 Task: Search one way flight ticket for 4 adults, 2 children, 2 infants in seat and 1 infant on lap in economy from Oklahoma City: Will Rogers World Airport to Greensboro: Piedmont Triad International Airport on 5-1-2023. Choice of flights is Emirates and Kenya Airways. Number of bags: 1 carry on bag. Price is upto 95000. Outbound departure time preference is 23:15.
Action: Mouse moved to (261, 399)
Screenshot: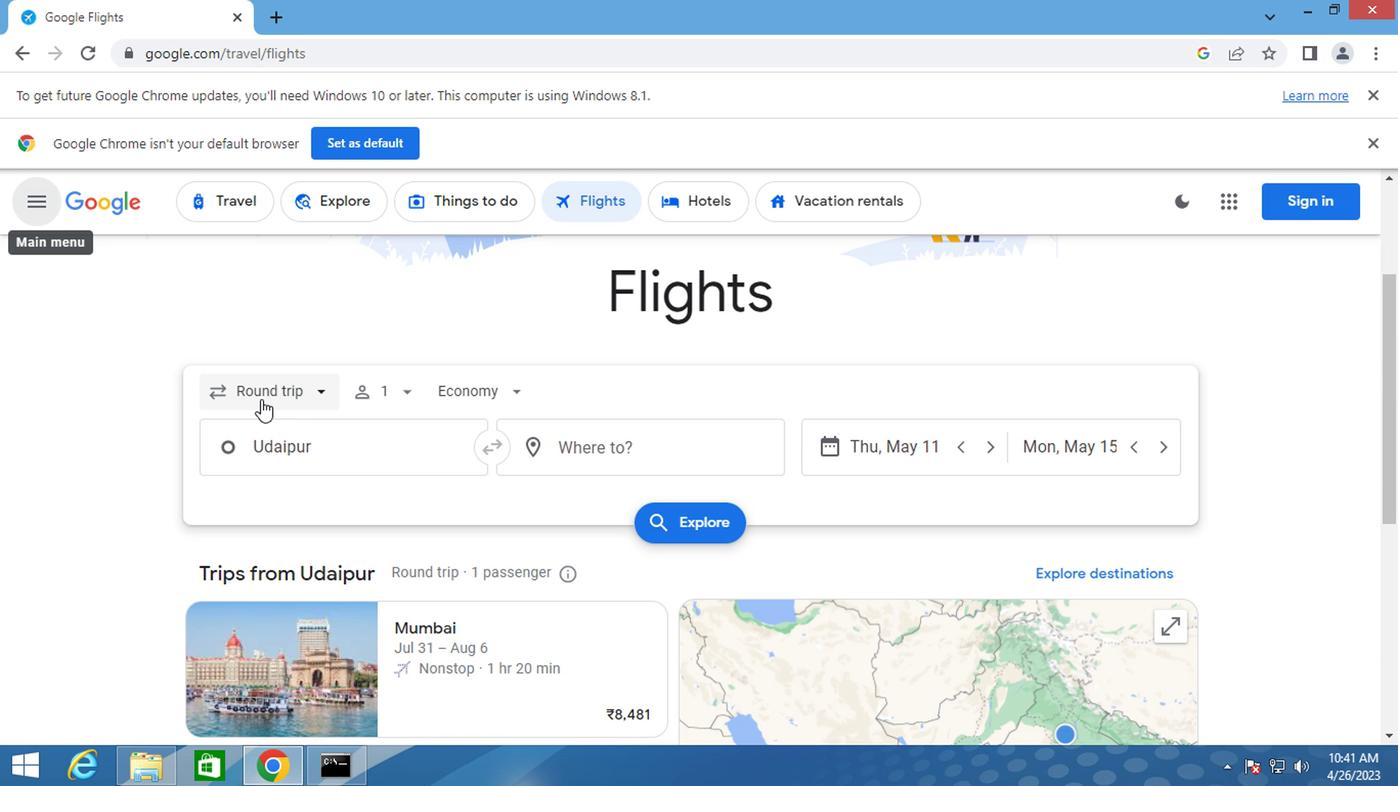 
Action: Mouse pressed left at (261, 399)
Screenshot: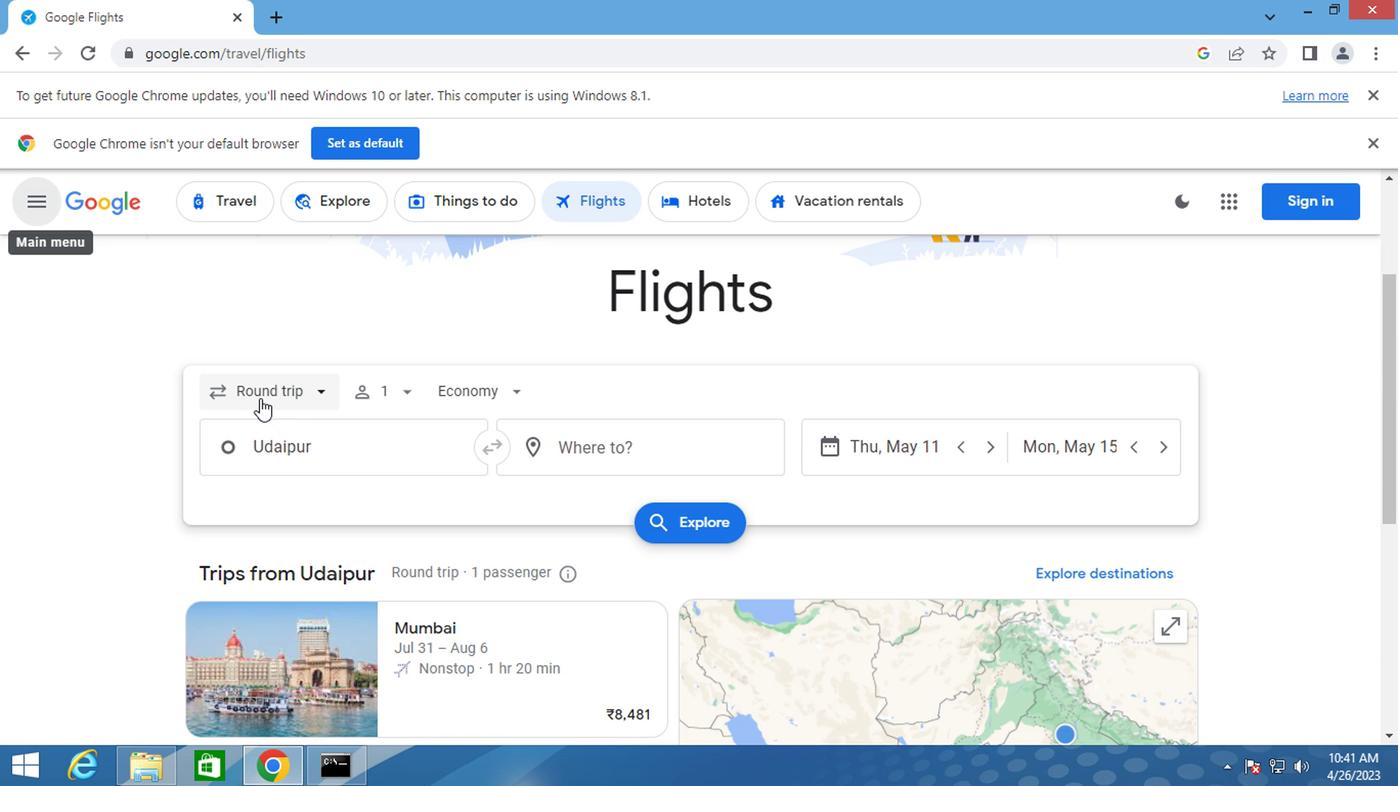 
Action: Mouse moved to (242, 494)
Screenshot: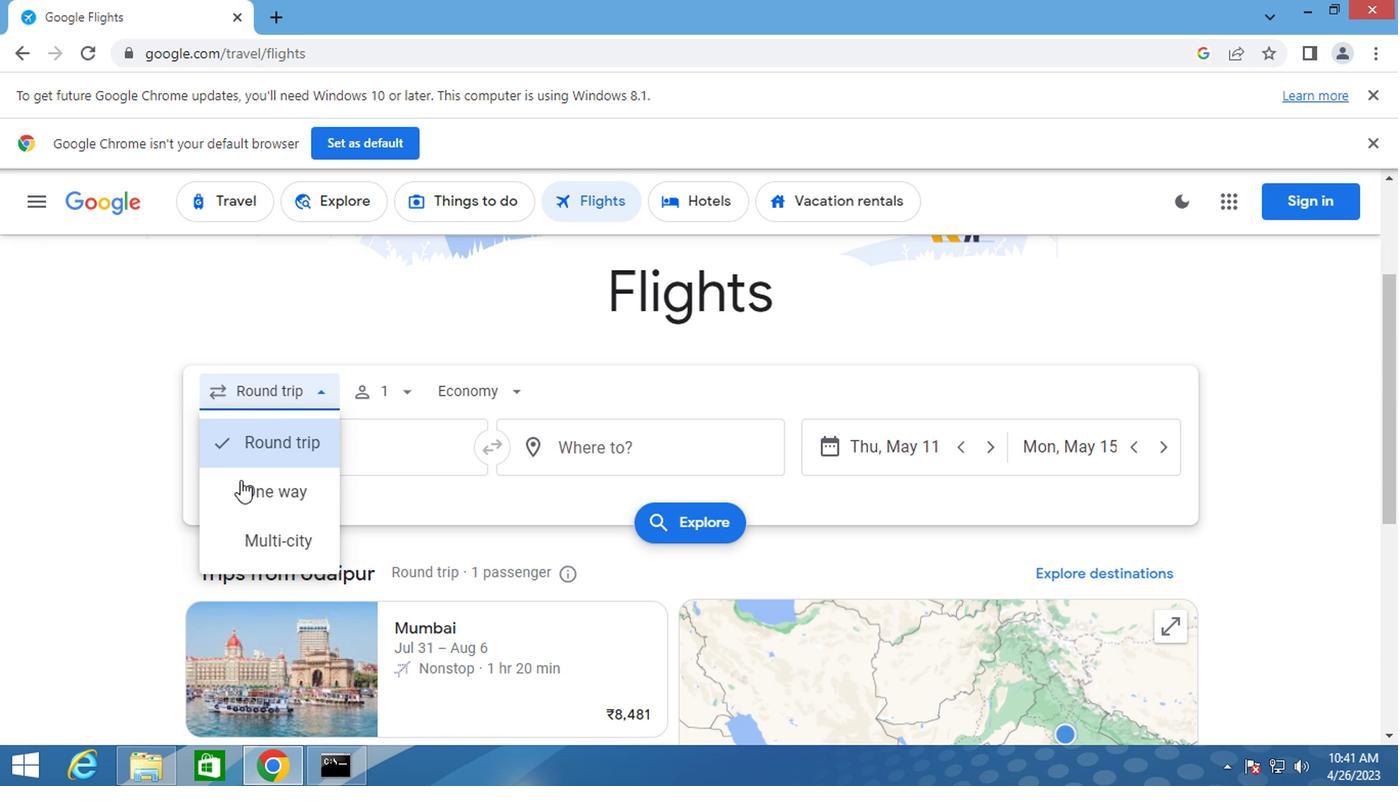 
Action: Mouse pressed left at (242, 494)
Screenshot: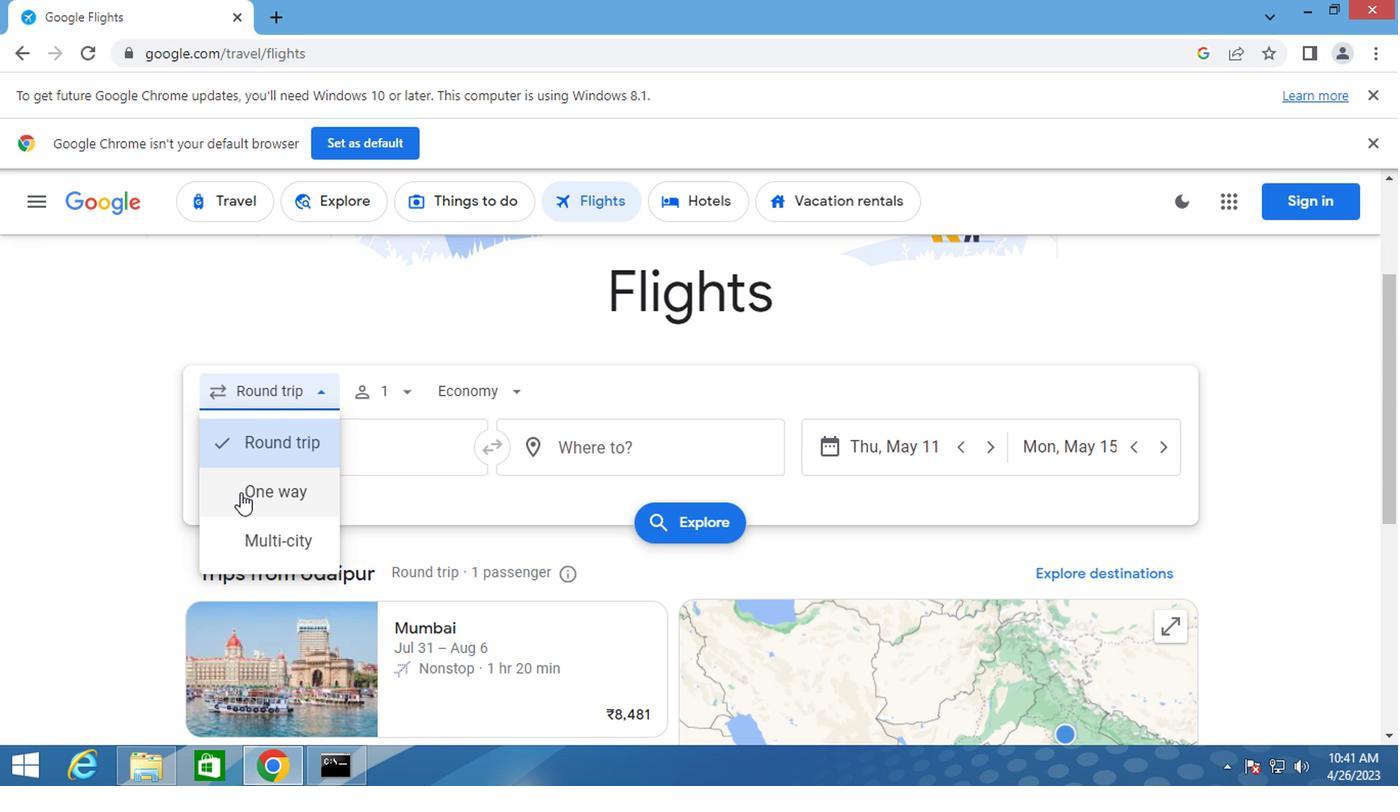 
Action: Mouse moved to (391, 384)
Screenshot: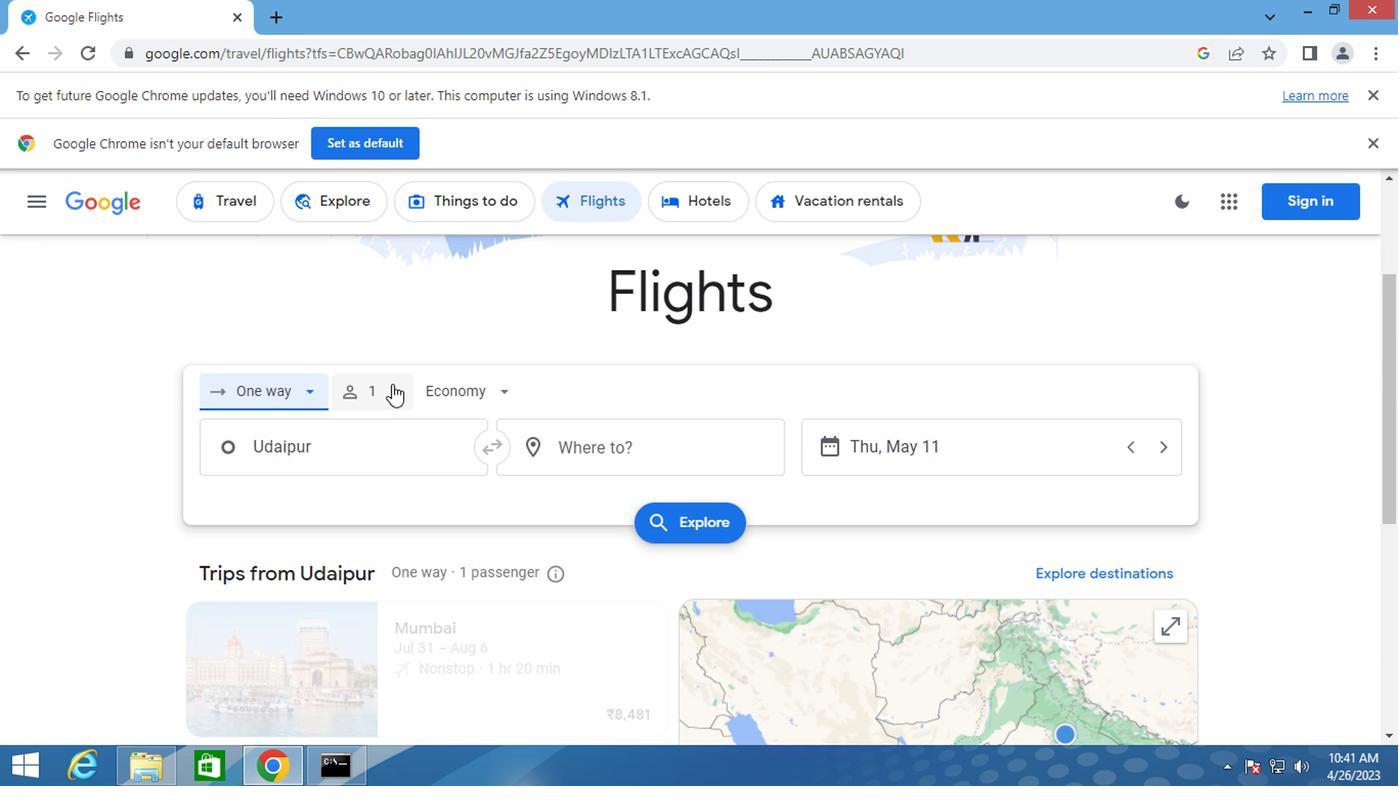 
Action: Mouse pressed left at (391, 384)
Screenshot: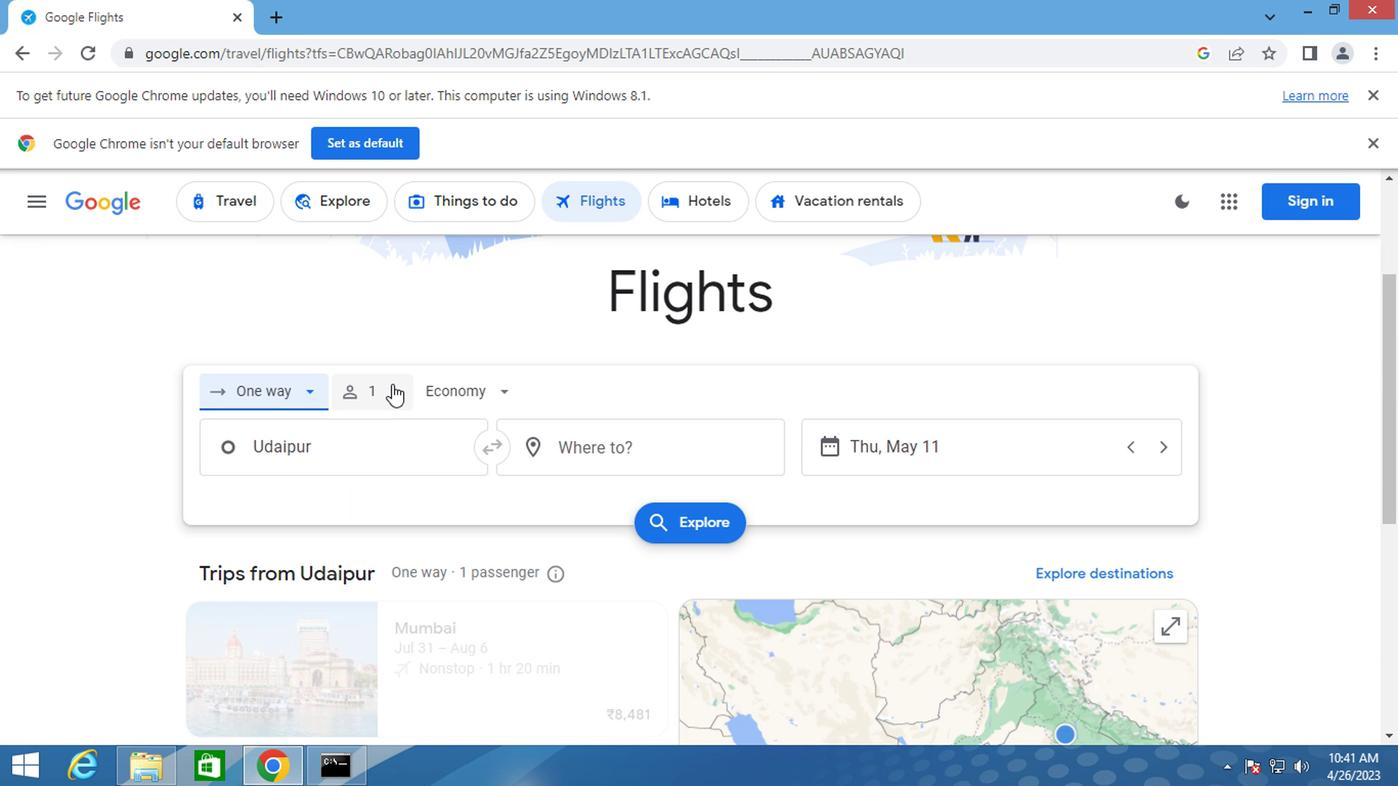 
Action: Mouse moved to (544, 437)
Screenshot: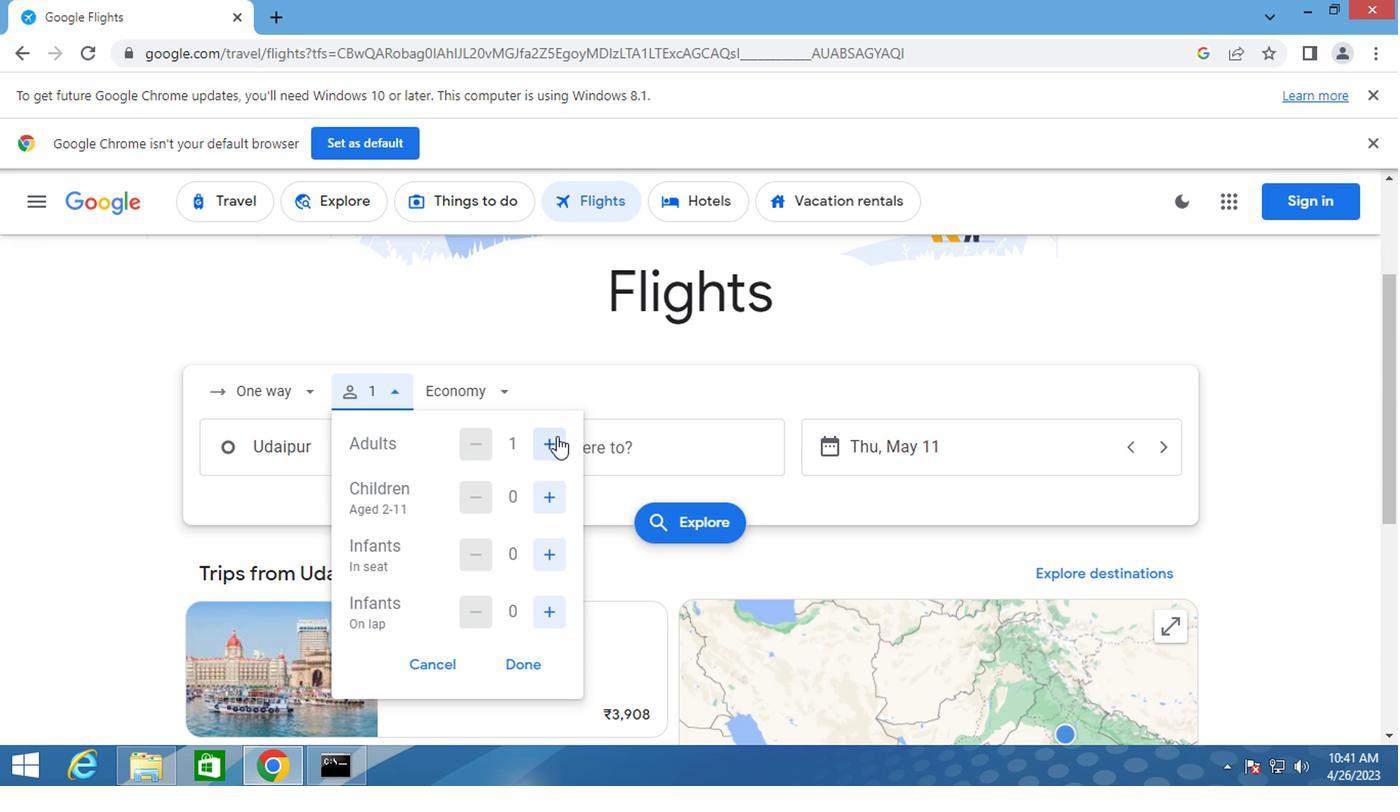 
Action: Mouse pressed left at (544, 437)
Screenshot: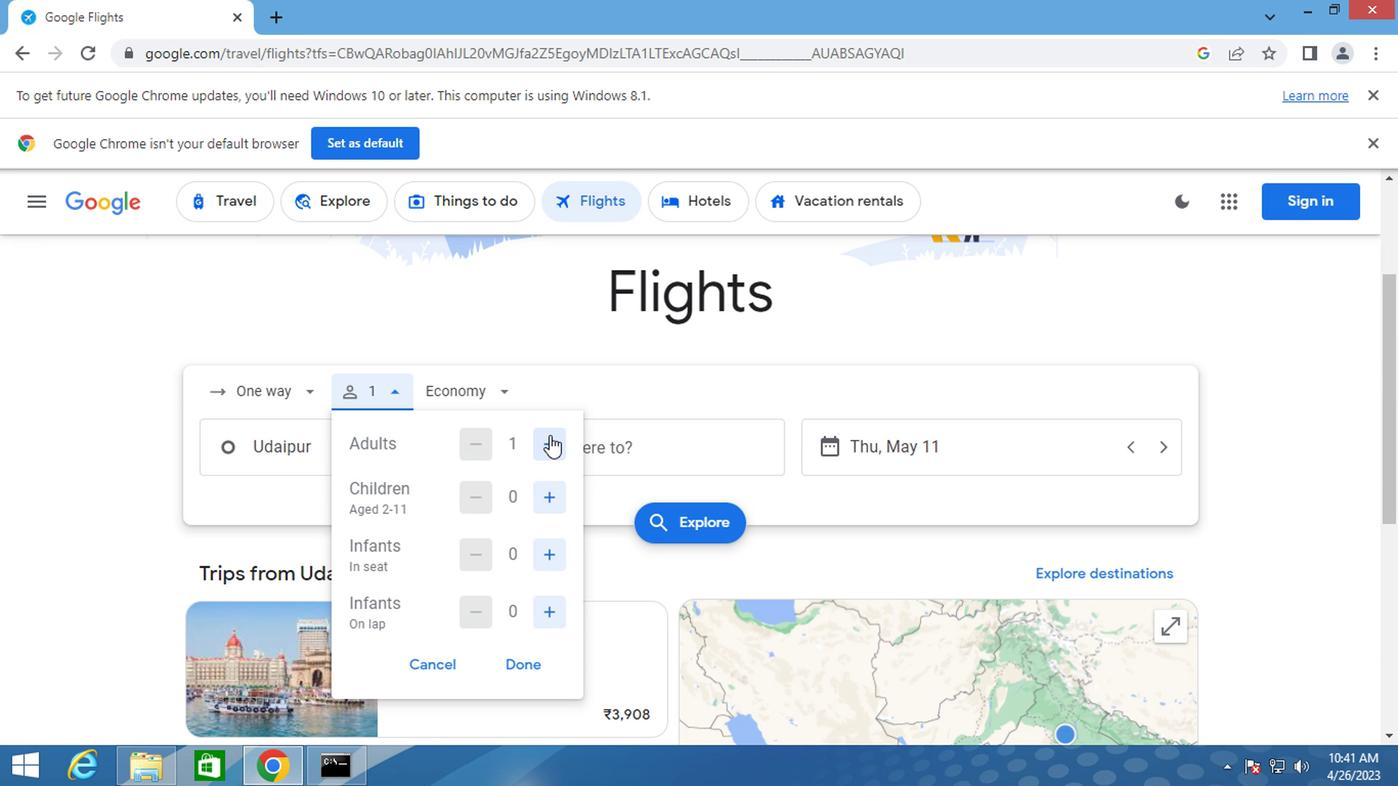 
Action: Mouse pressed left at (544, 437)
Screenshot: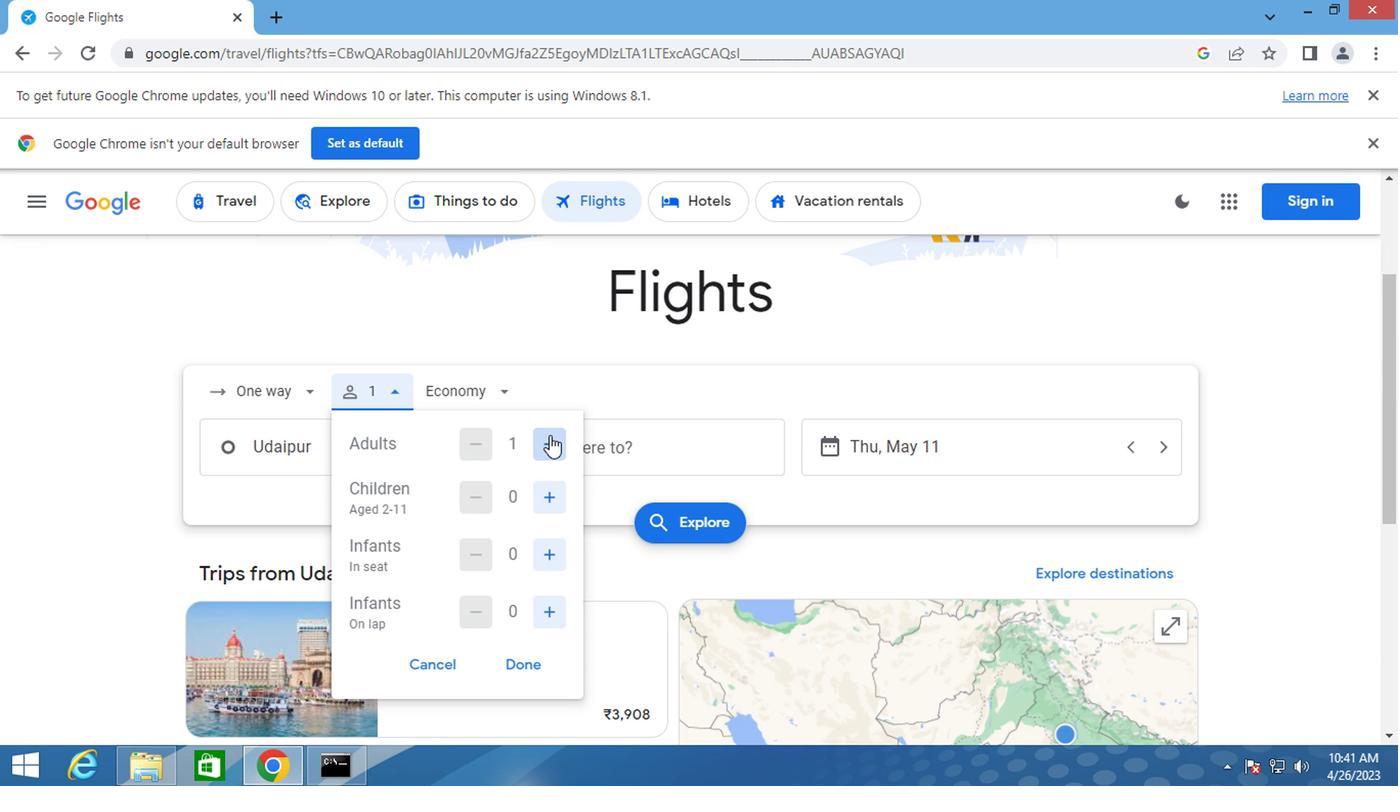 
Action: Mouse pressed left at (544, 437)
Screenshot: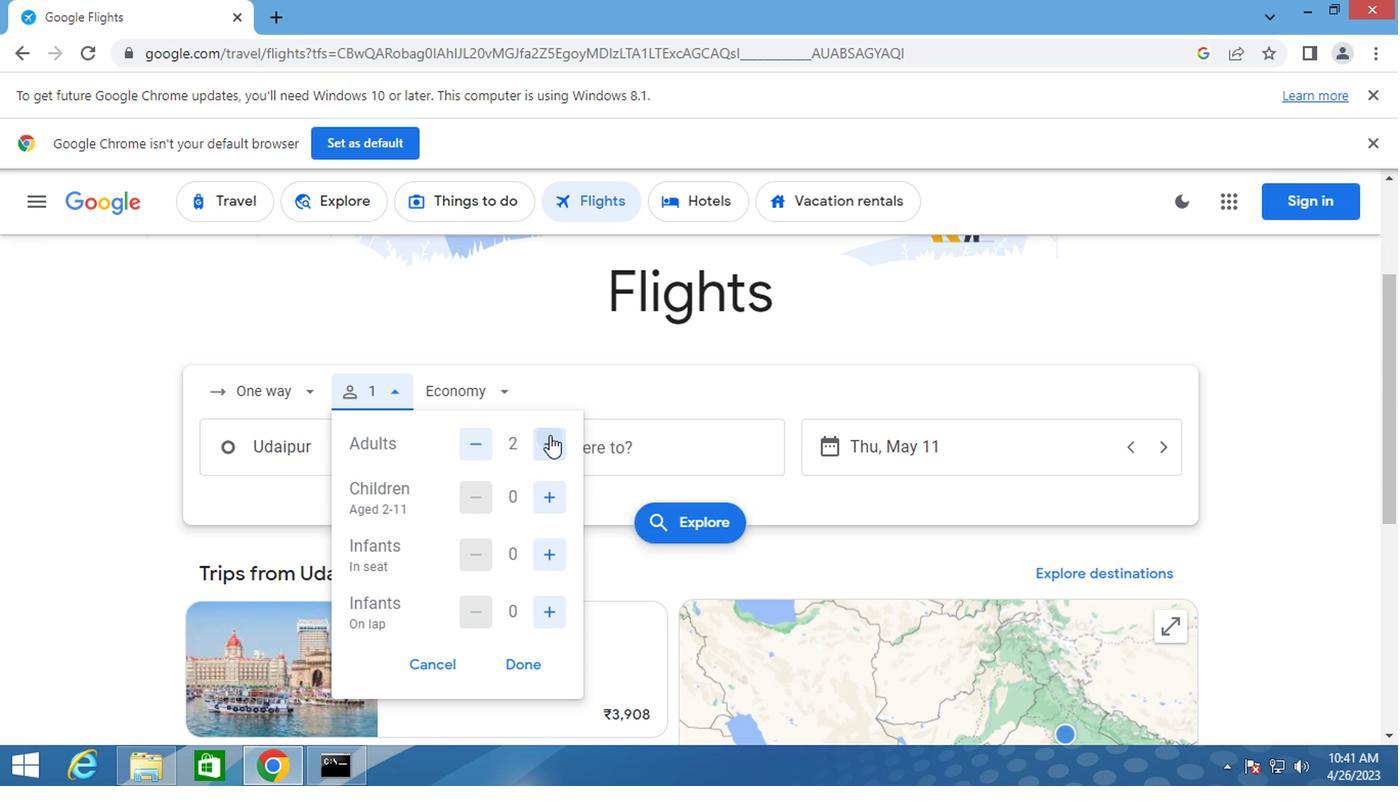 
Action: Mouse moved to (541, 498)
Screenshot: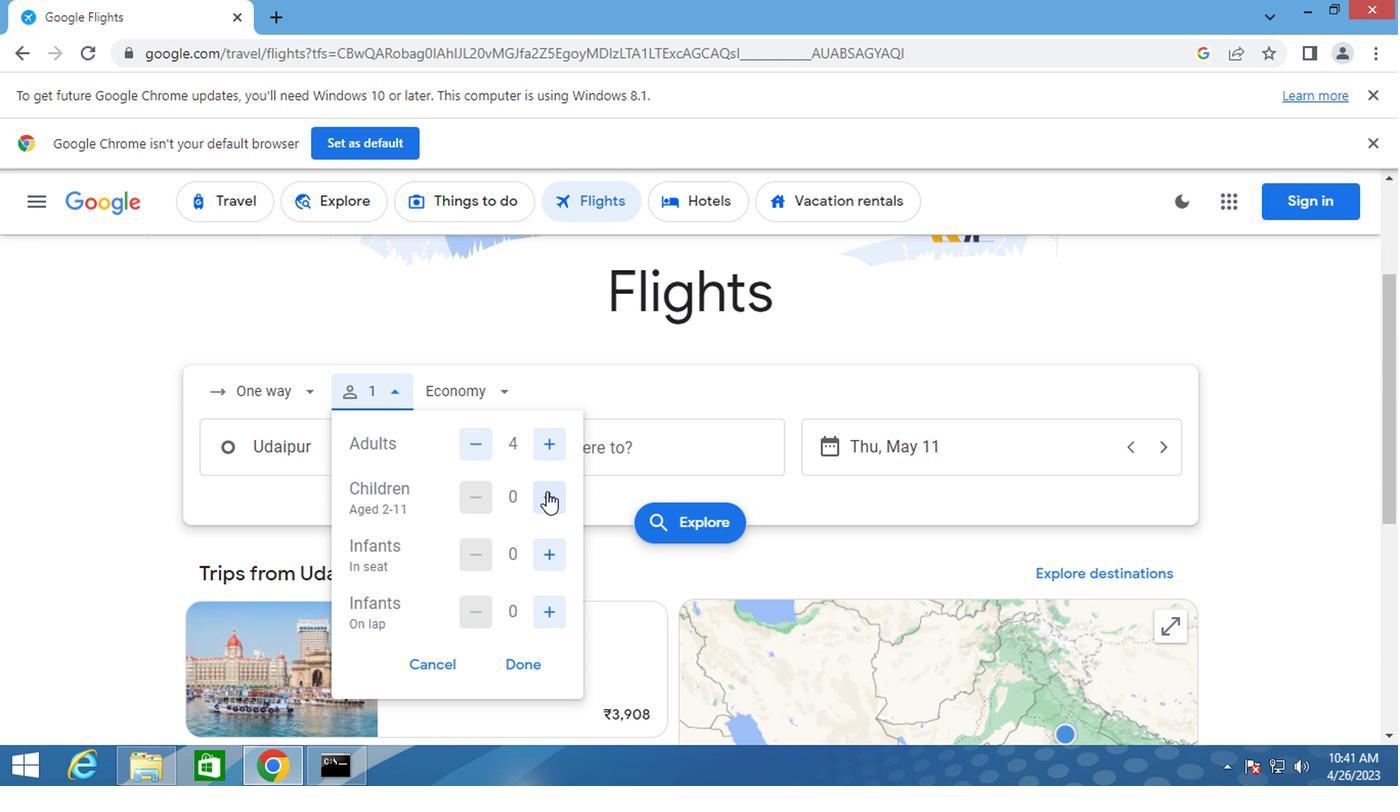 
Action: Mouse pressed left at (541, 498)
Screenshot: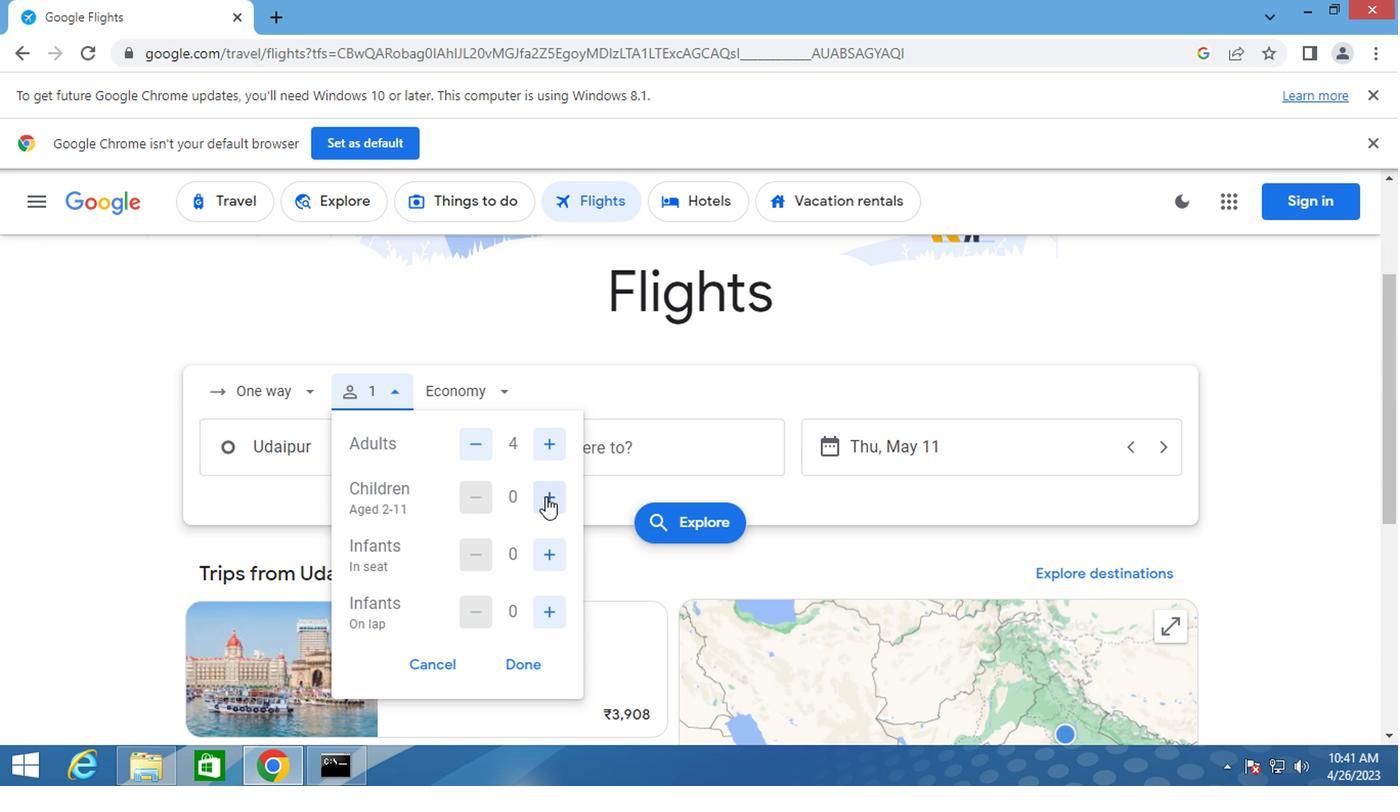 
Action: Mouse pressed left at (541, 498)
Screenshot: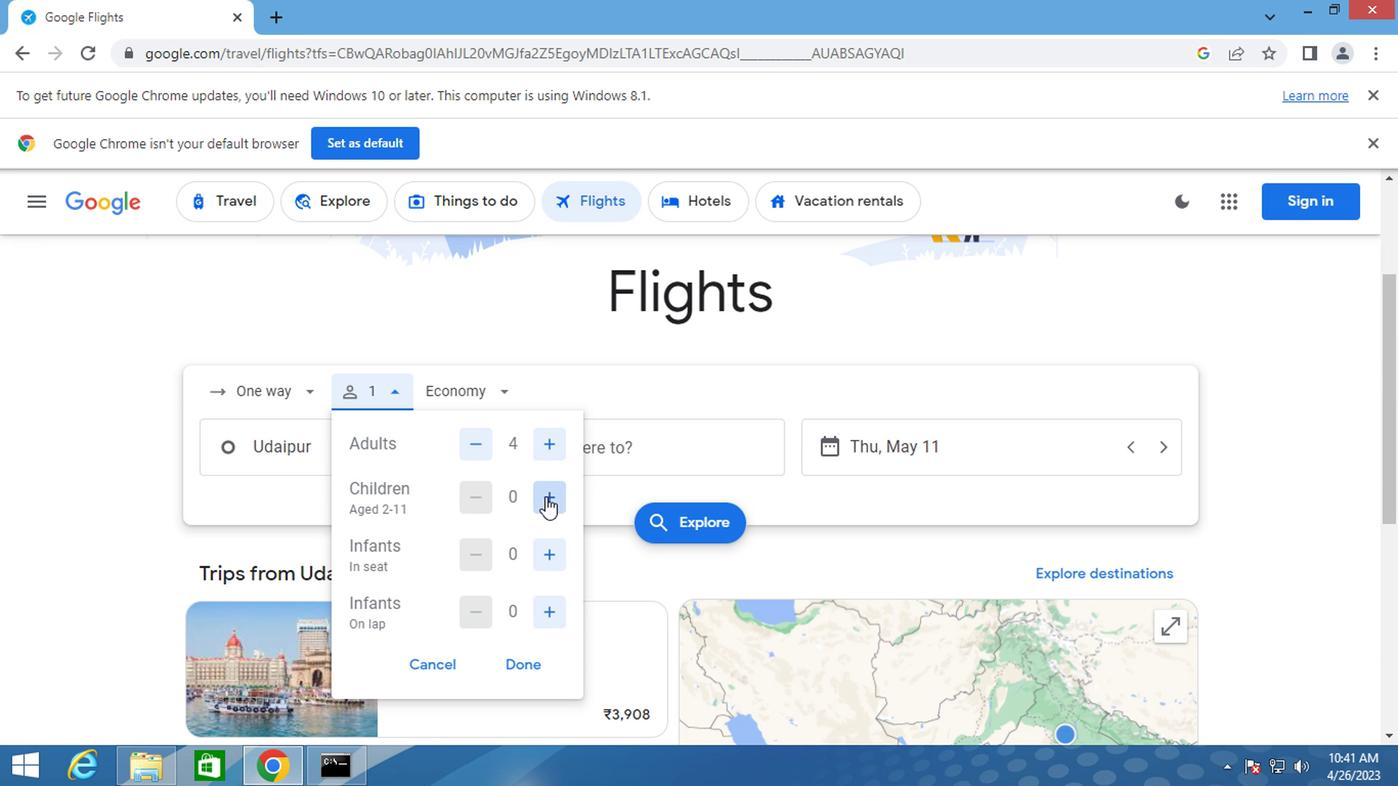 
Action: Mouse moved to (548, 553)
Screenshot: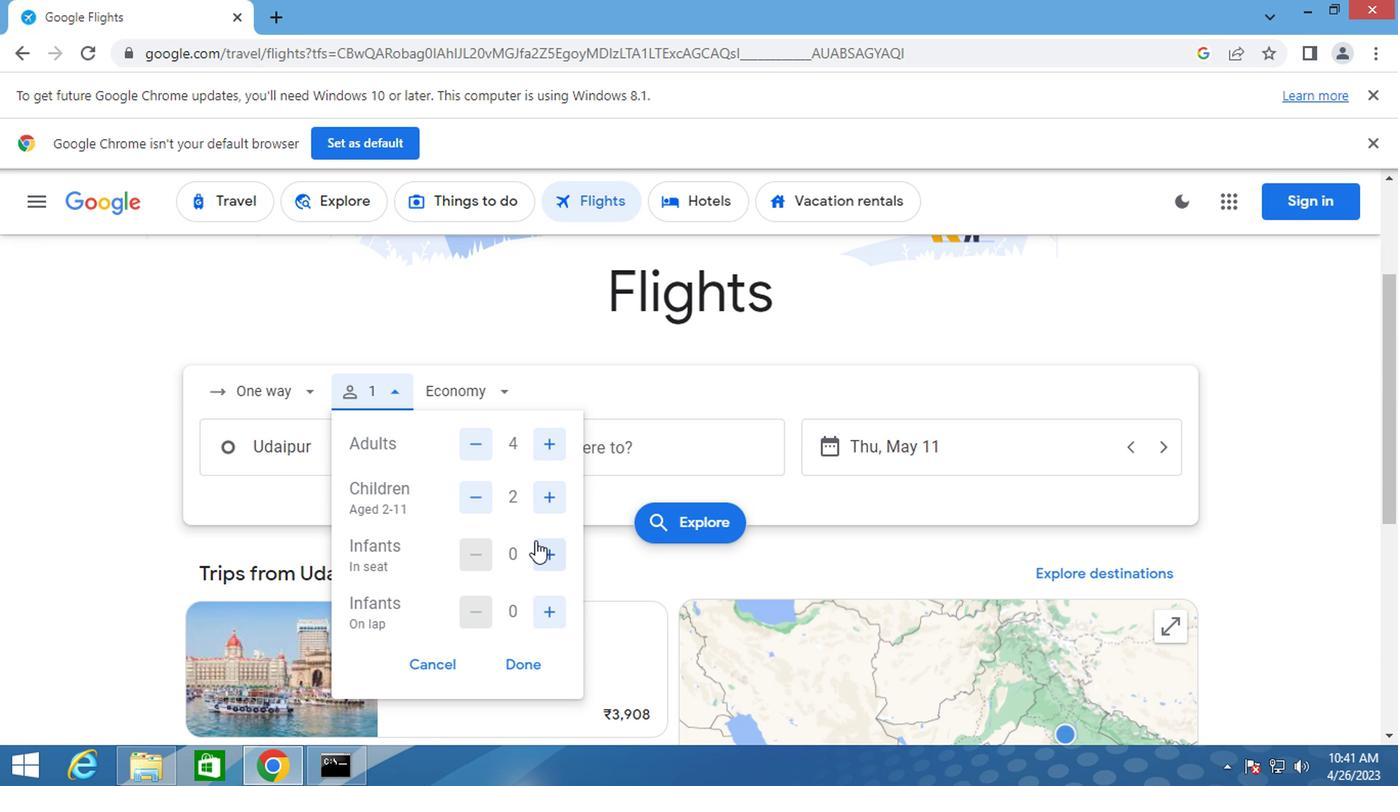 
Action: Mouse pressed left at (548, 553)
Screenshot: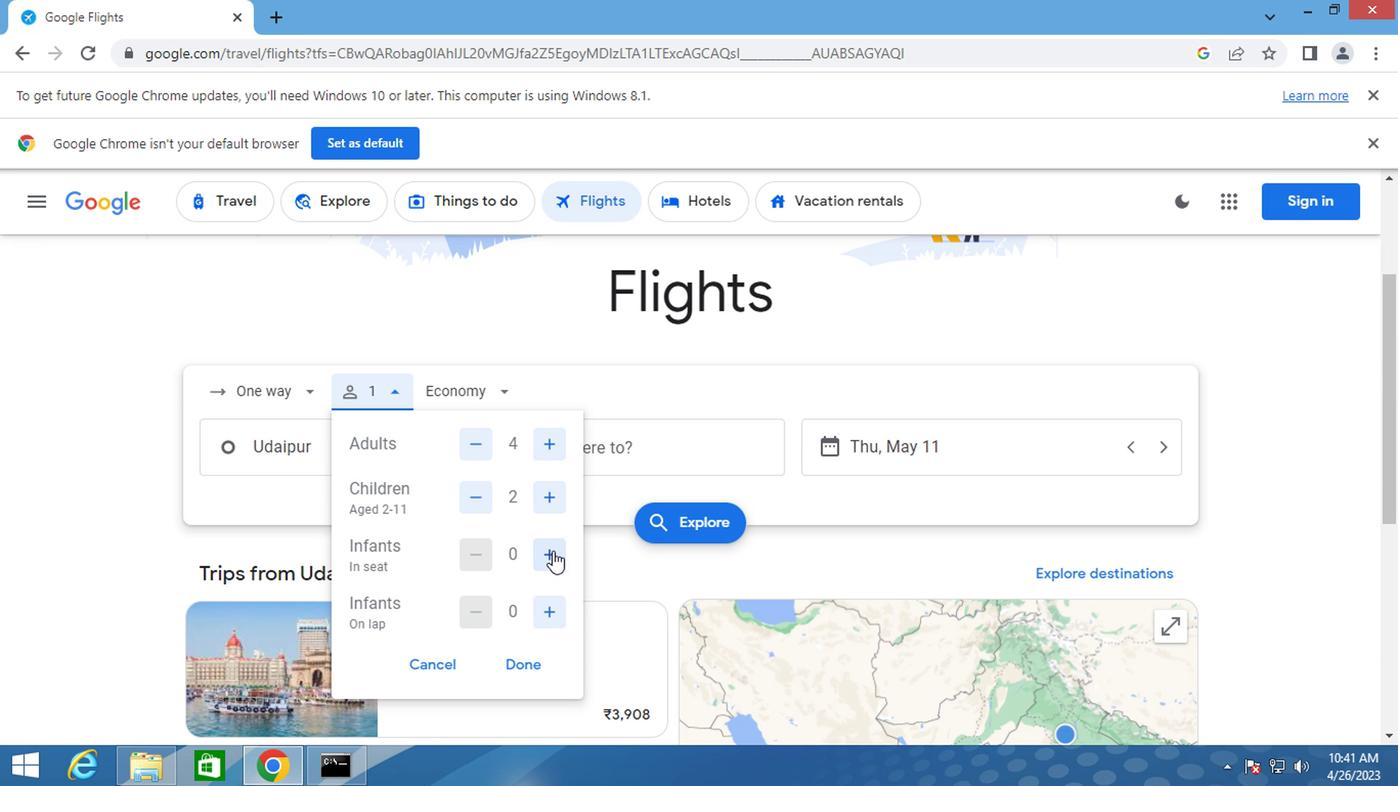 
Action: Mouse pressed left at (548, 553)
Screenshot: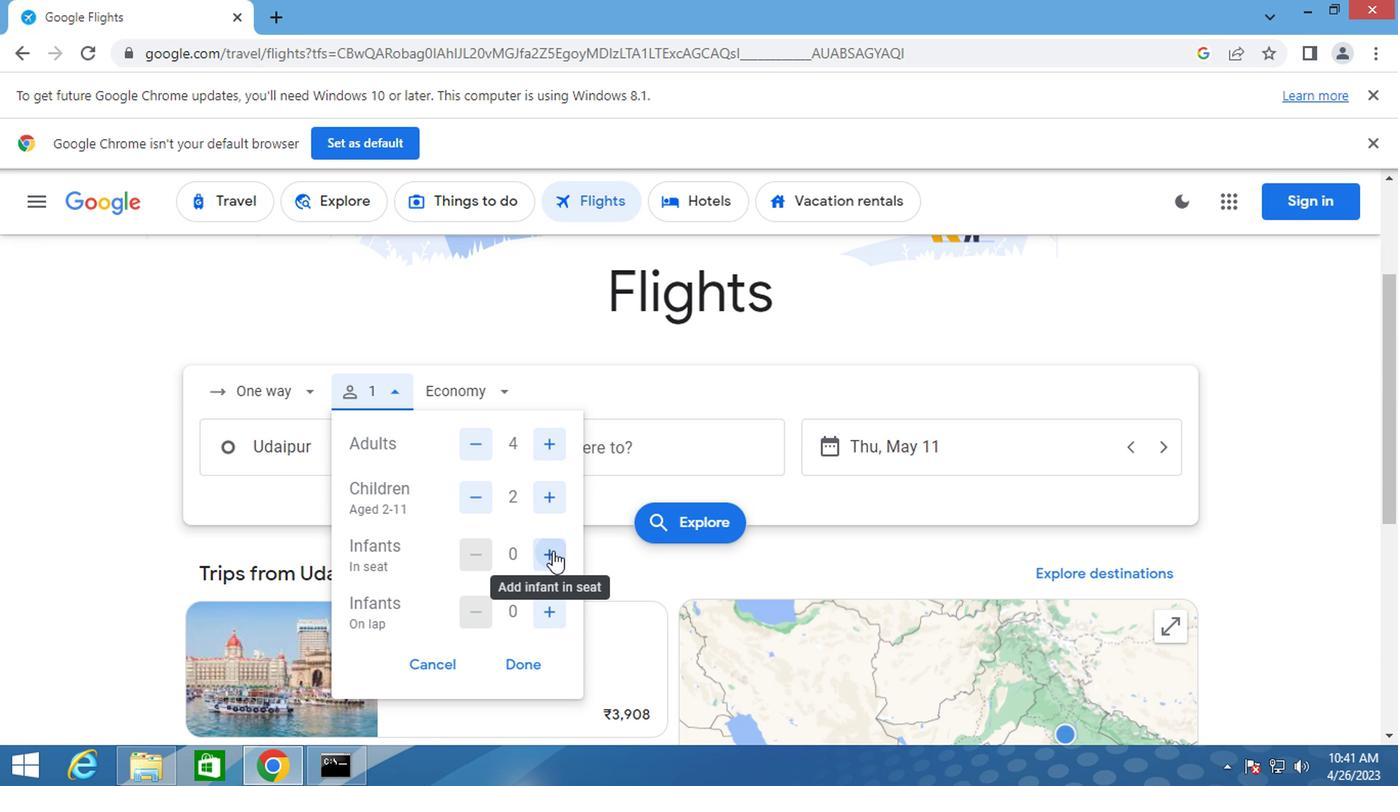 
Action: Mouse moved to (544, 604)
Screenshot: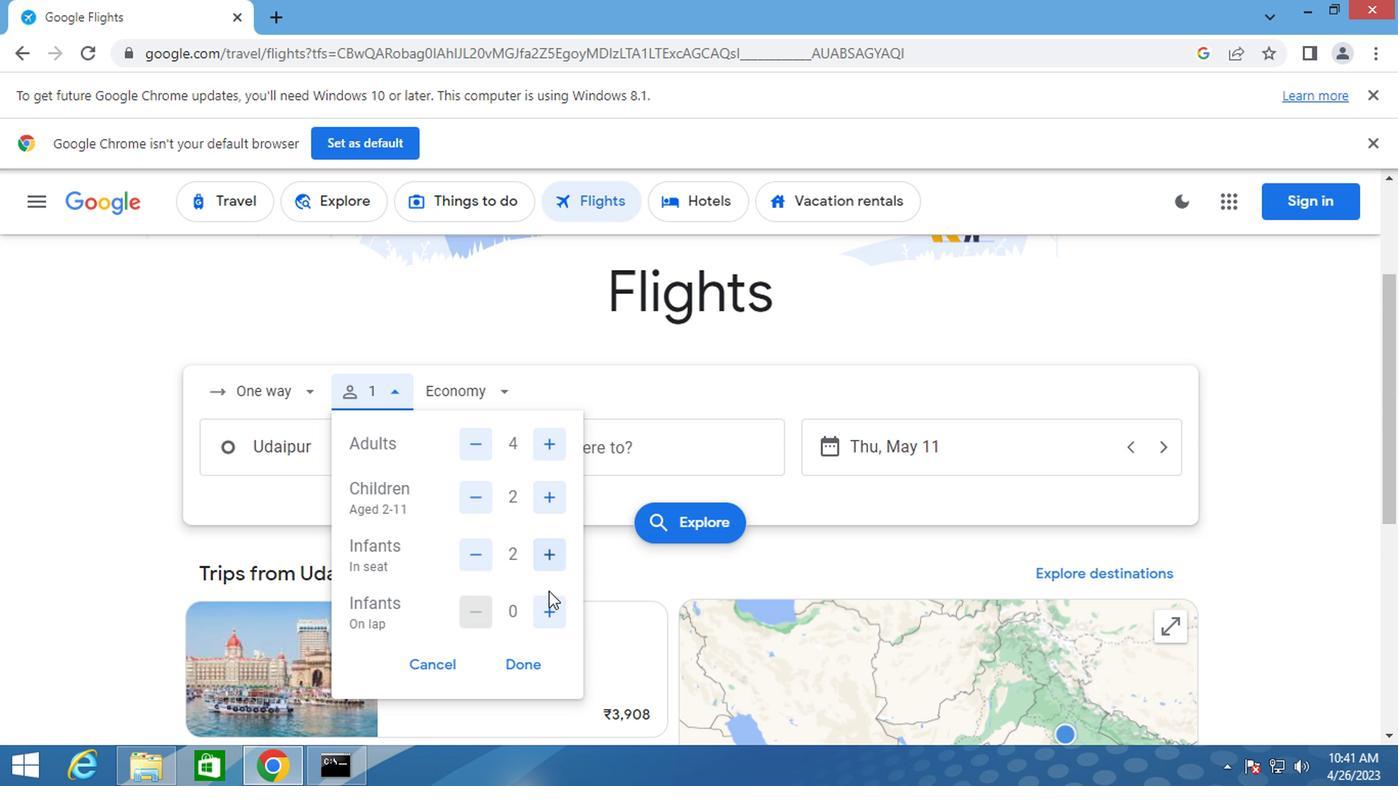
Action: Mouse pressed left at (544, 604)
Screenshot: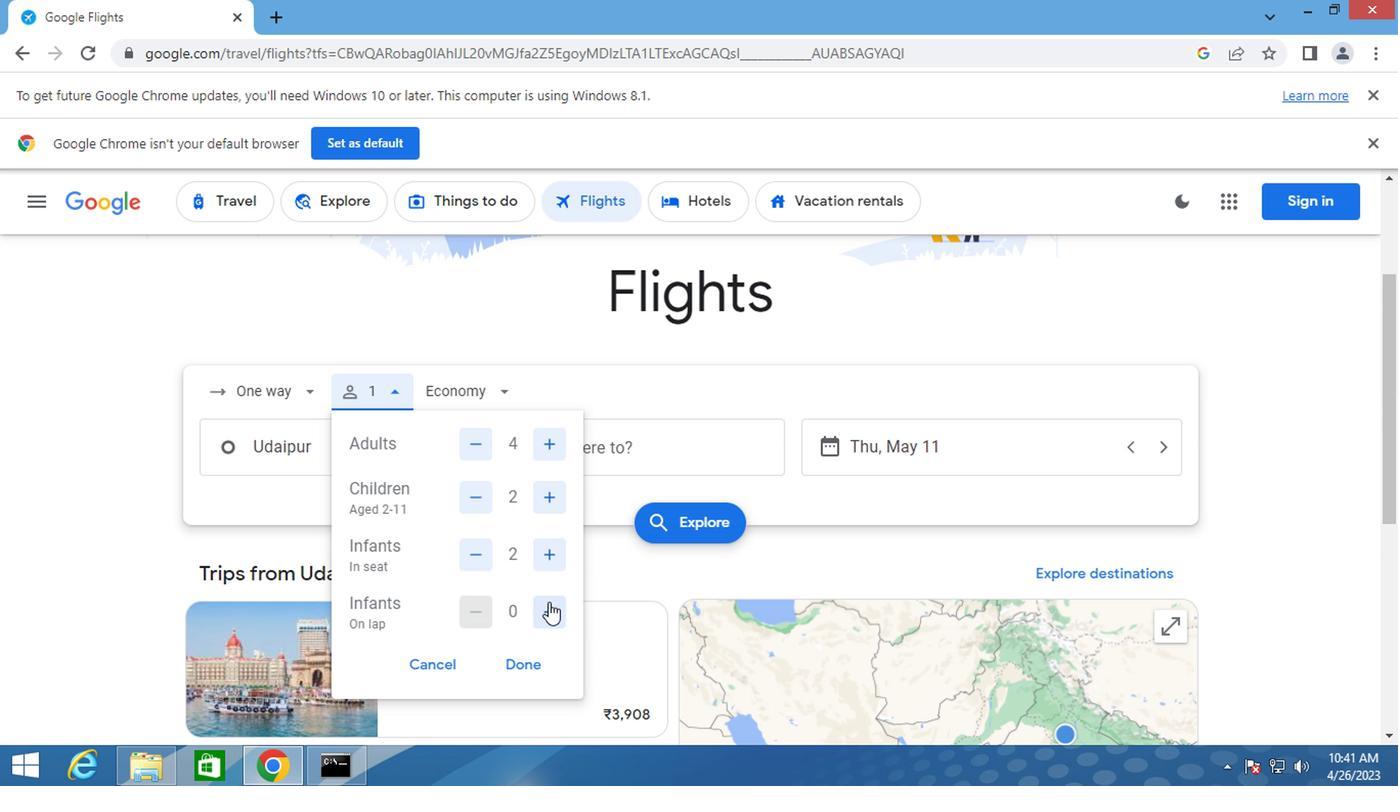 
Action: Mouse moved to (466, 404)
Screenshot: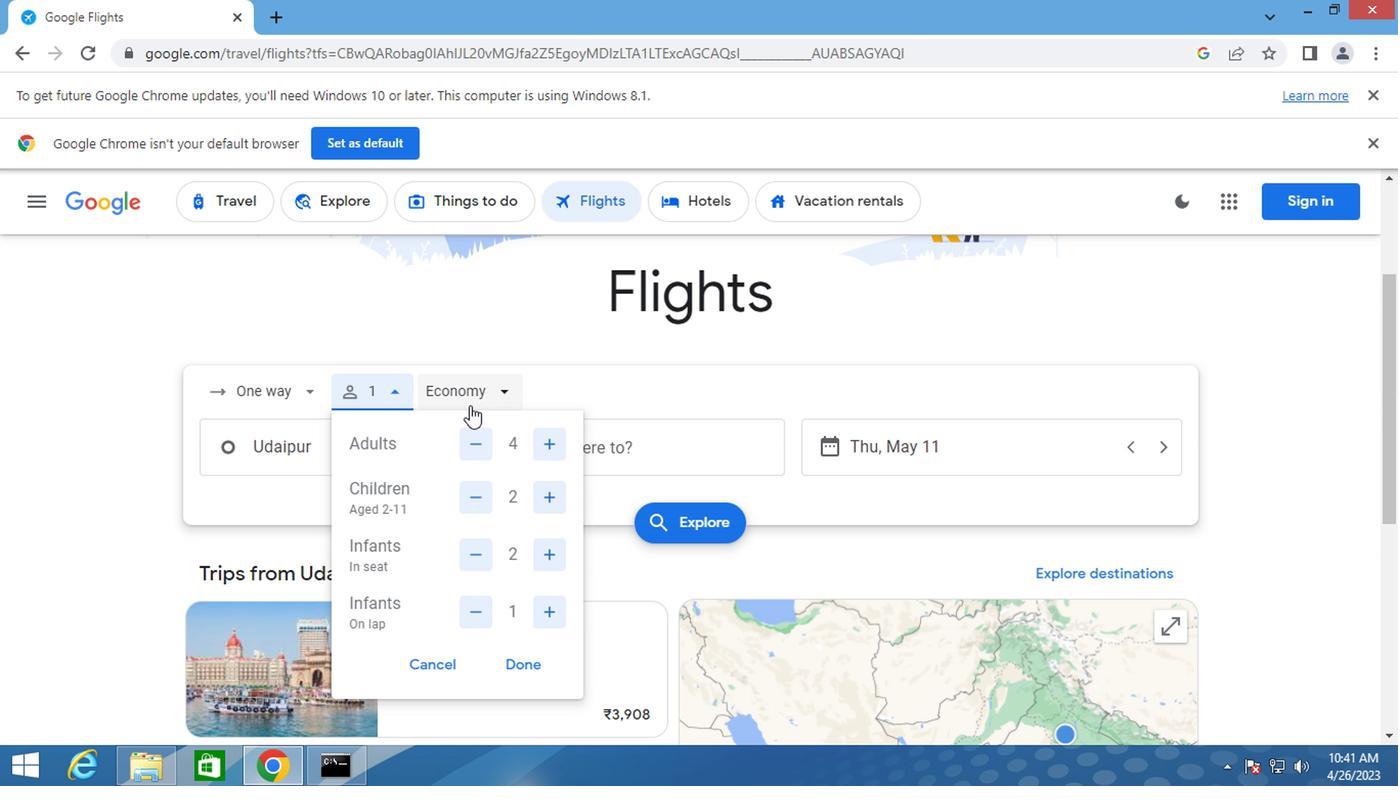 
Action: Mouse pressed left at (466, 404)
Screenshot: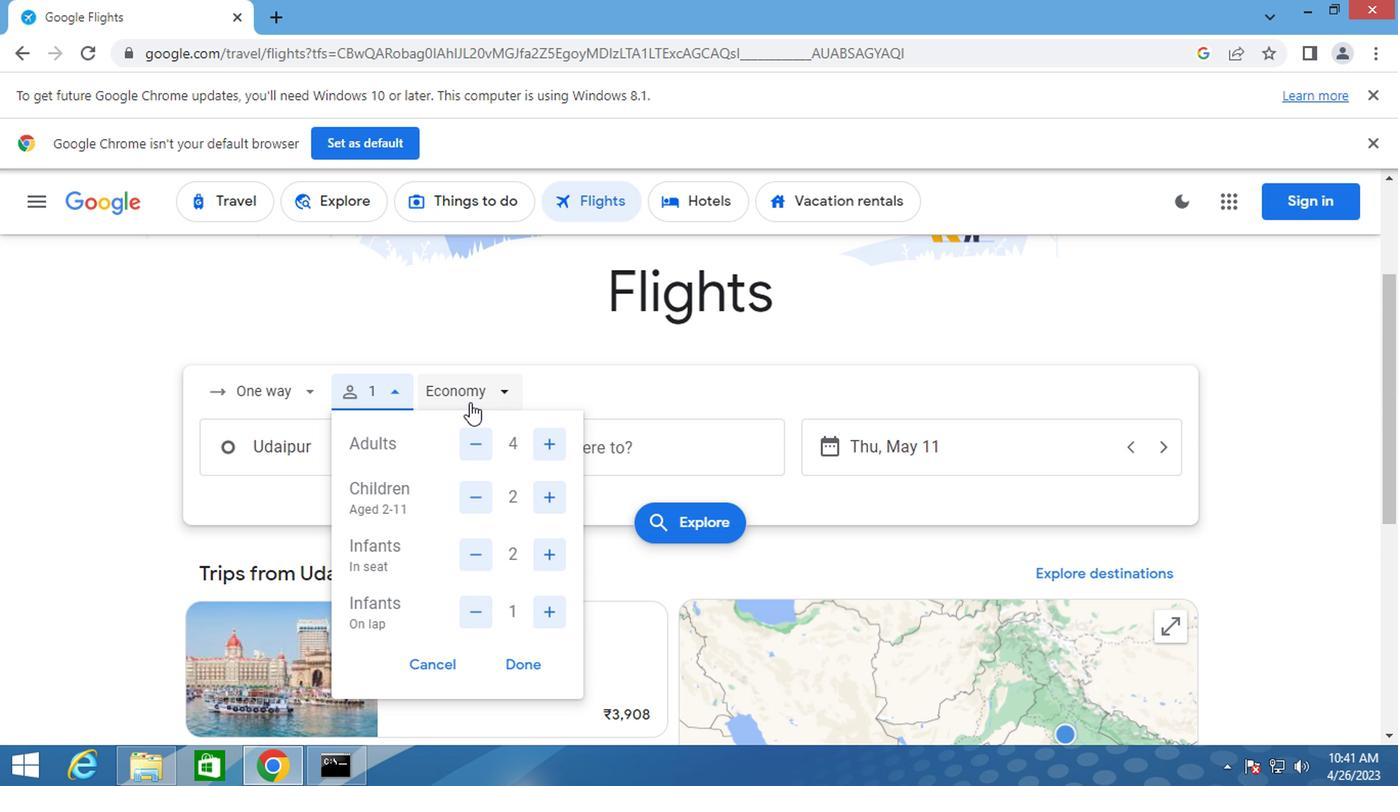 
Action: Mouse moved to (487, 447)
Screenshot: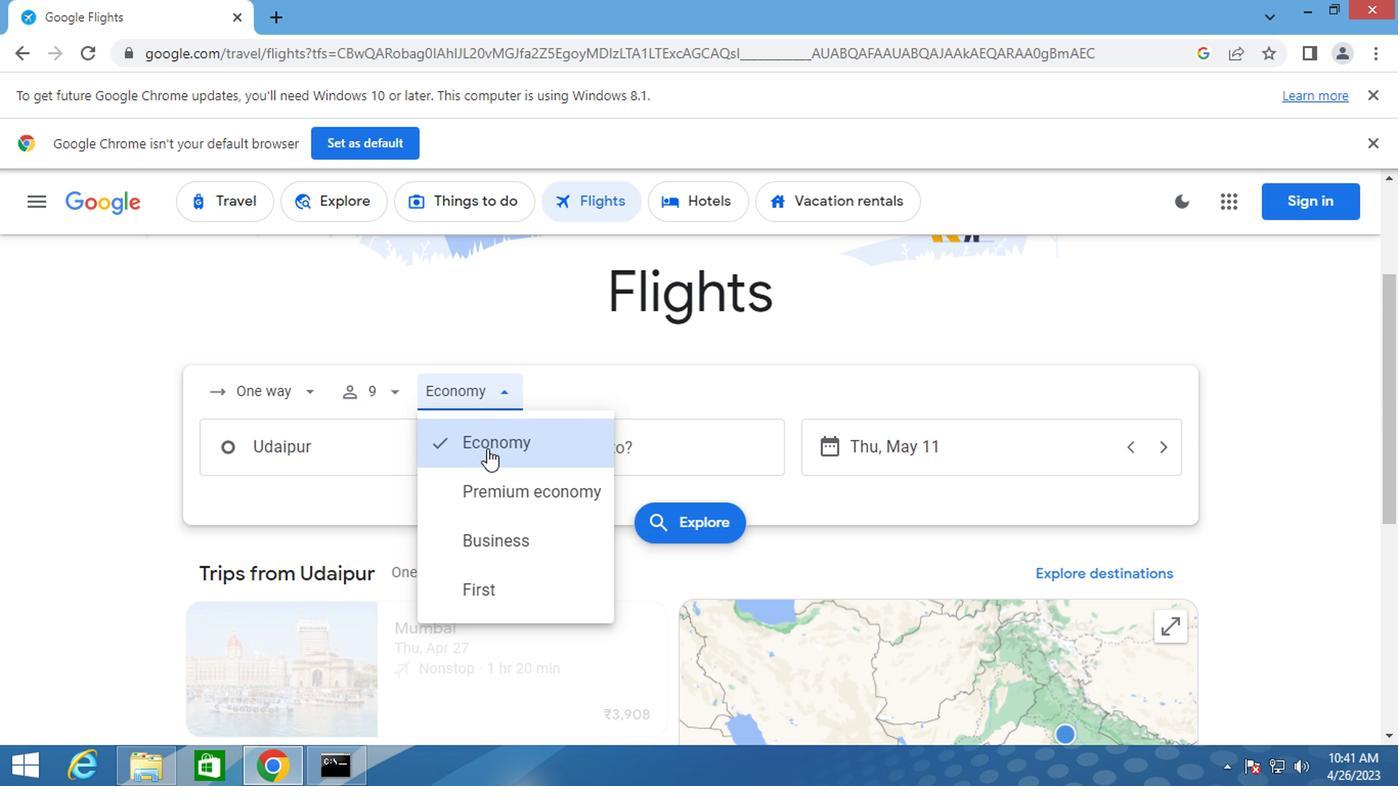 
Action: Mouse pressed left at (487, 447)
Screenshot: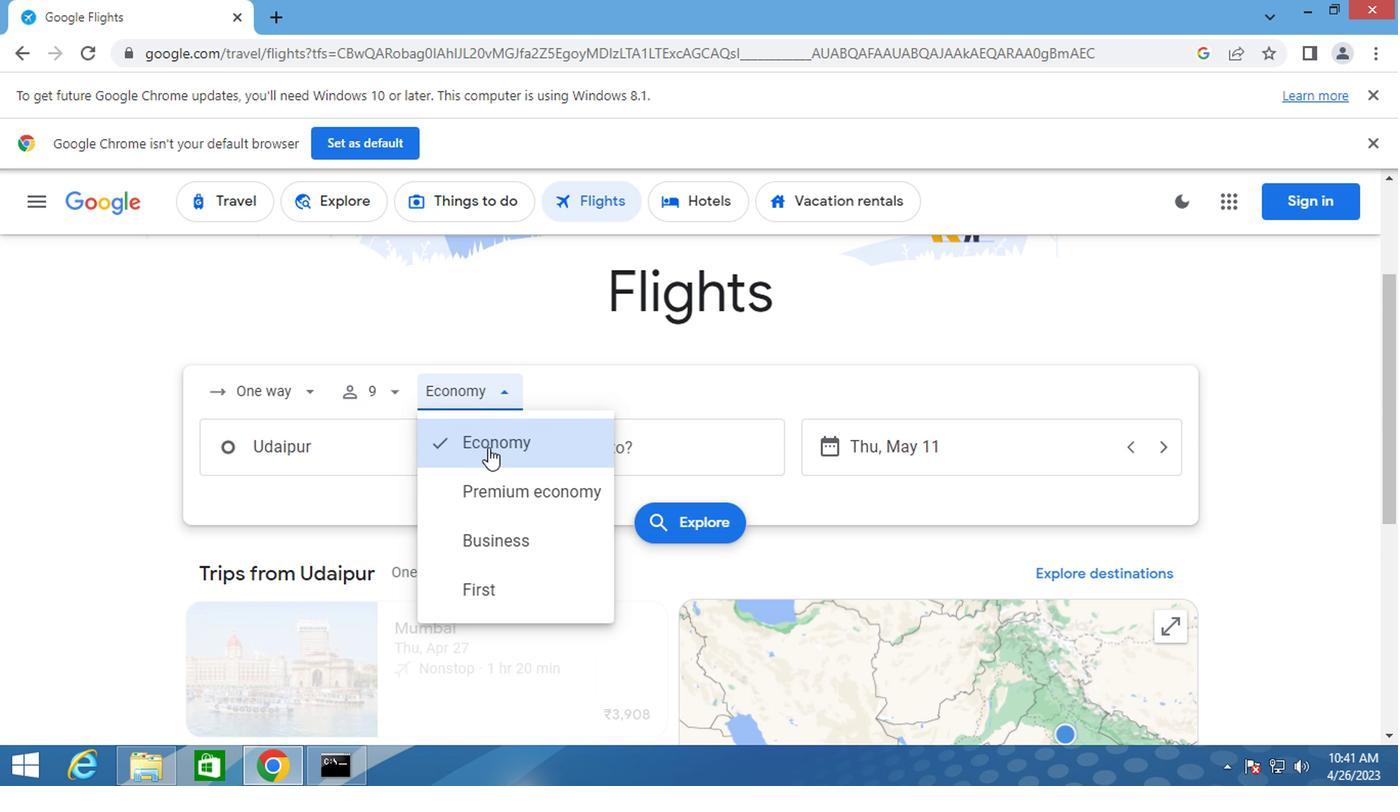 
Action: Mouse moved to (268, 456)
Screenshot: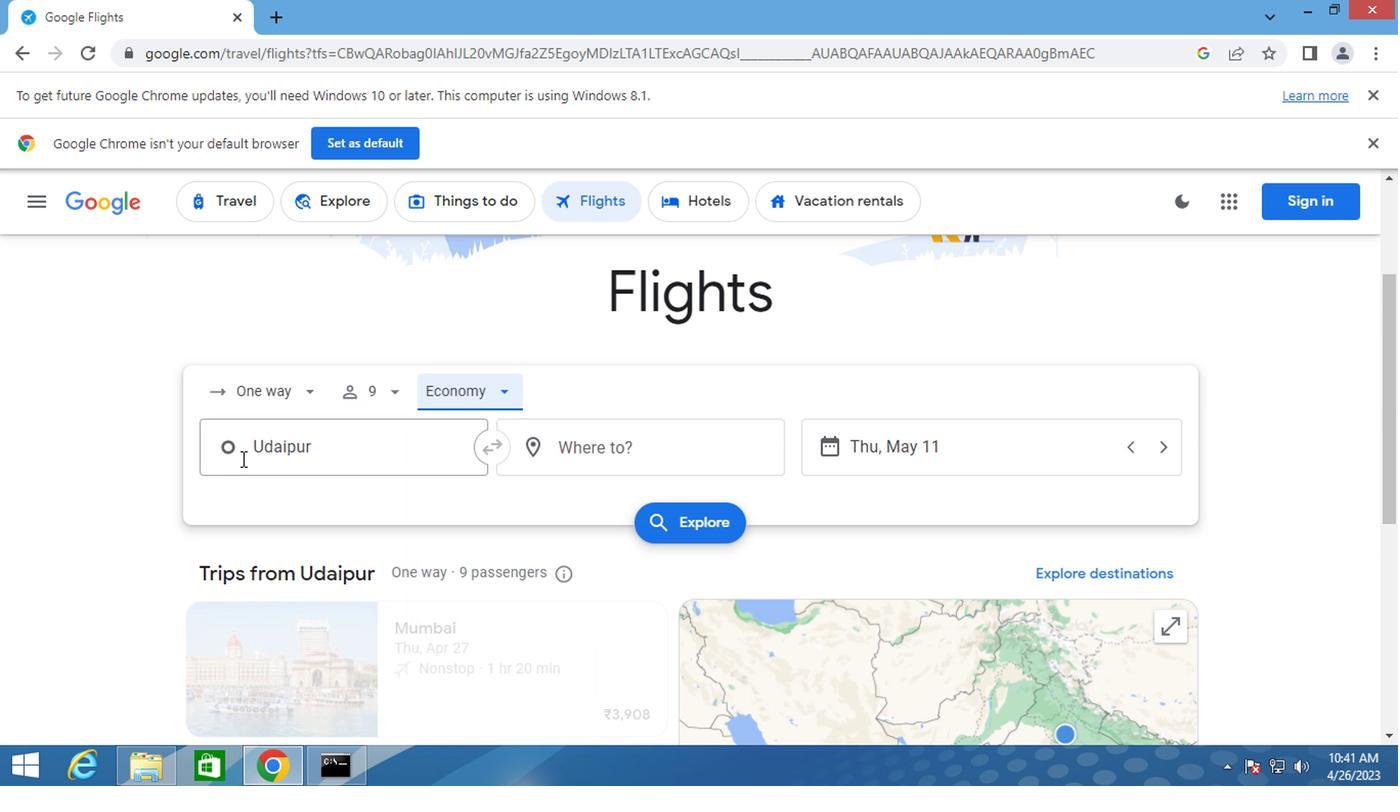 
Action: Mouse pressed left at (268, 456)
Screenshot: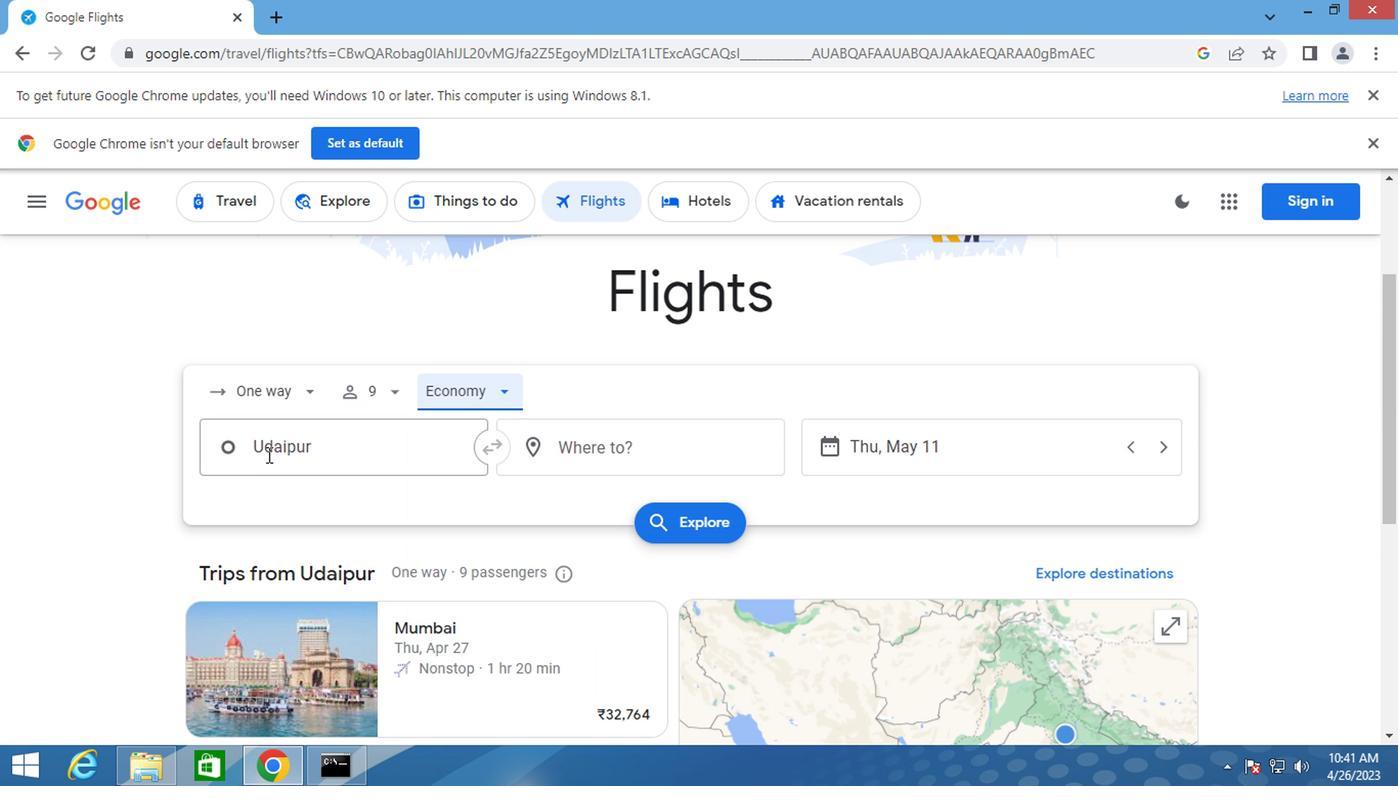 
Action: Mouse moved to (403, 449)
Screenshot: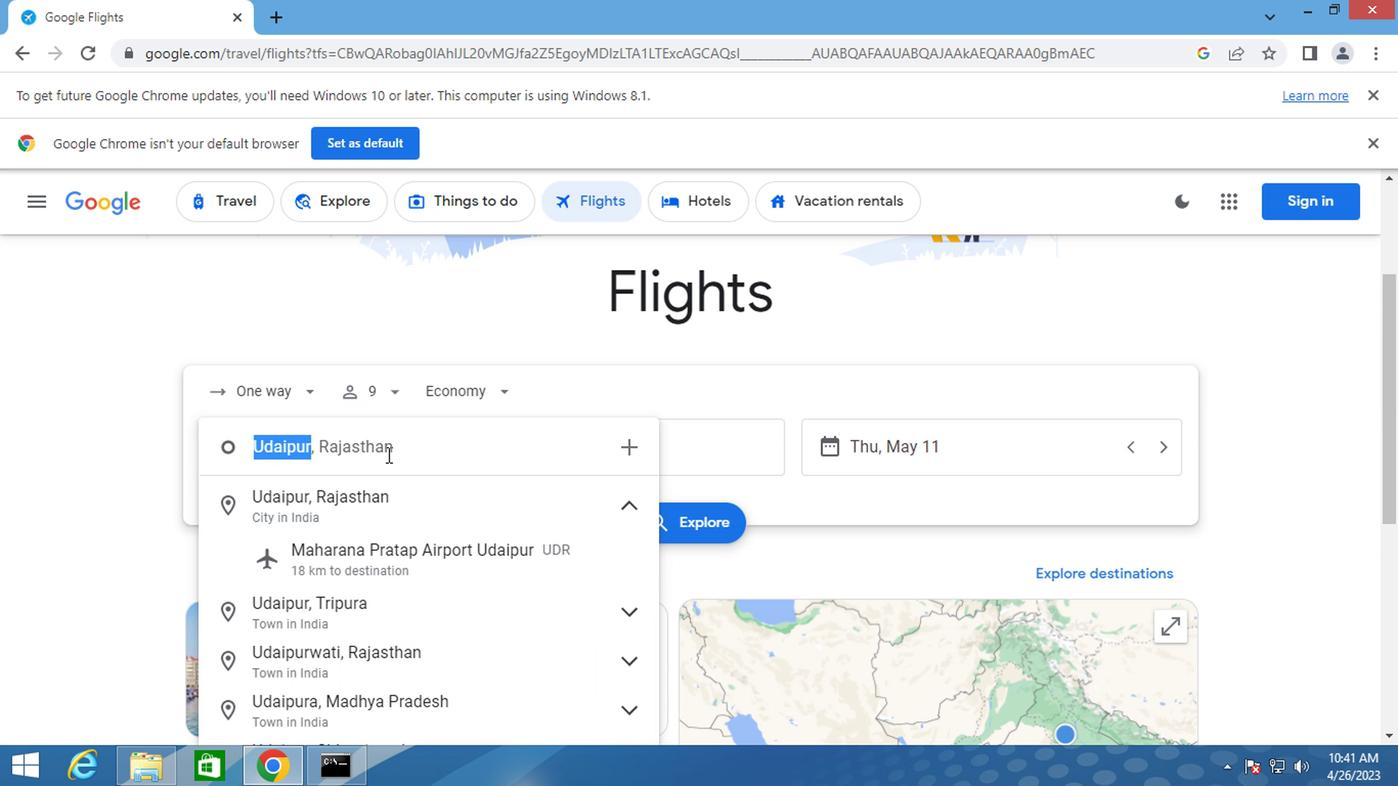 
Action: Mouse pressed left at (403, 449)
Screenshot: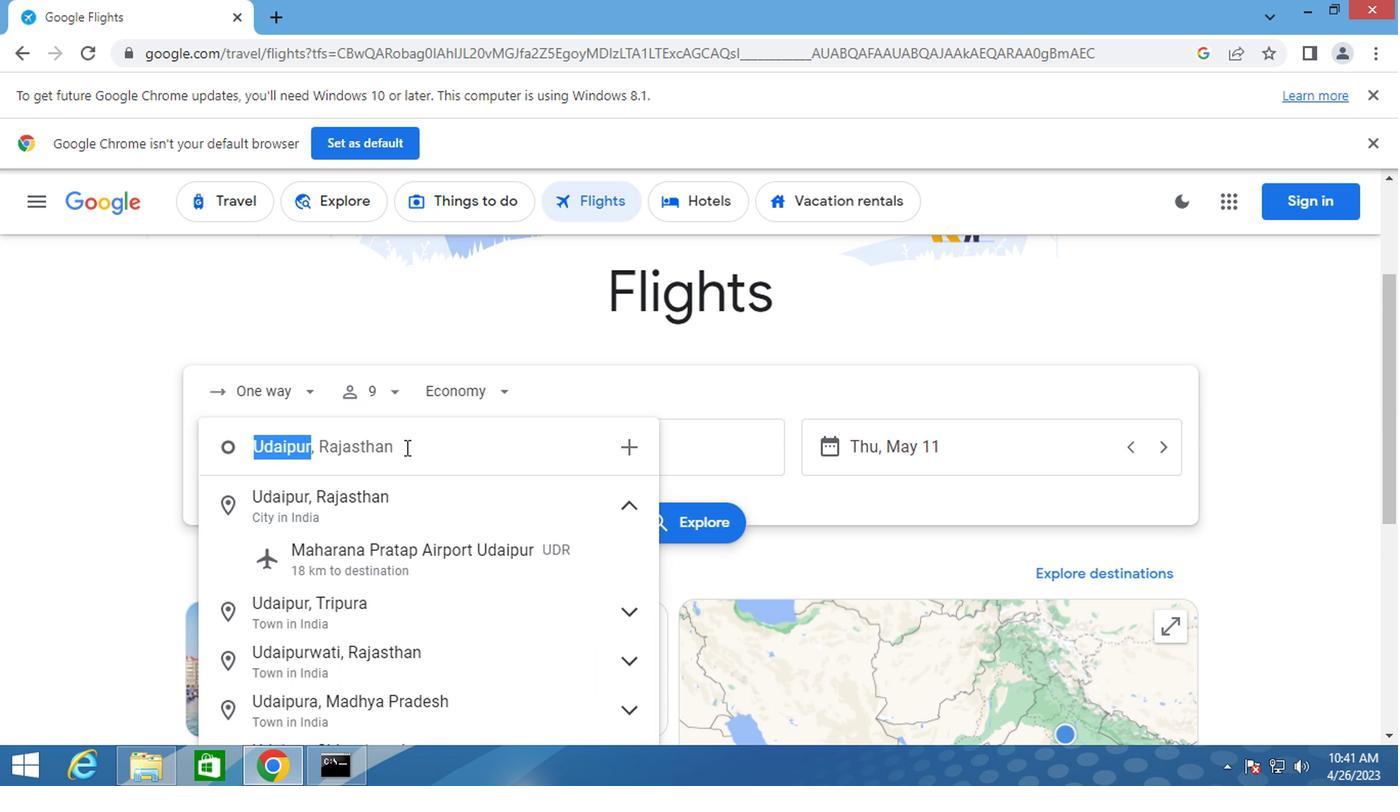 
Action: Mouse pressed left at (403, 449)
Screenshot: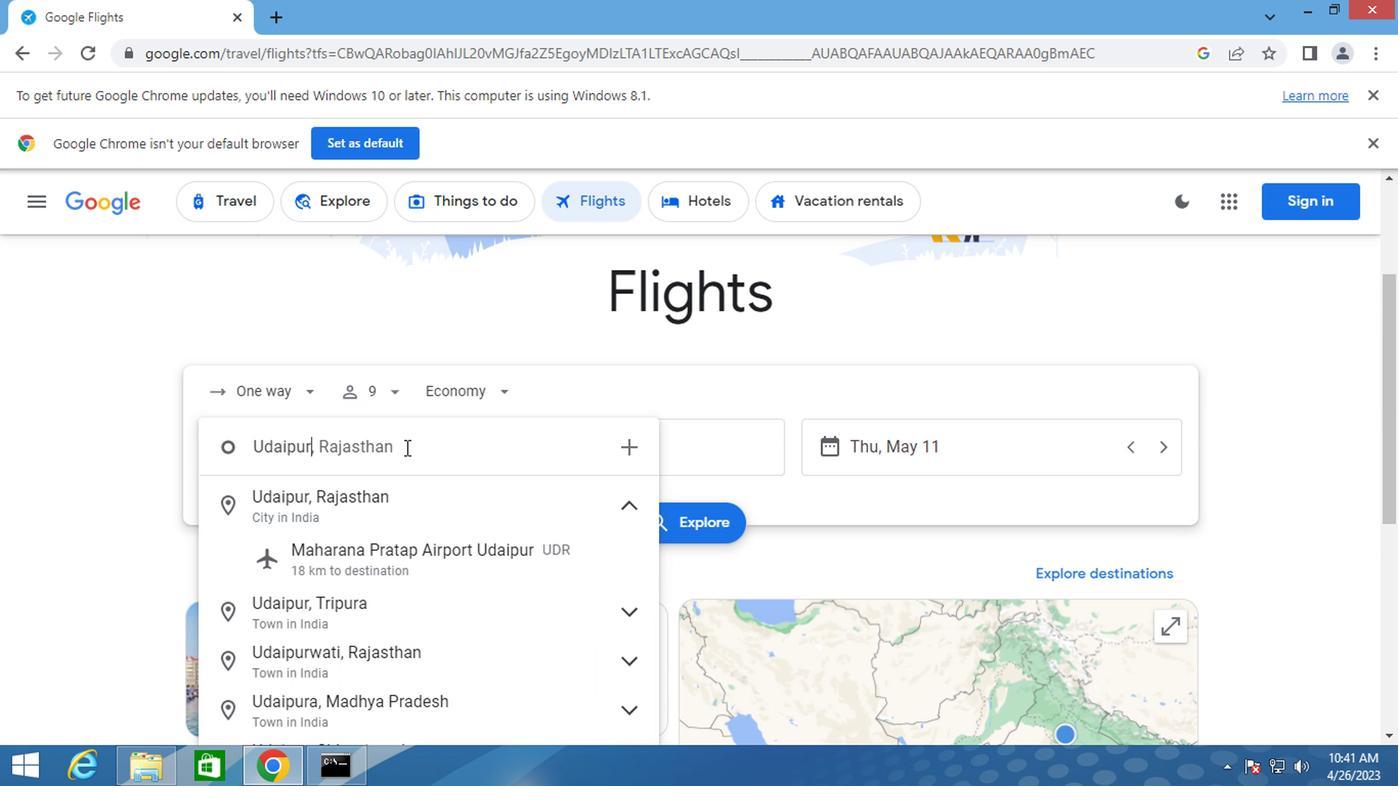 
Action: Mouse pressed left at (403, 449)
Screenshot: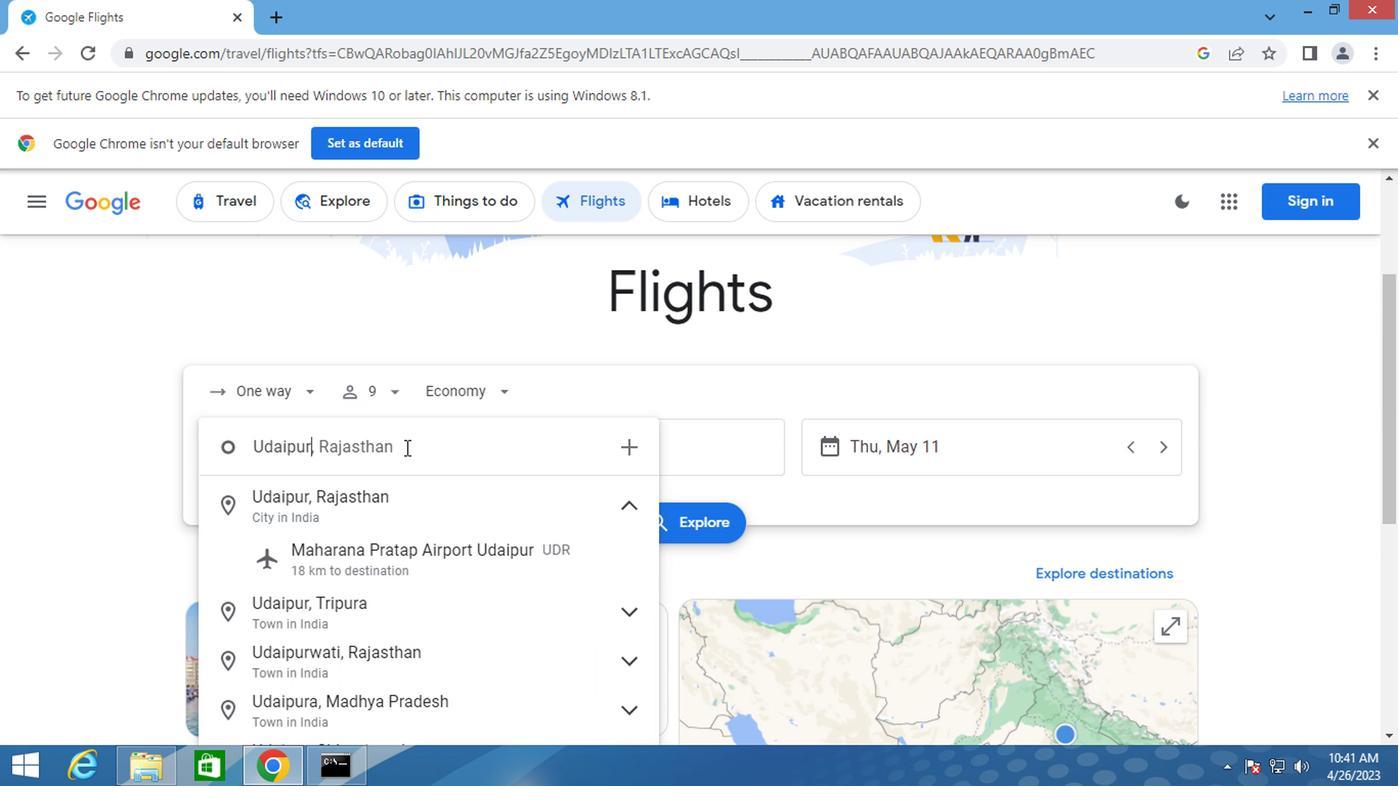 
Action: Key pressed oklahoma
Screenshot: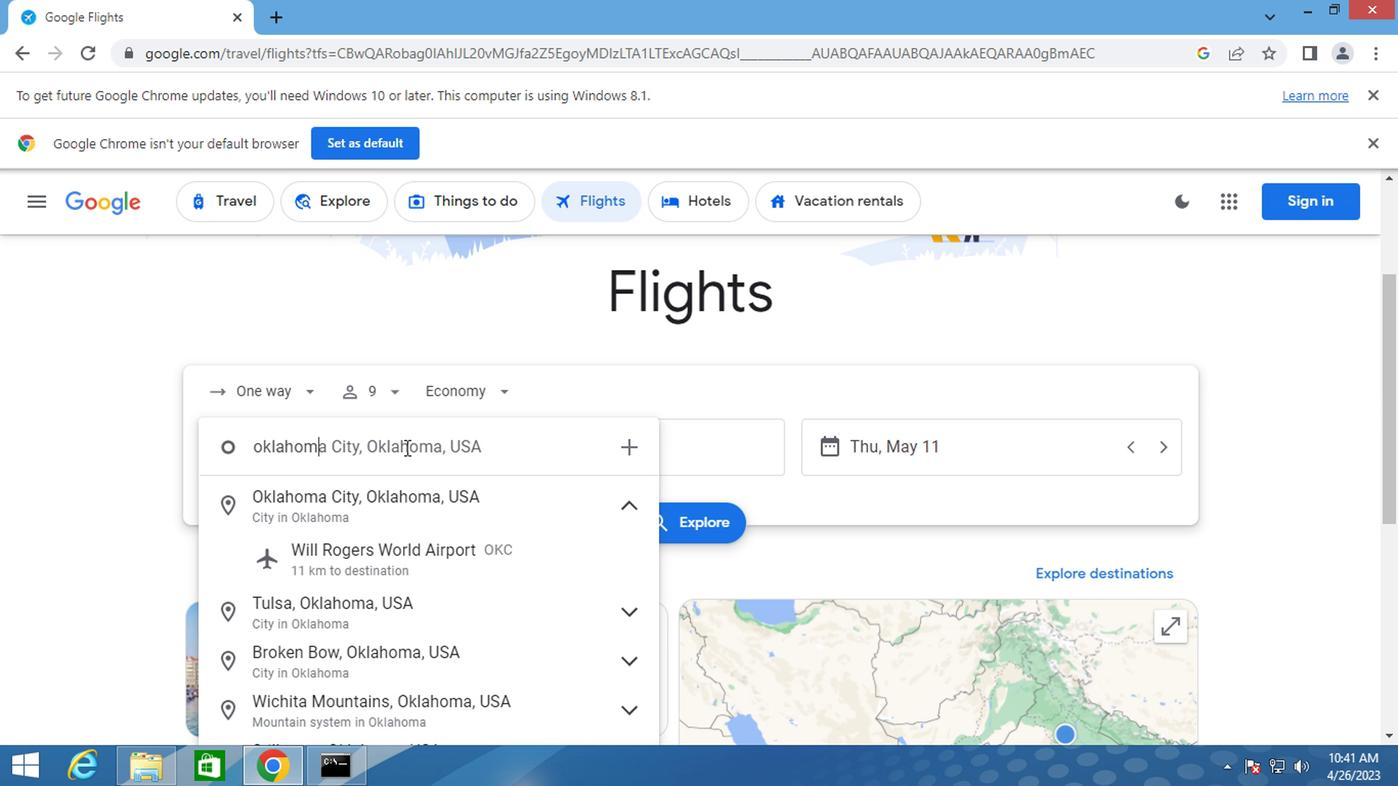 
Action: Mouse moved to (360, 563)
Screenshot: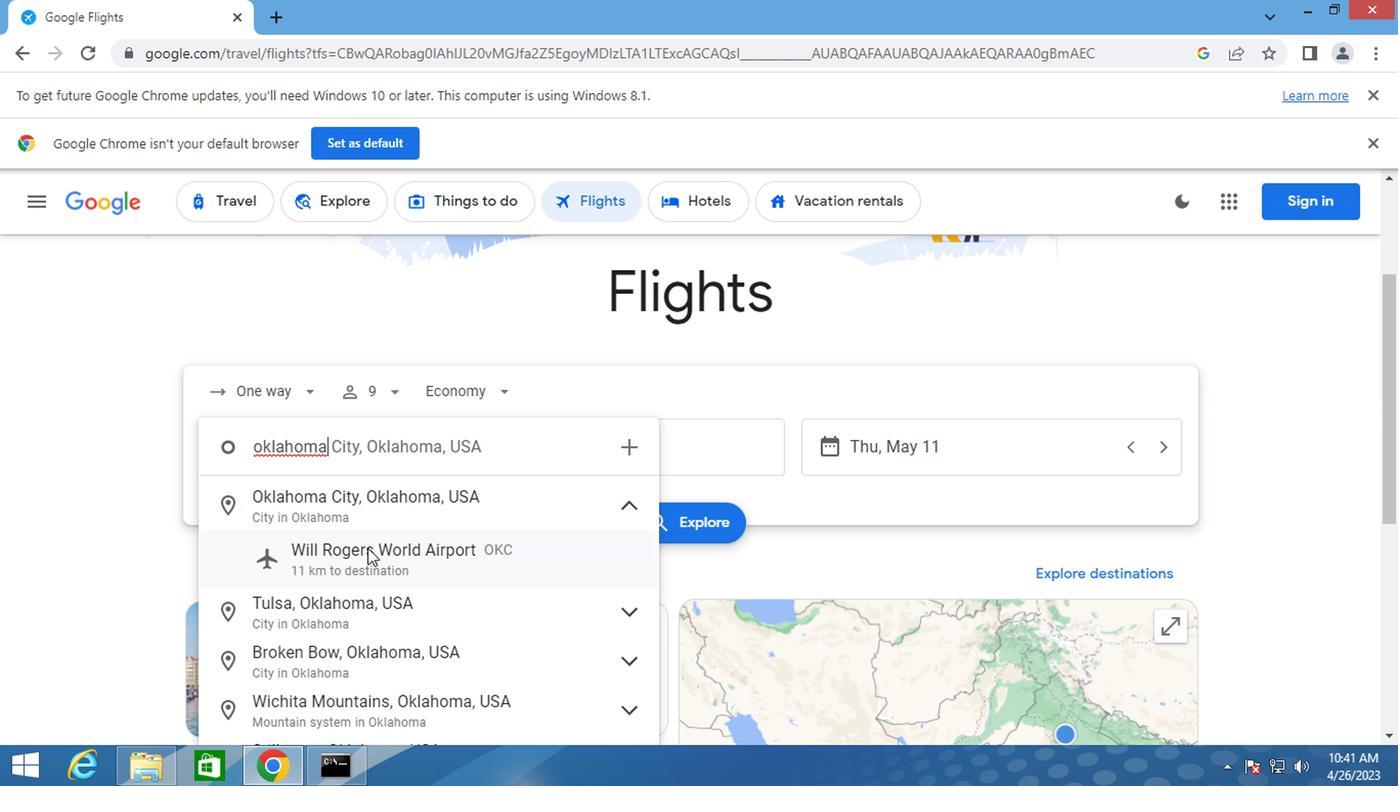 
Action: Mouse pressed left at (360, 563)
Screenshot: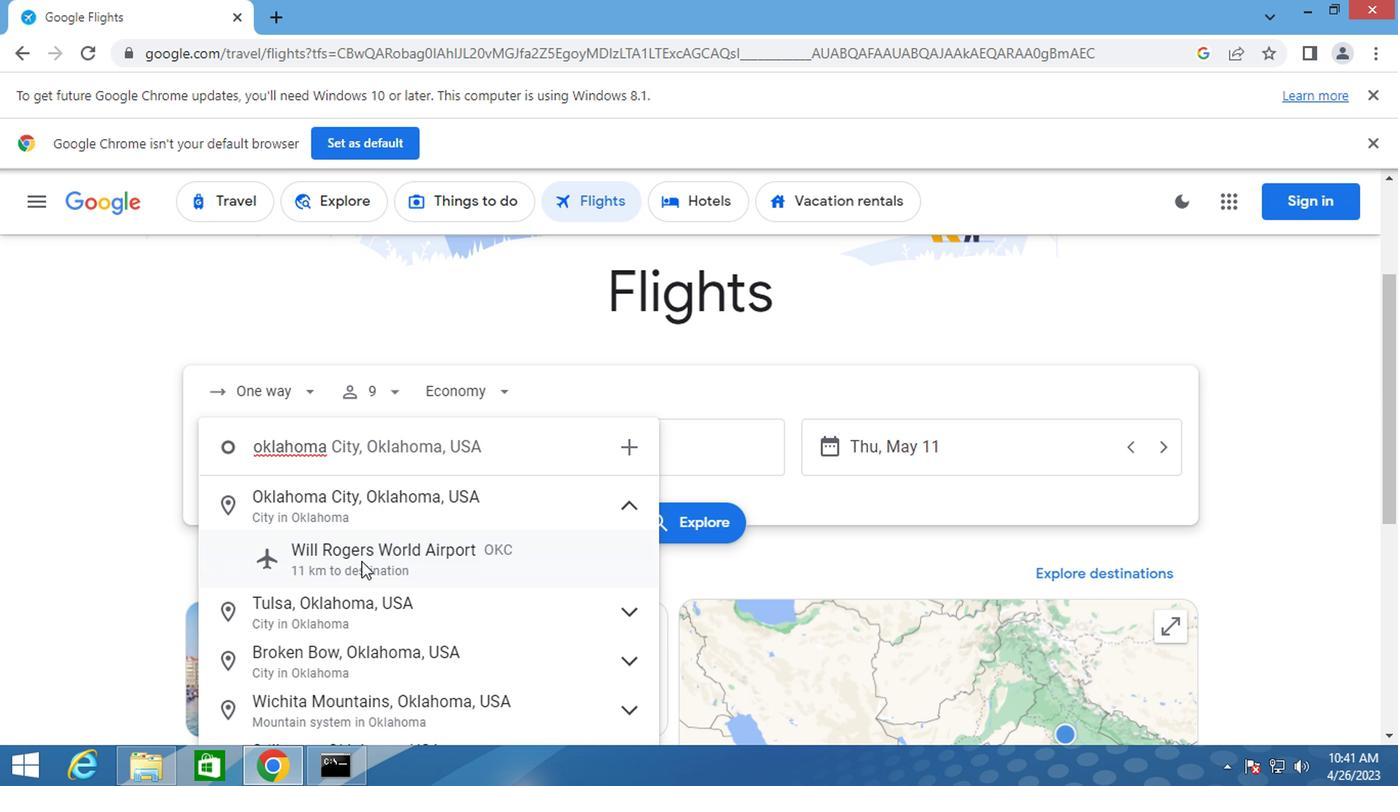 
Action: Mouse moved to (597, 464)
Screenshot: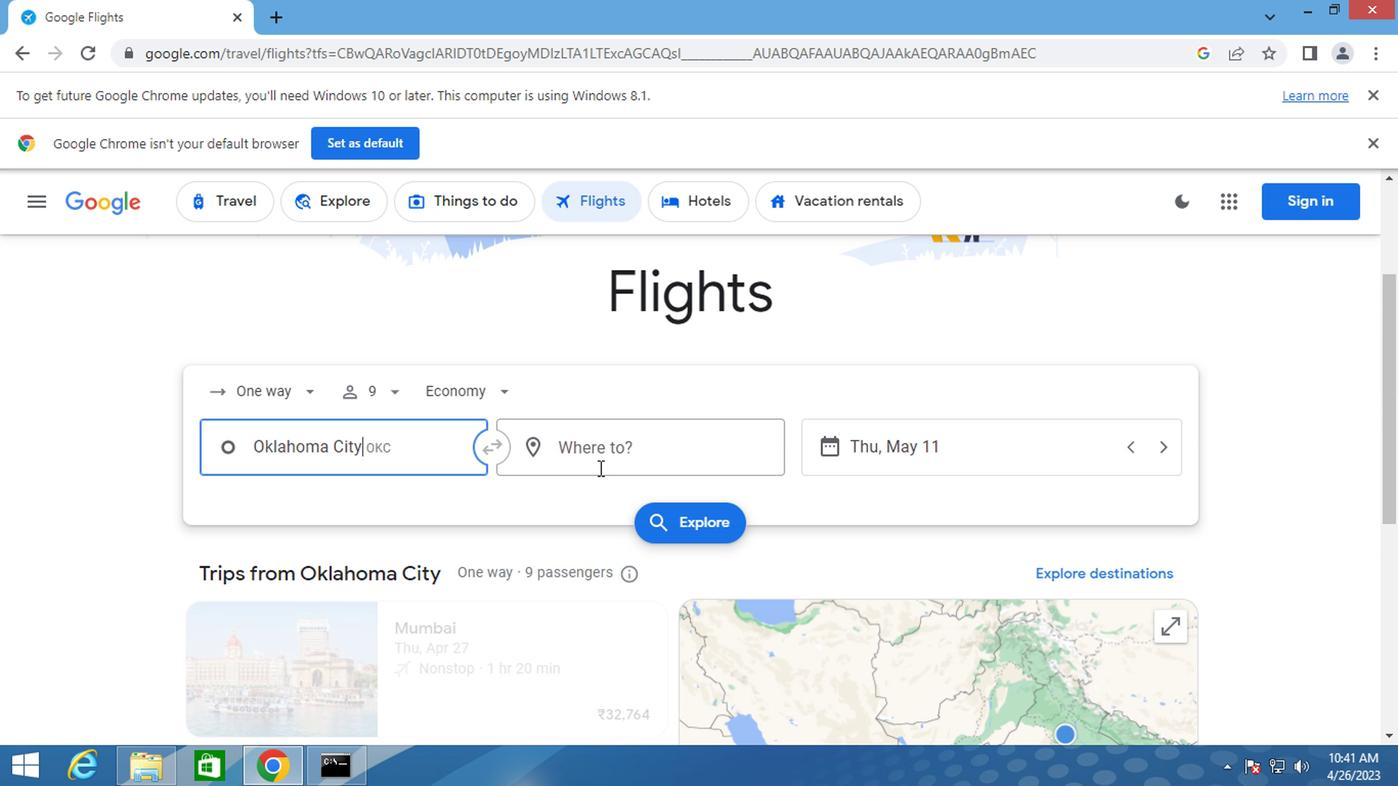 
Action: Mouse pressed left at (597, 464)
Screenshot: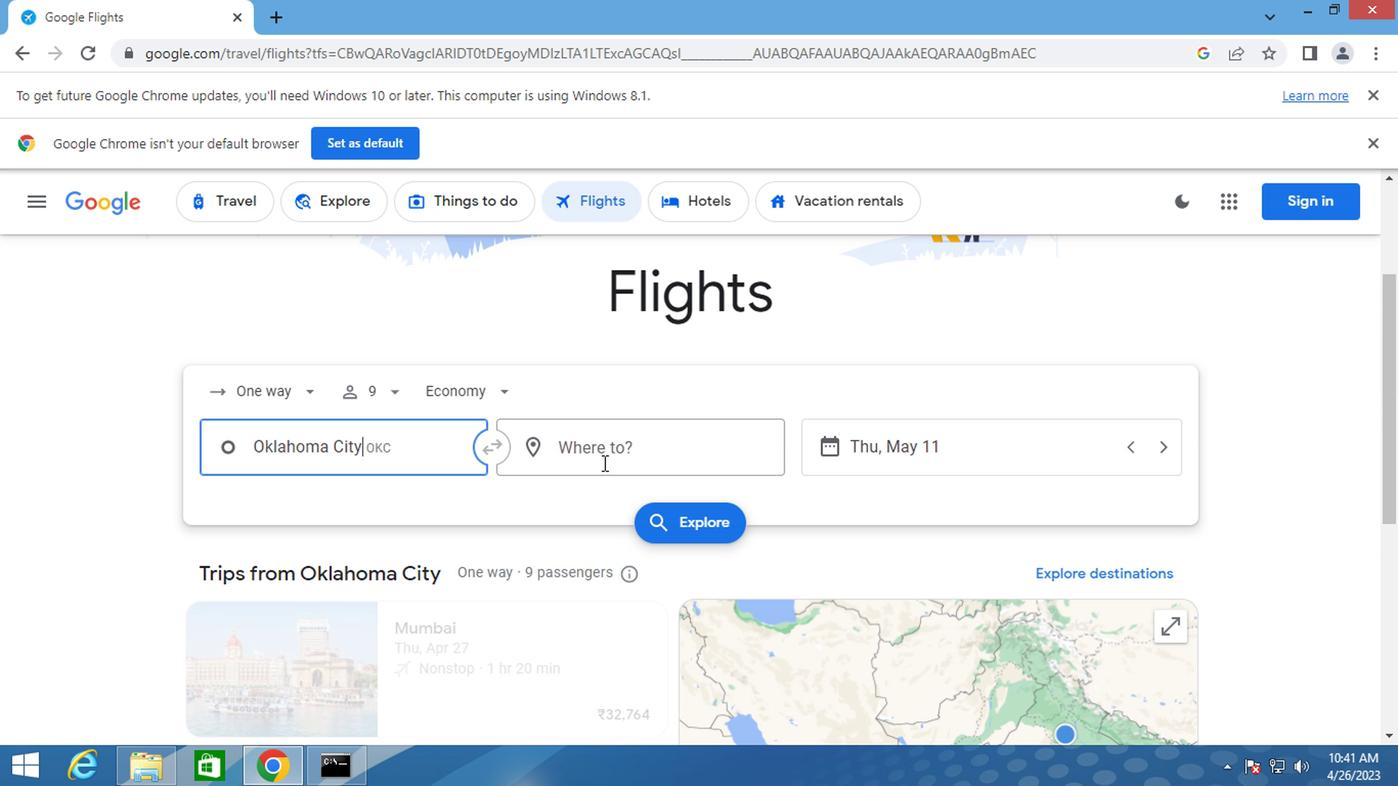 
Action: Key pressed greensboro
Screenshot: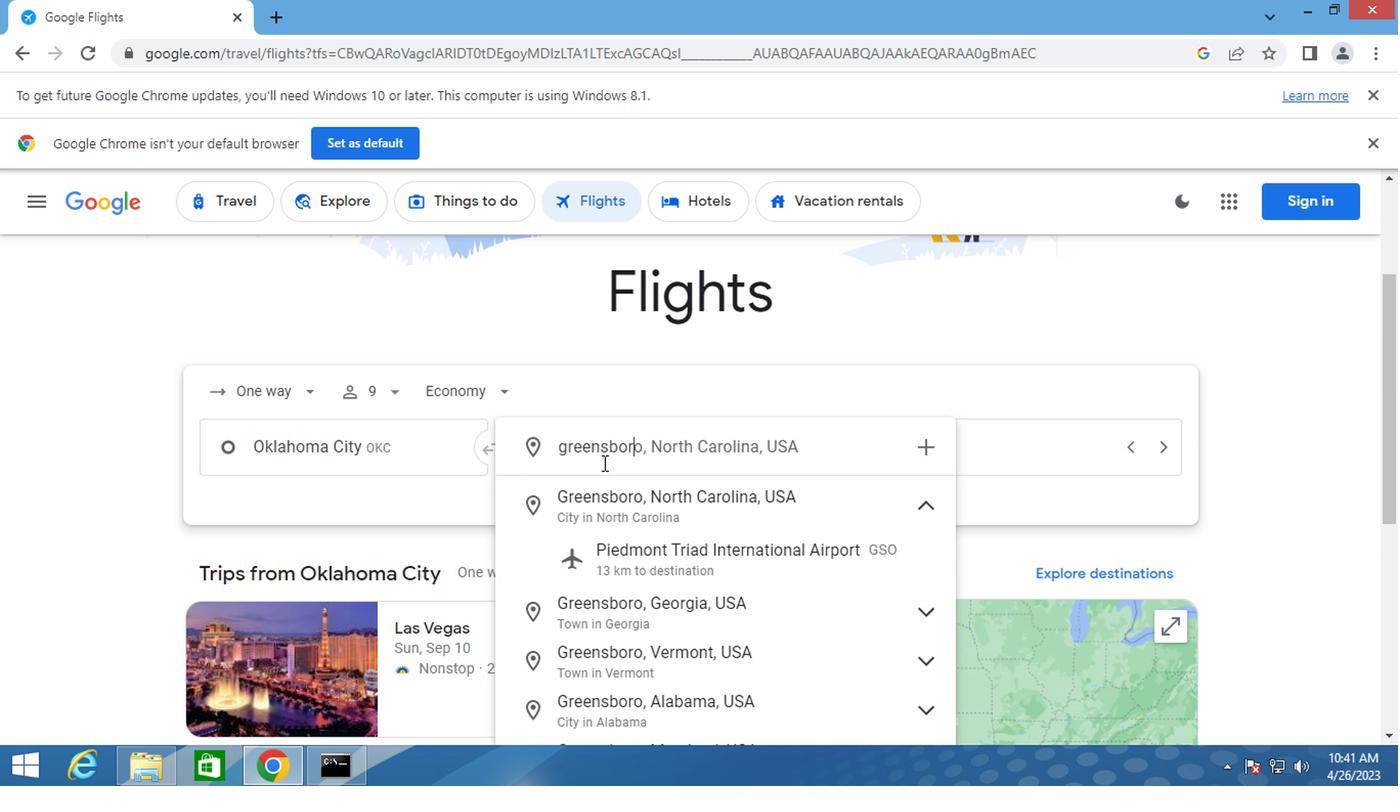
Action: Mouse moved to (715, 549)
Screenshot: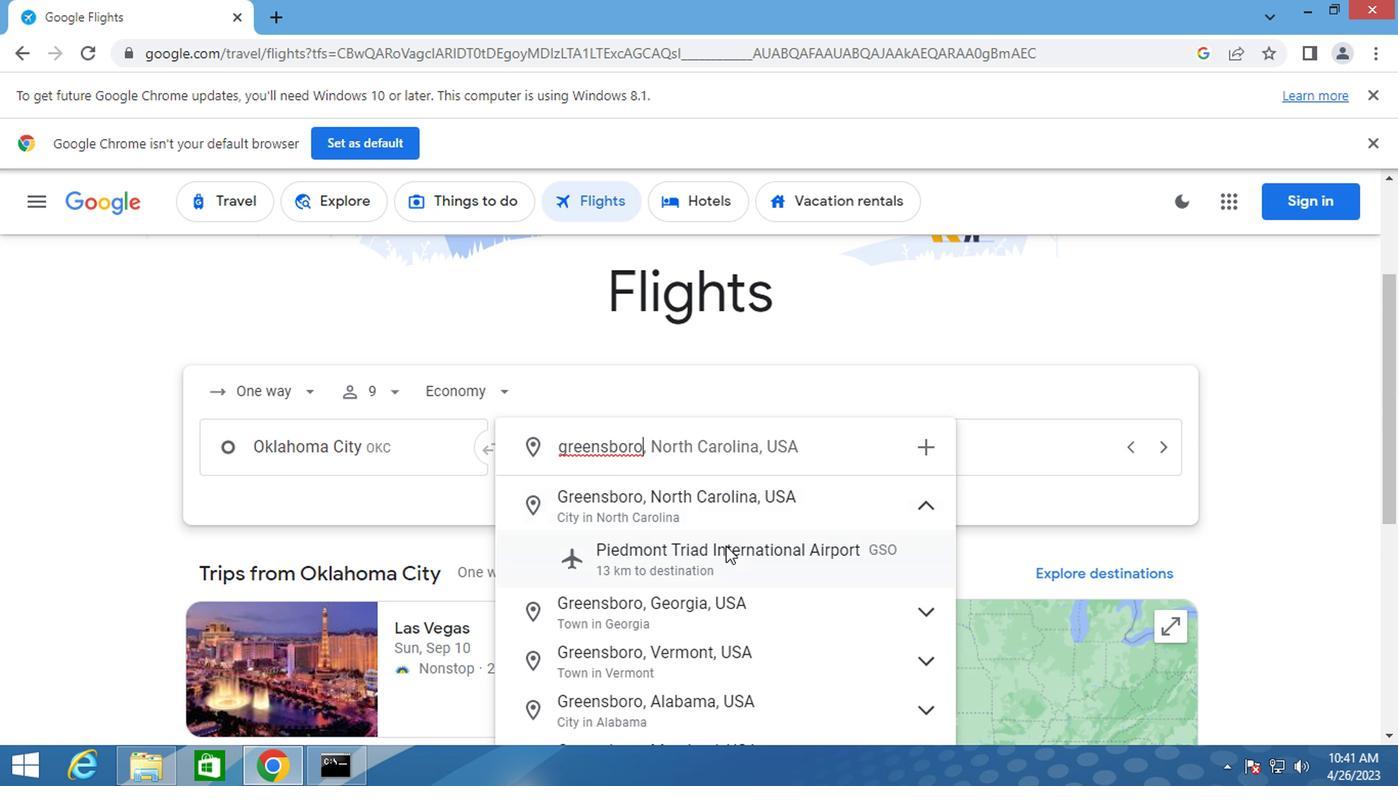 
Action: Mouse pressed left at (715, 549)
Screenshot: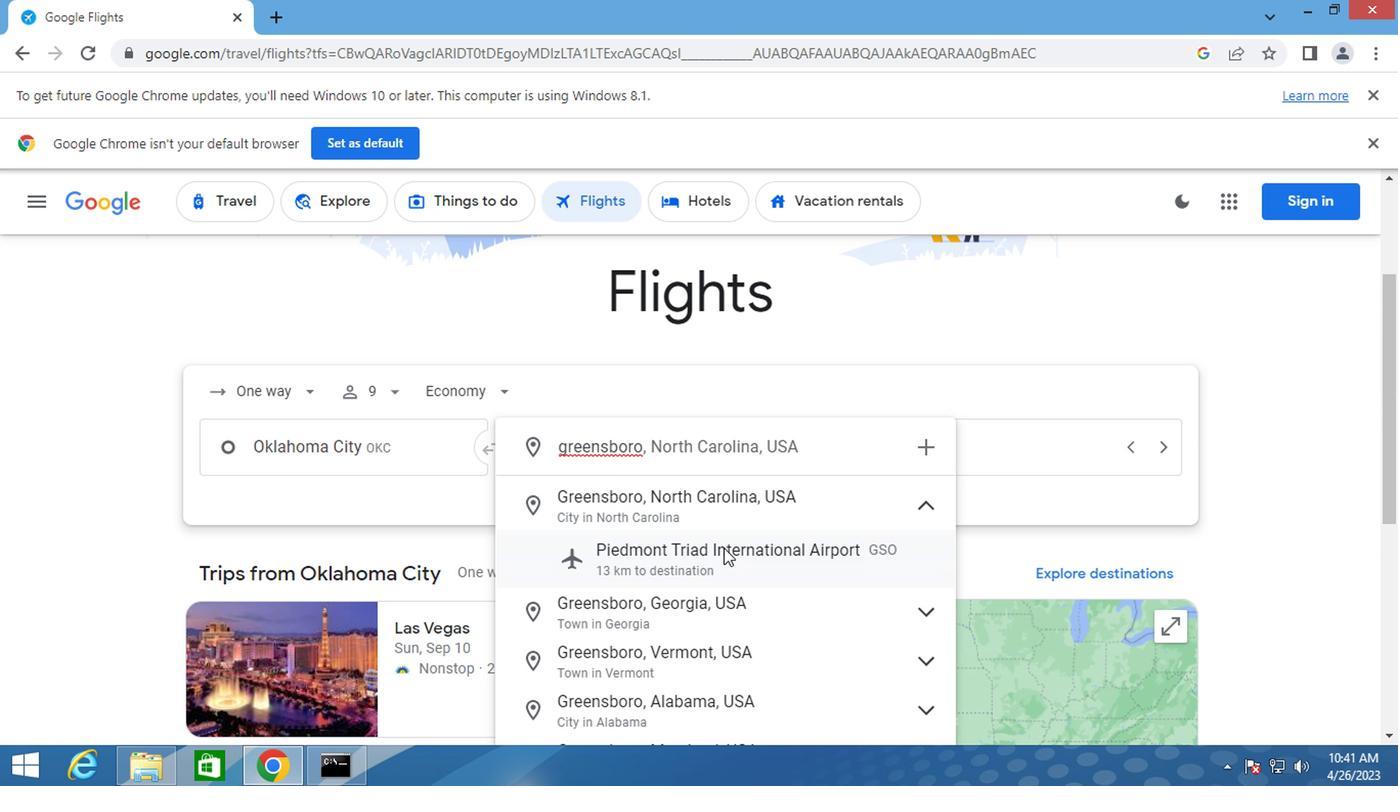 
Action: Mouse moved to (933, 447)
Screenshot: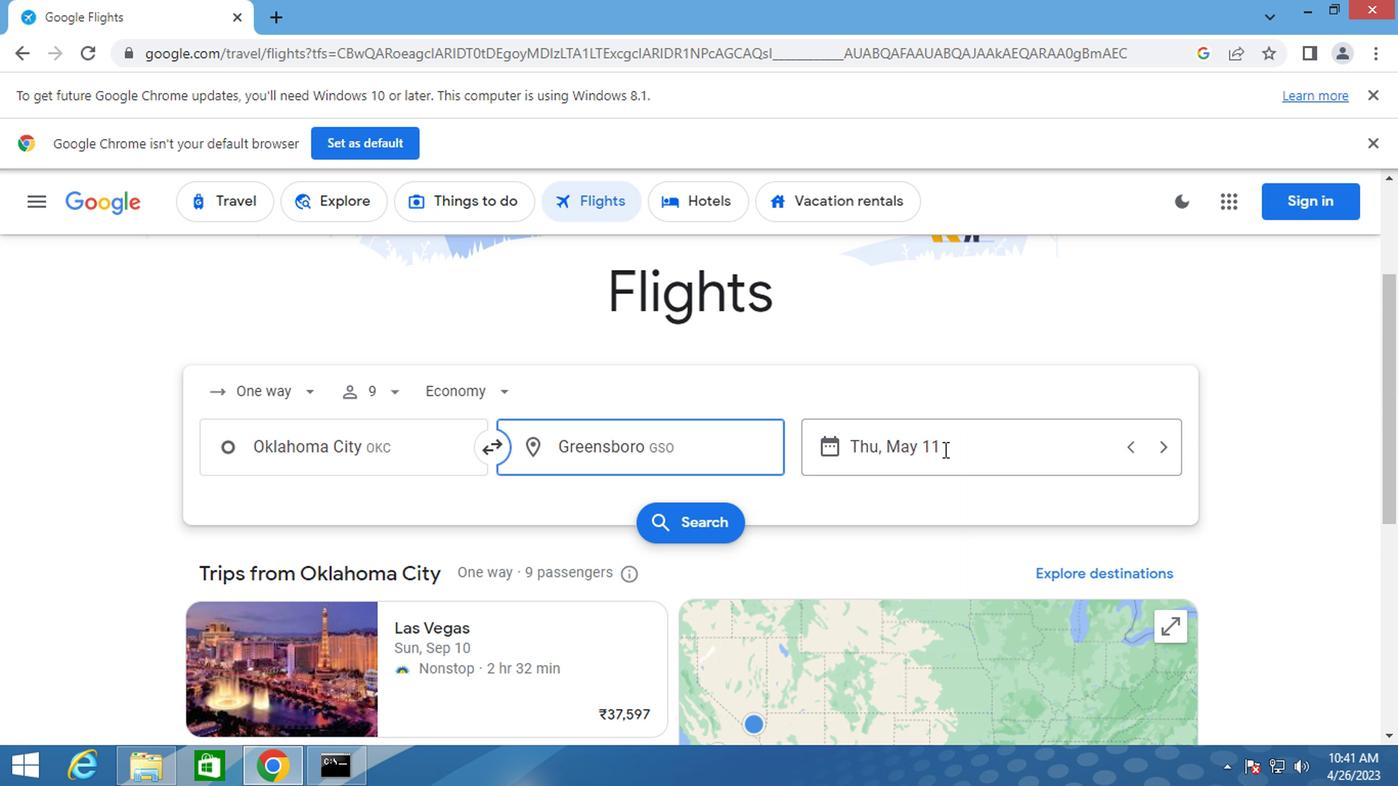 
Action: Mouse pressed left at (933, 447)
Screenshot: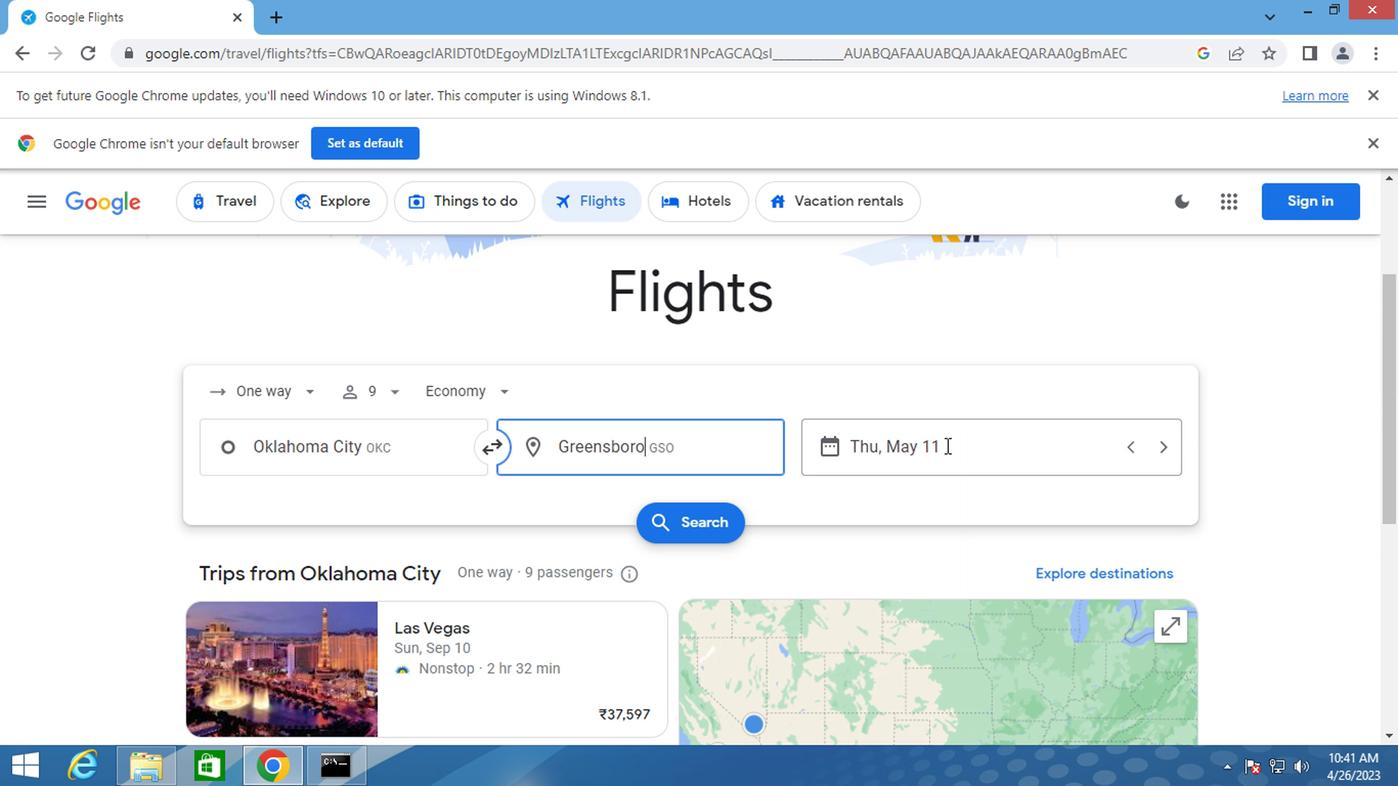 
Action: Mouse moved to (890, 379)
Screenshot: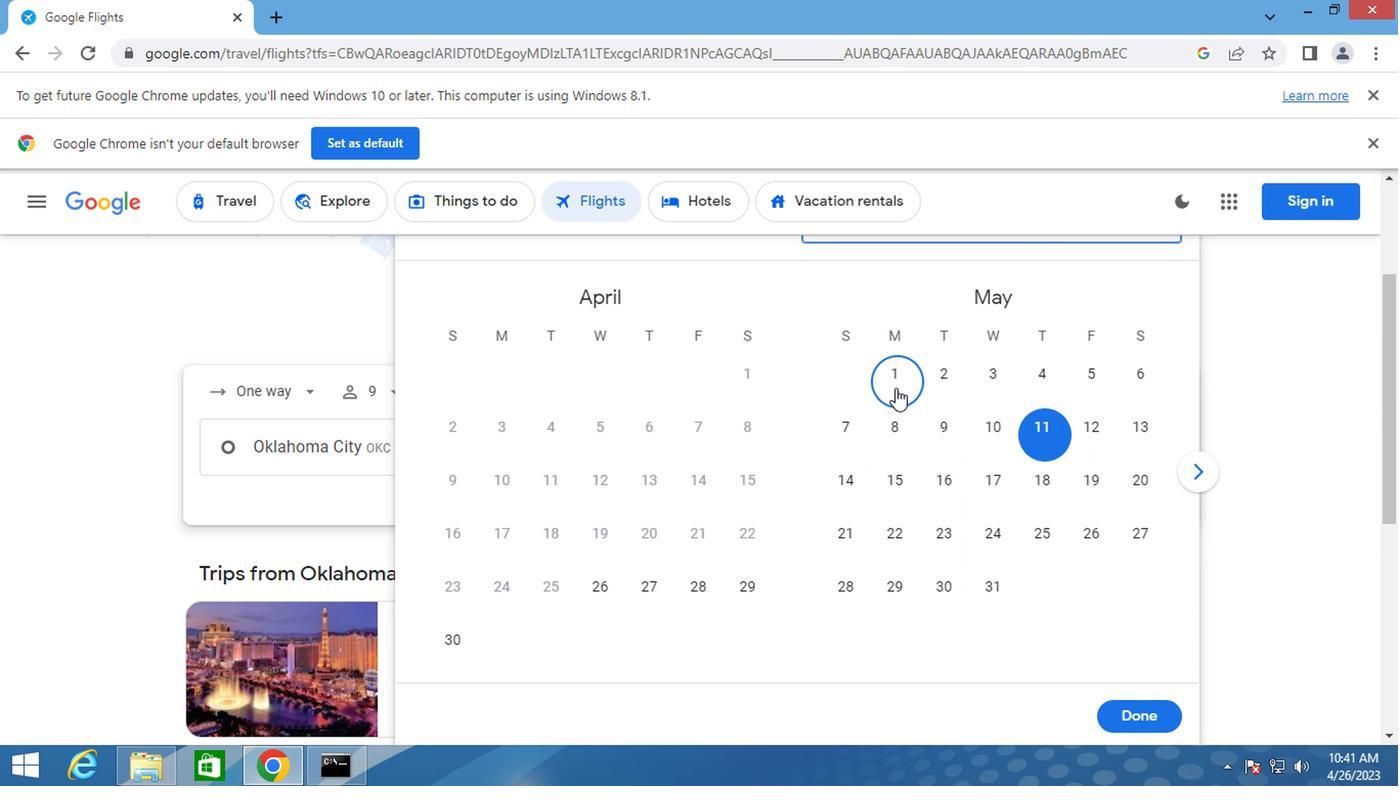 
Action: Mouse pressed left at (890, 379)
Screenshot: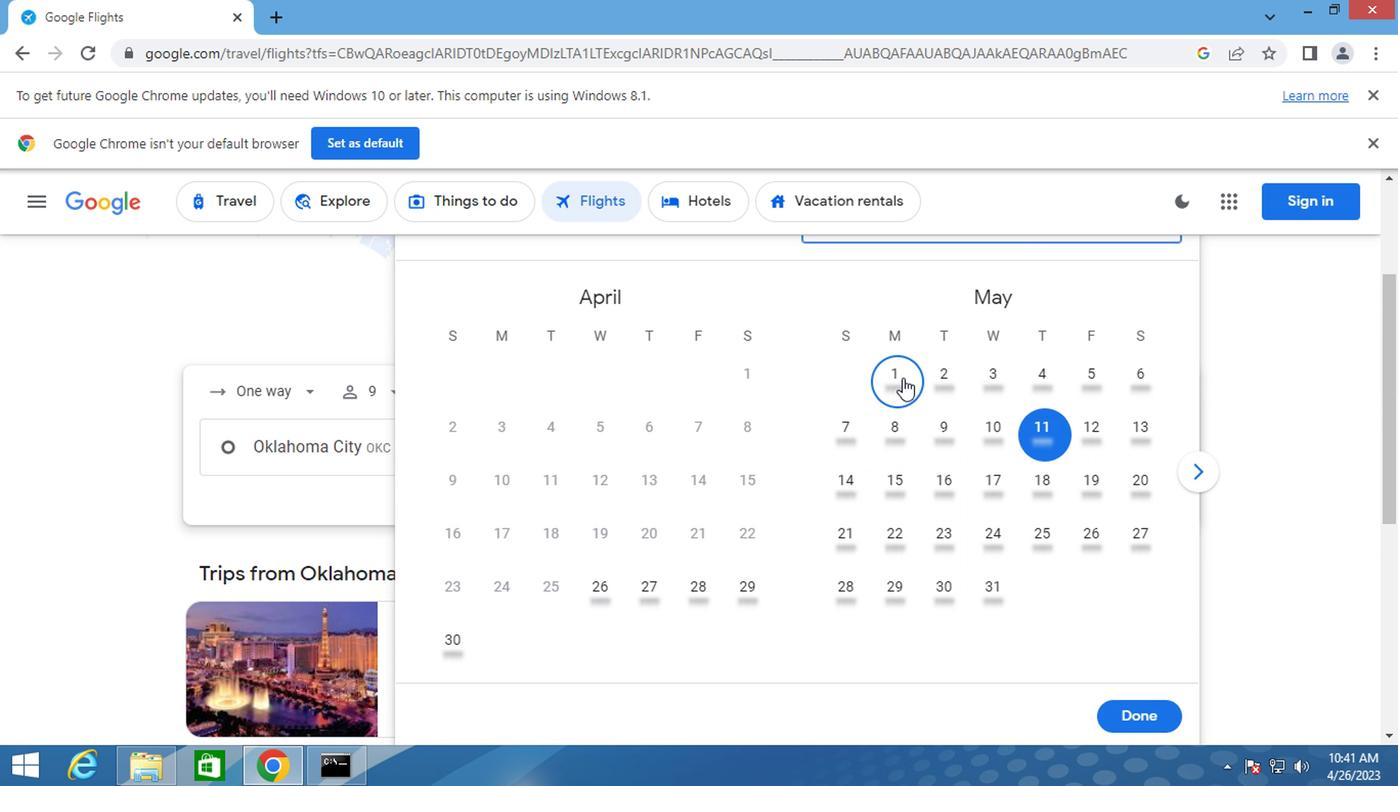 
Action: Mouse moved to (1122, 714)
Screenshot: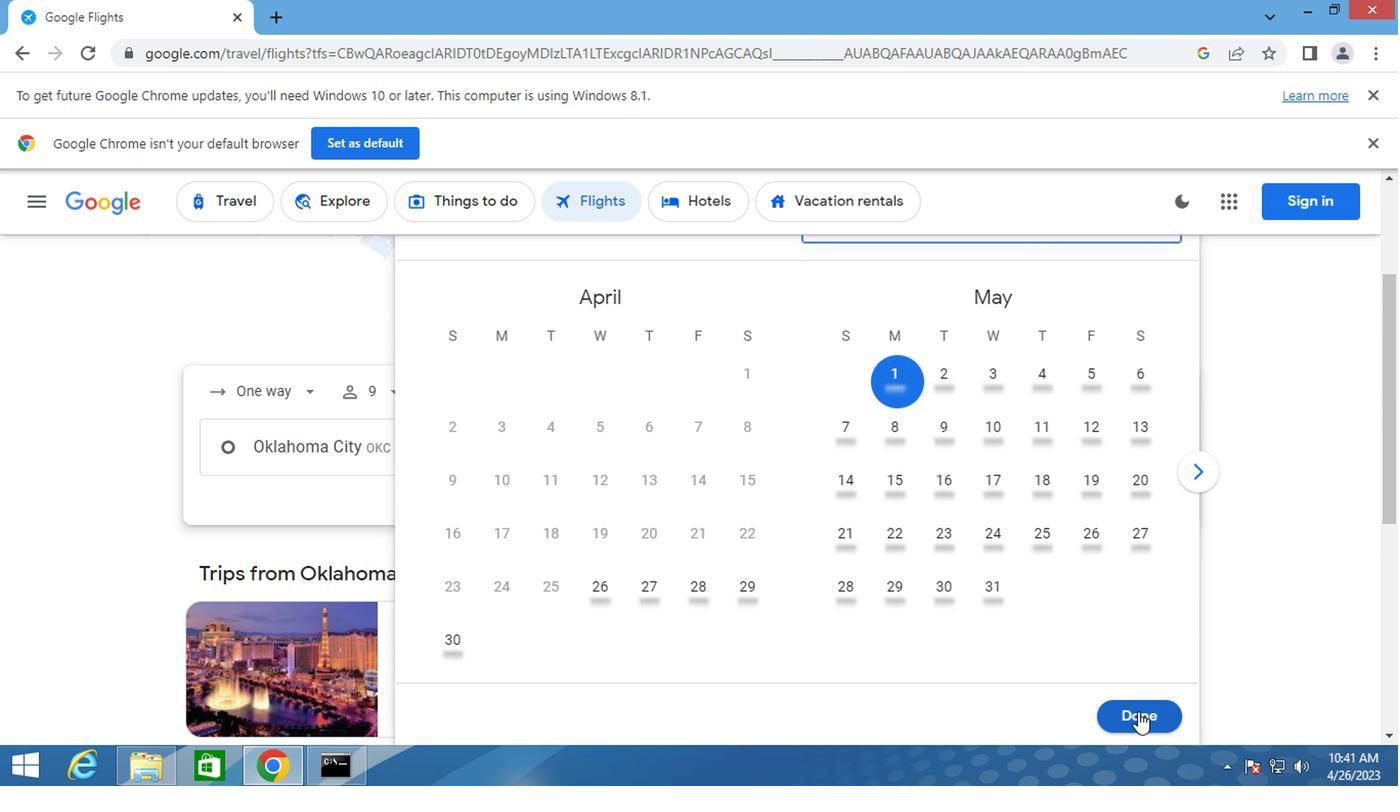 
Action: Mouse pressed left at (1122, 714)
Screenshot: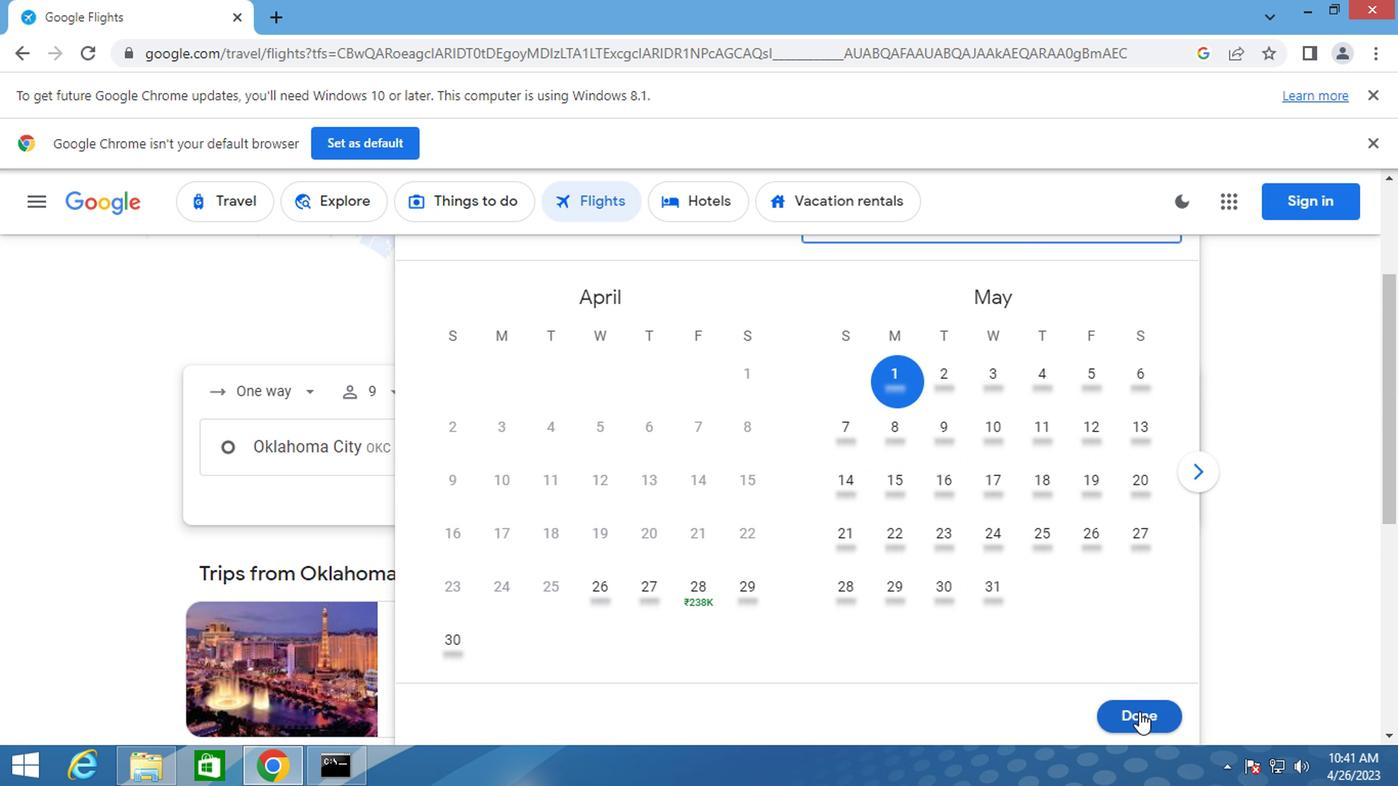 
Action: Mouse moved to (710, 525)
Screenshot: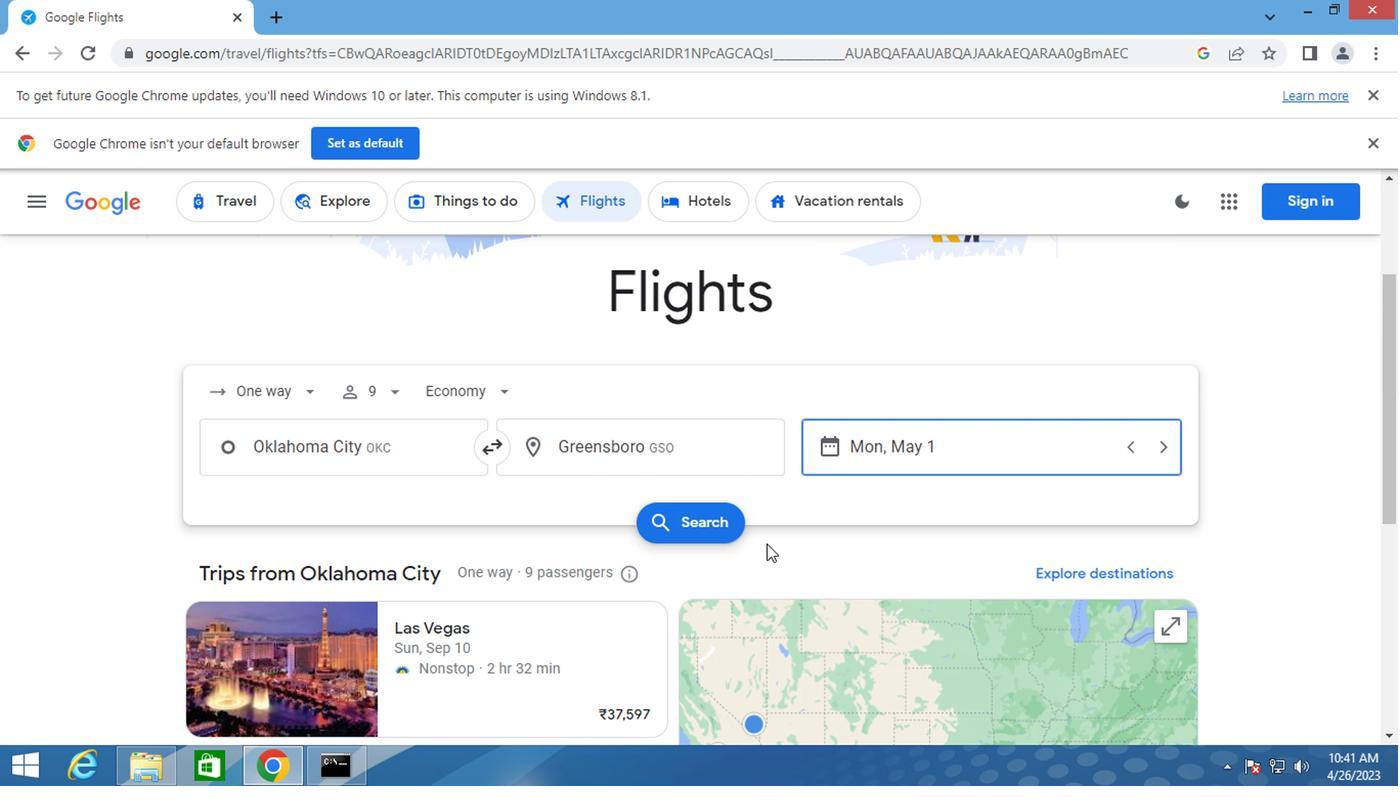 
Action: Mouse pressed left at (710, 525)
Screenshot: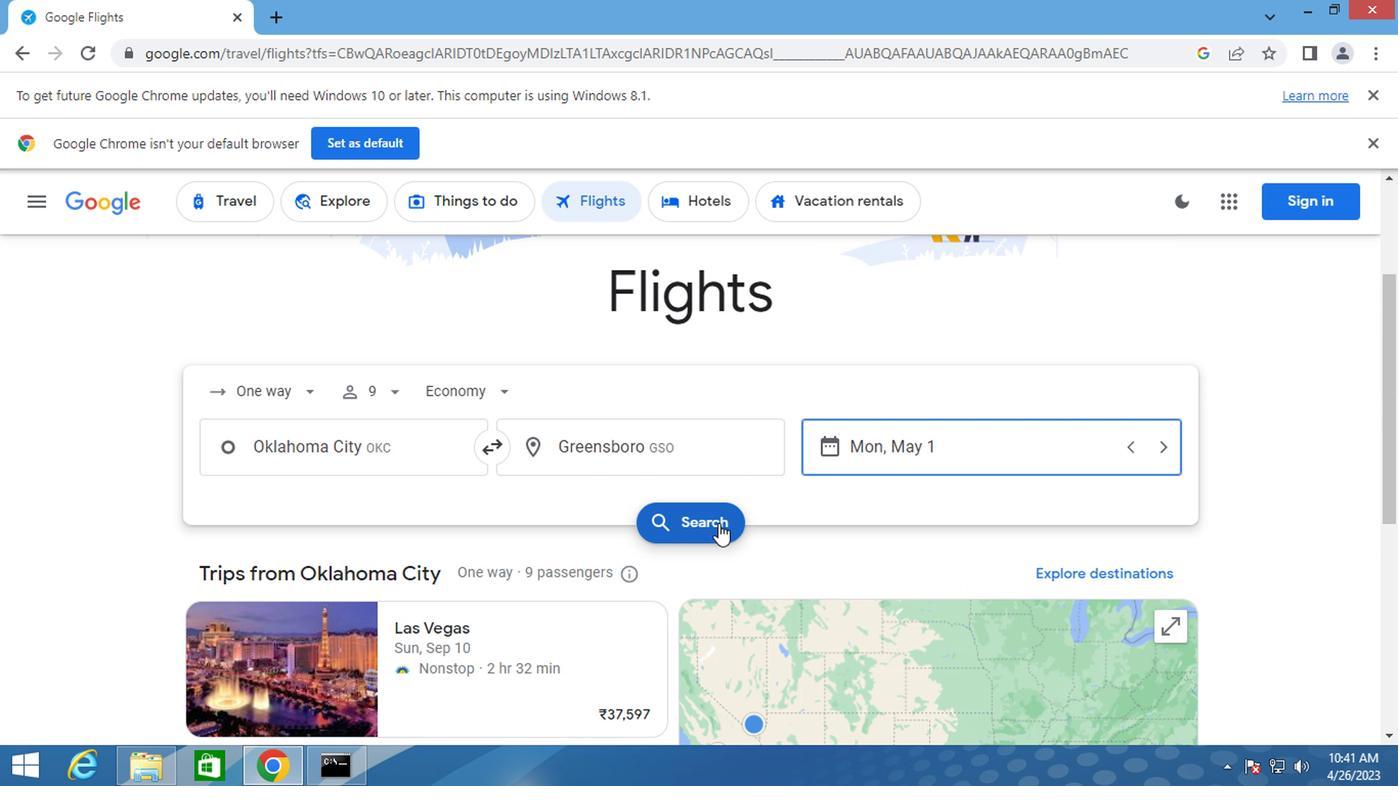 
Action: Mouse moved to (244, 383)
Screenshot: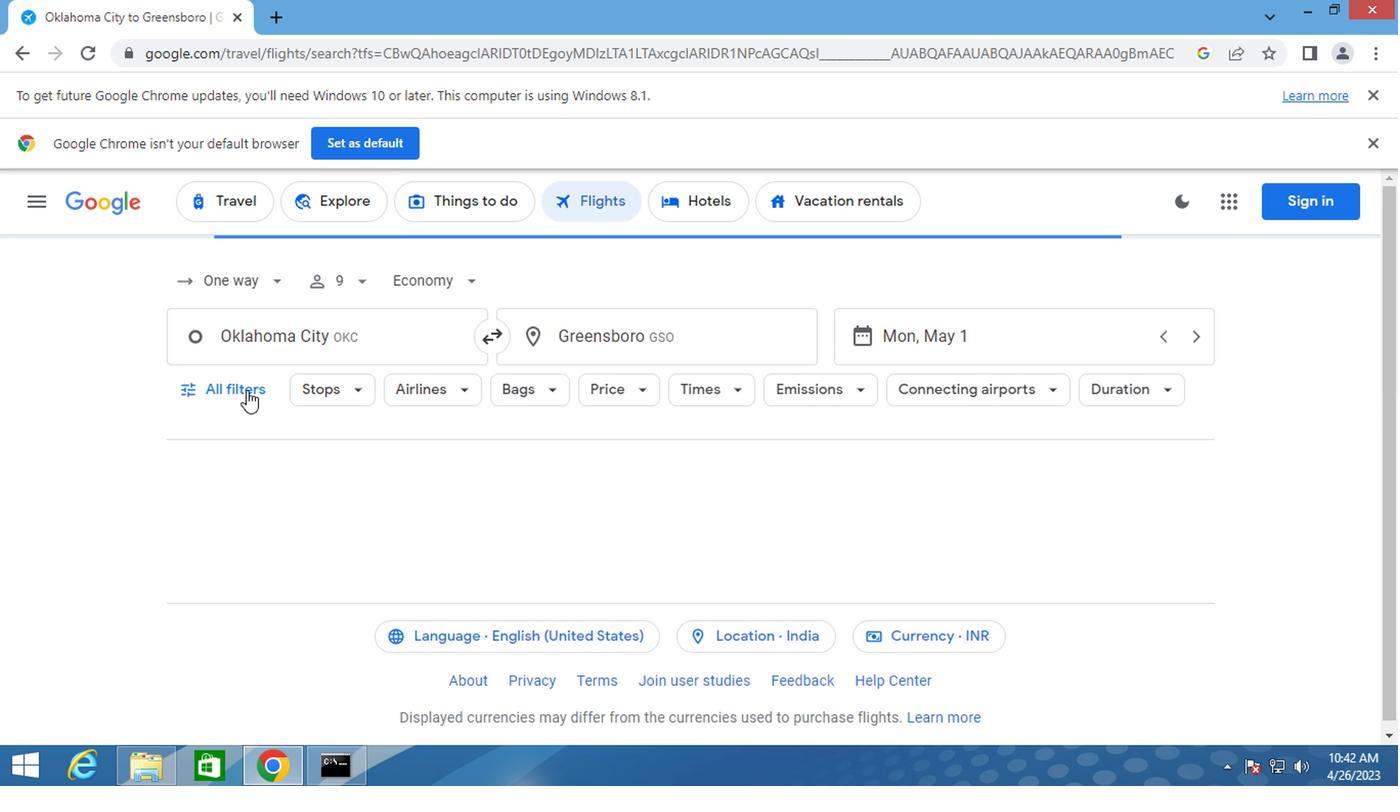 
Action: Mouse pressed left at (244, 383)
Screenshot: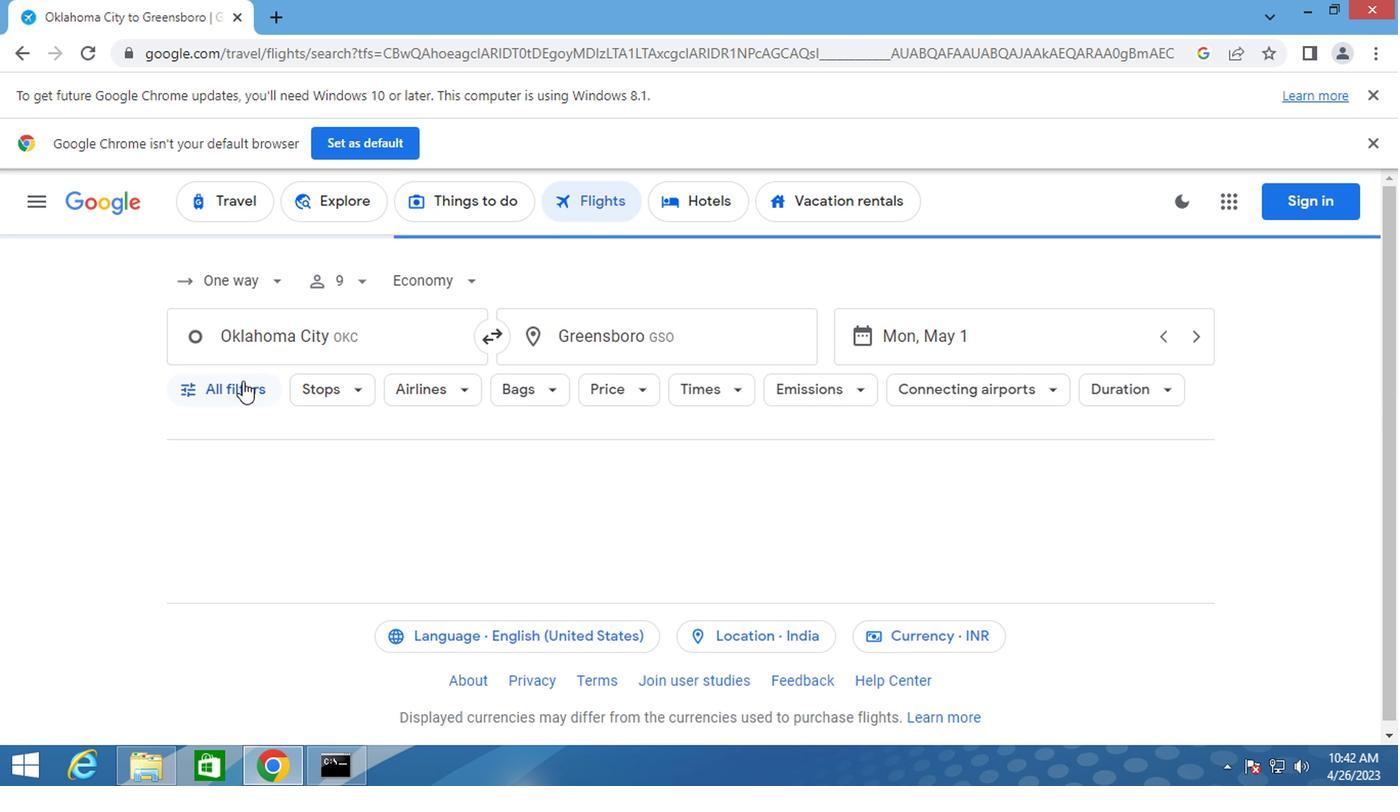 
Action: Mouse moved to (320, 499)
Screenshot: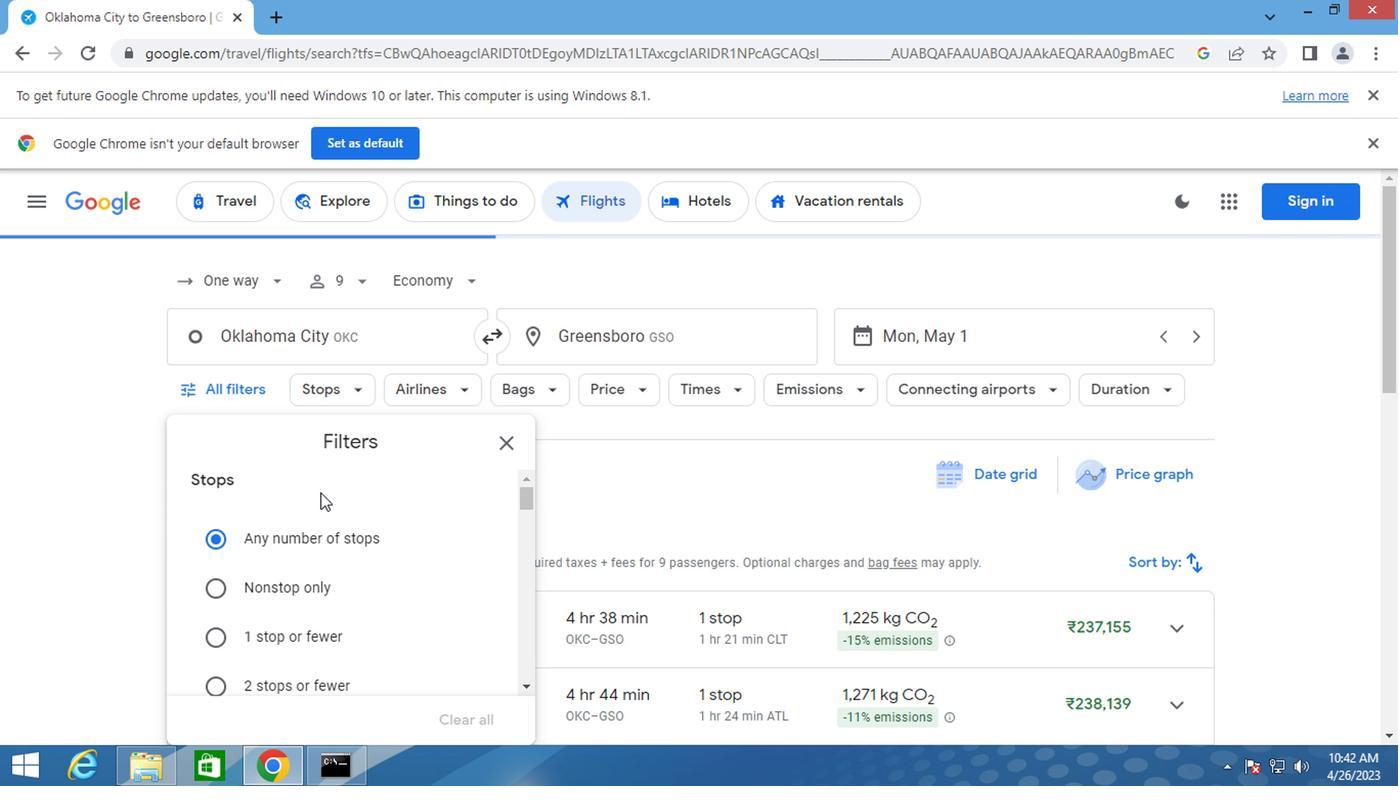 
Action: Mouse scrolled (320, 498) with delta (0, 0)
Screenshot: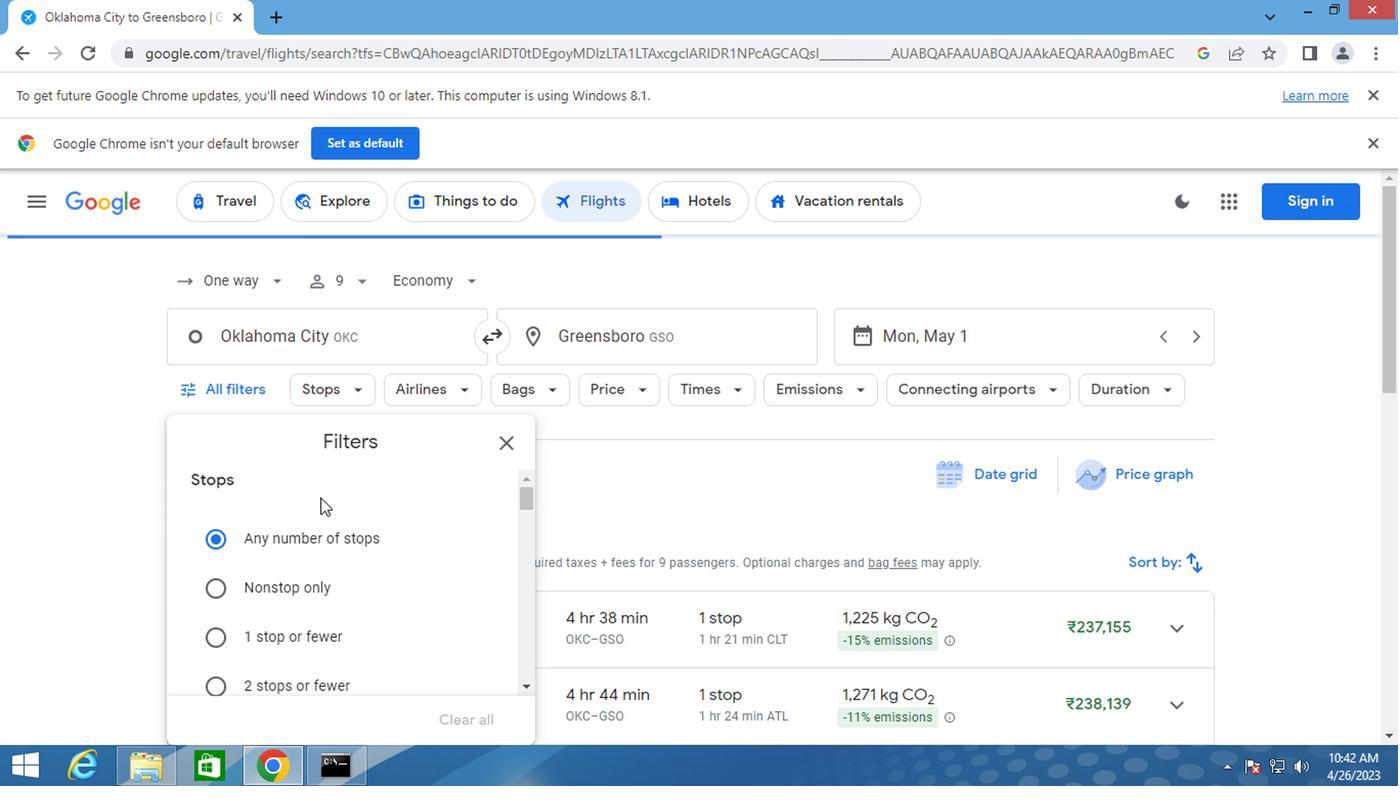 
Action: Mouse moved to (320, 501)
Screenshot: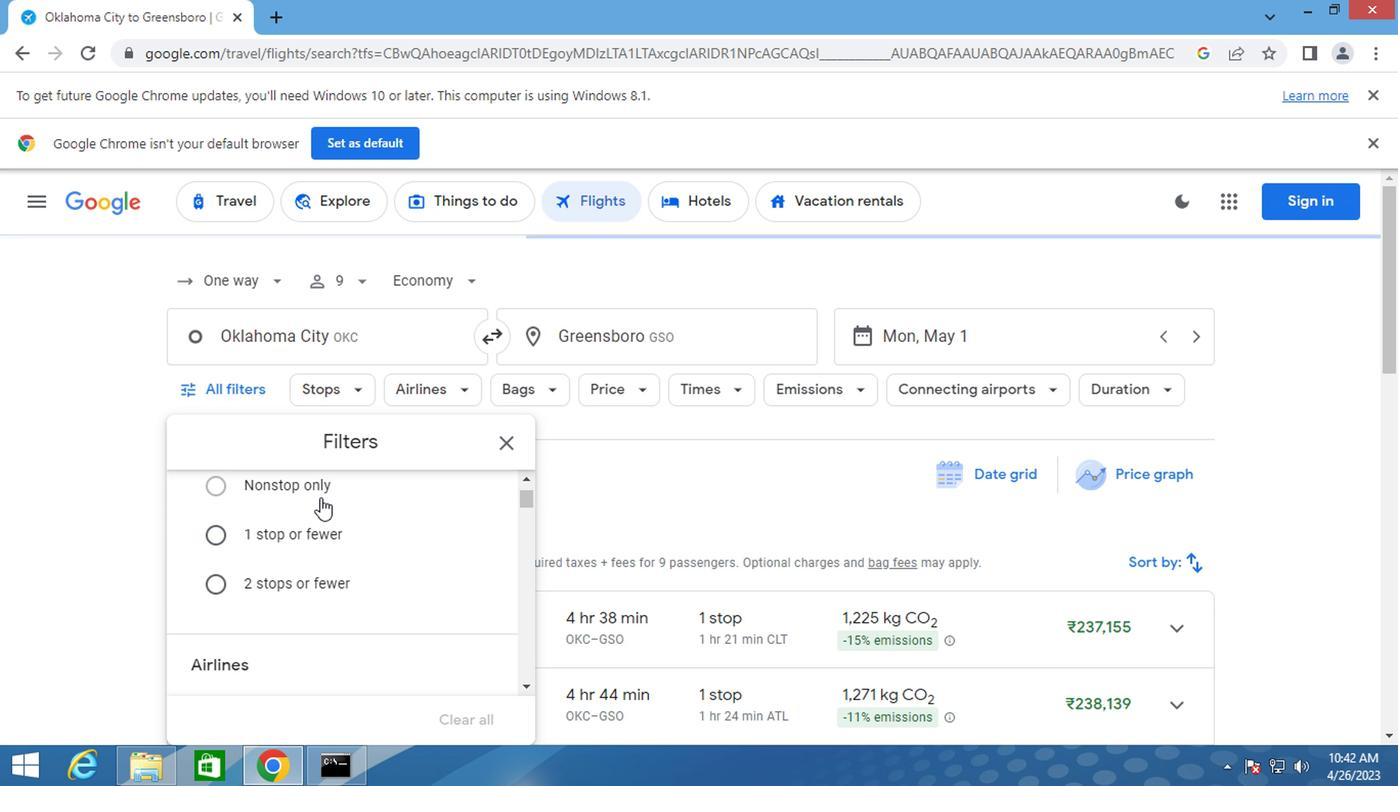 
Action: Mouse scrolled (320, 499) with delta (0, -1)
Screenshot: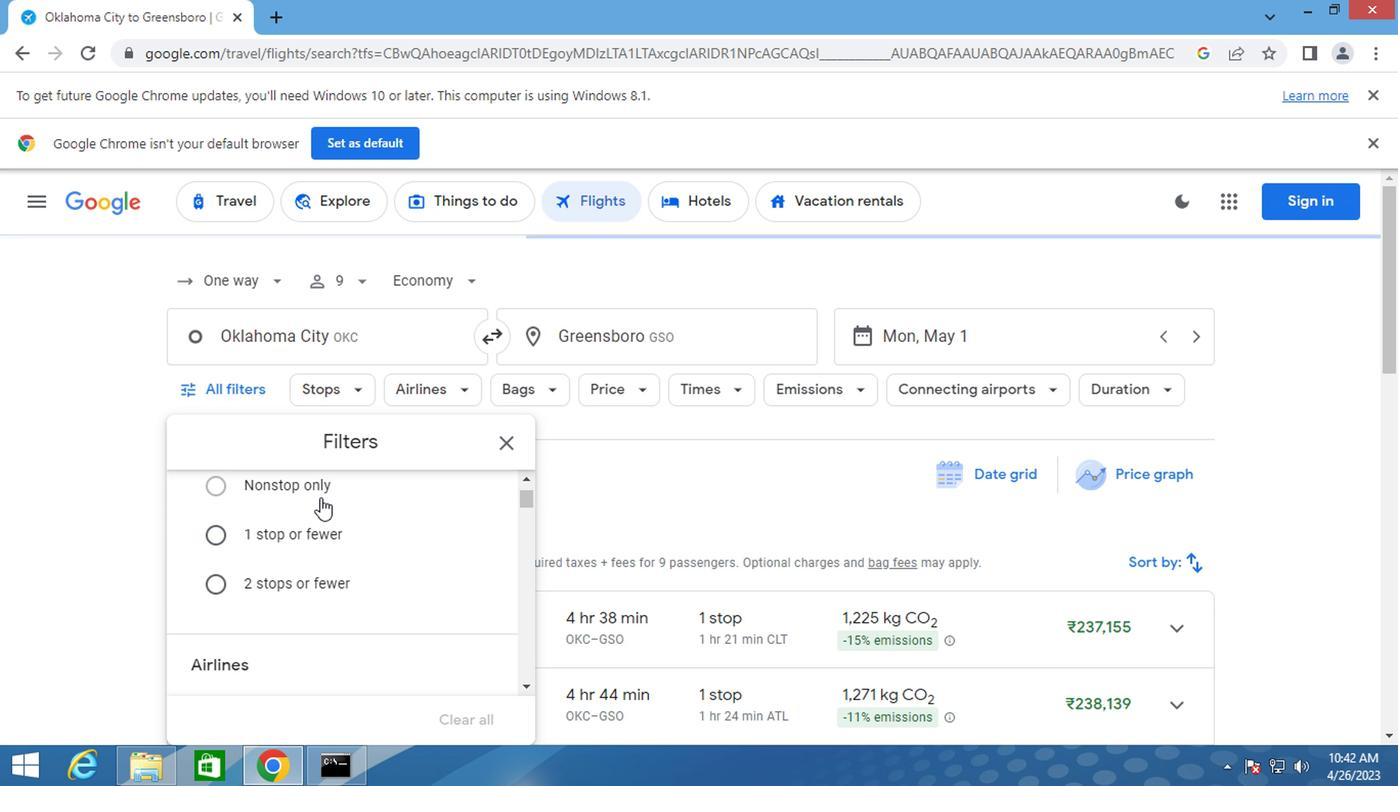 
Action: Mouse moved to (320, 501)
Screenshot: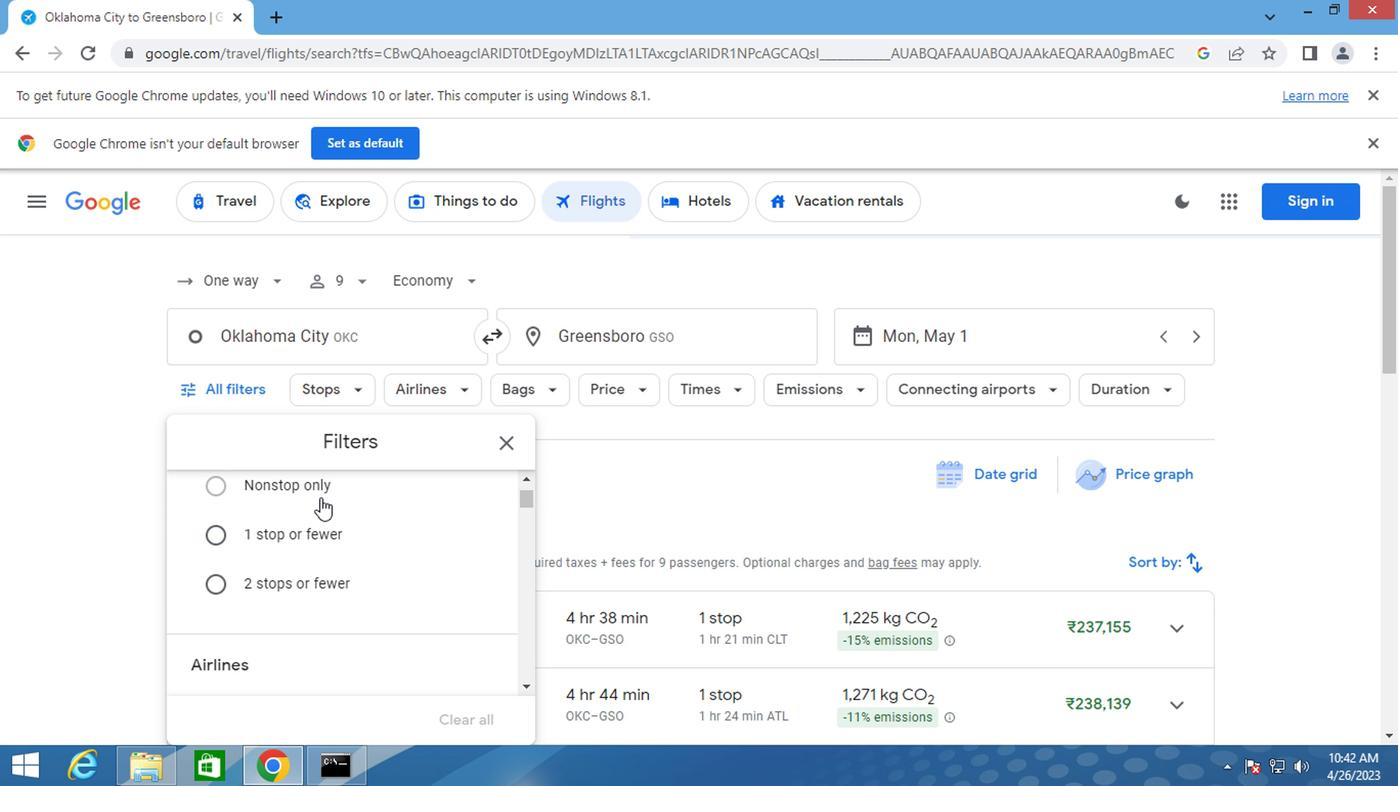 
Action: Mouse scrolled (320, 501) with delta (0, 0)
Screenshot: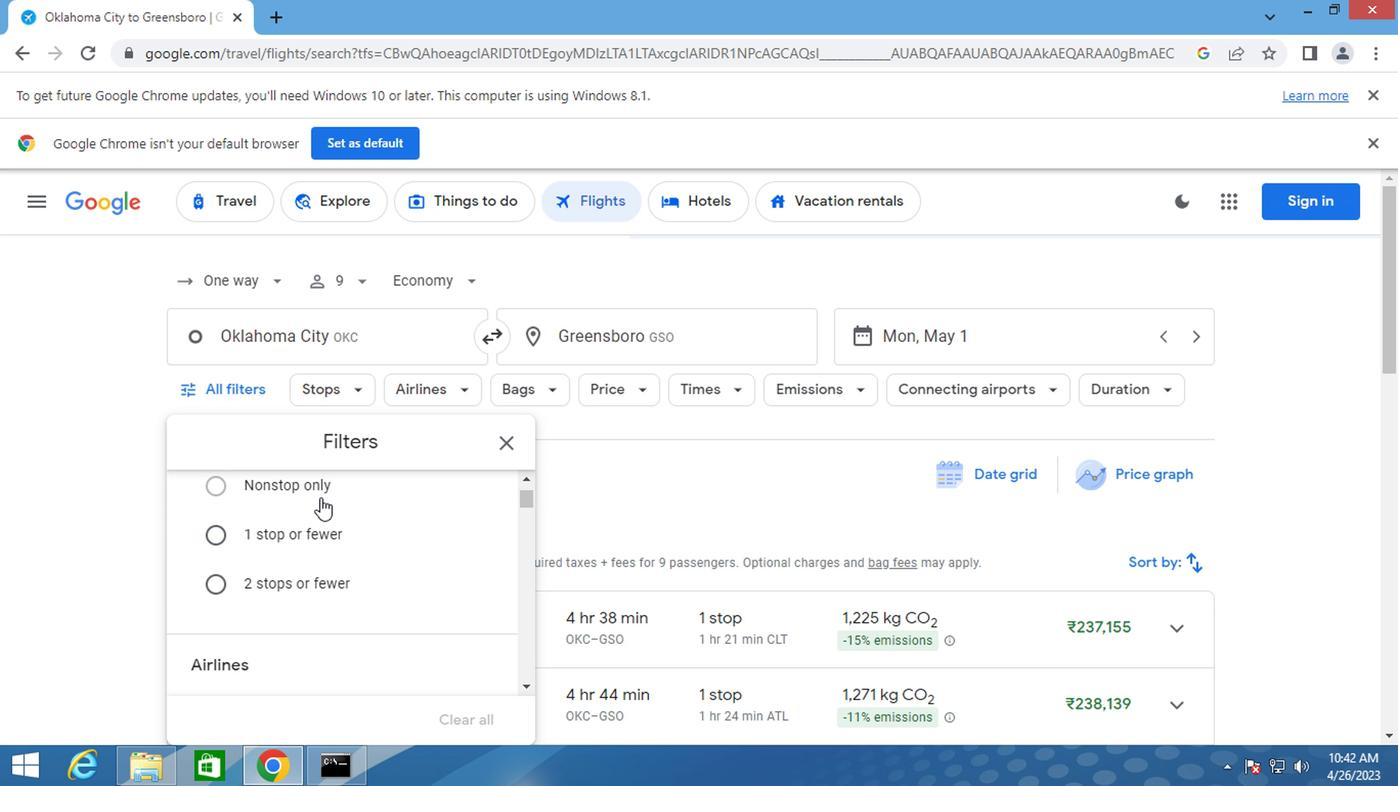 
Action: Mouse scrolled (320, 501) with delta (0, 0)
Screenshot: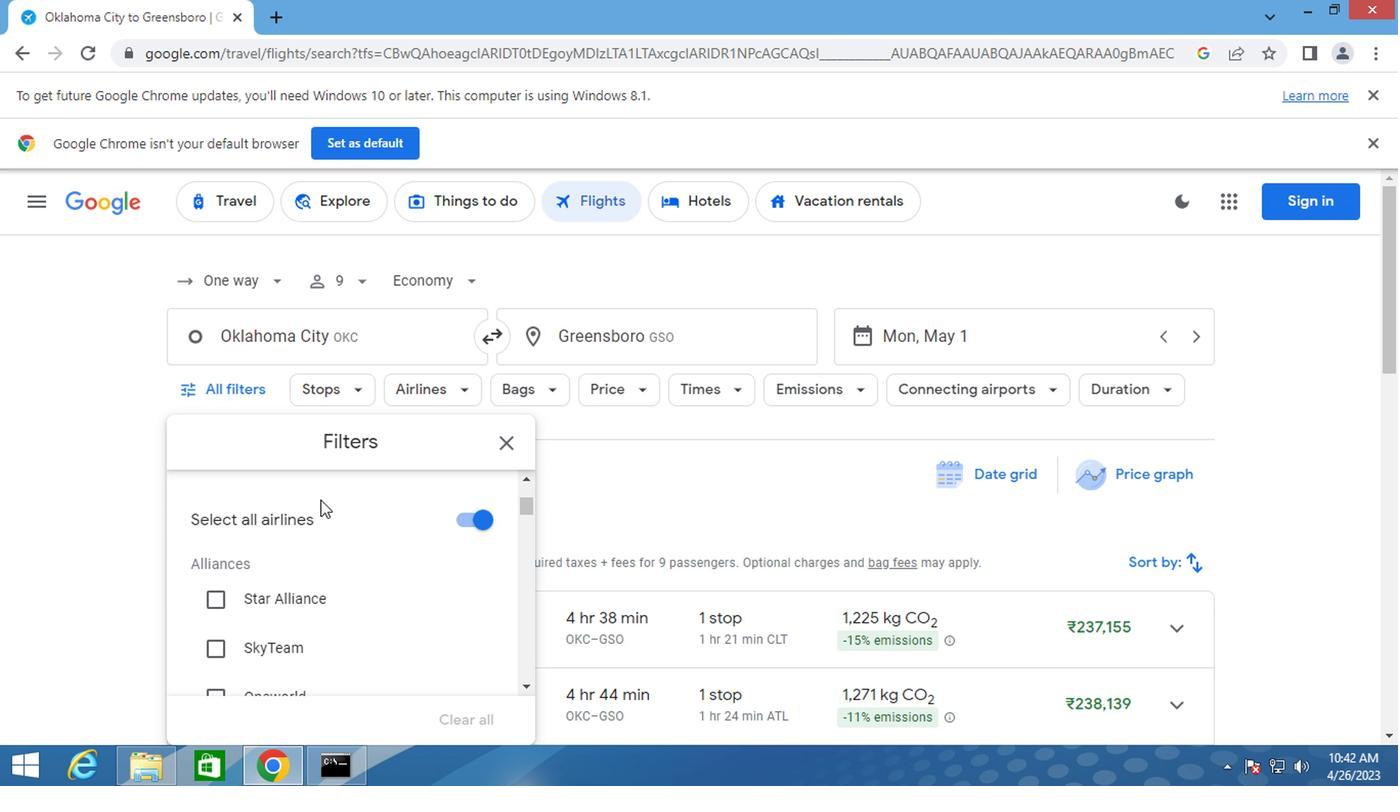 
Action: Mouse scrolled (320, 501) with delta (0, 0)
Screenshot: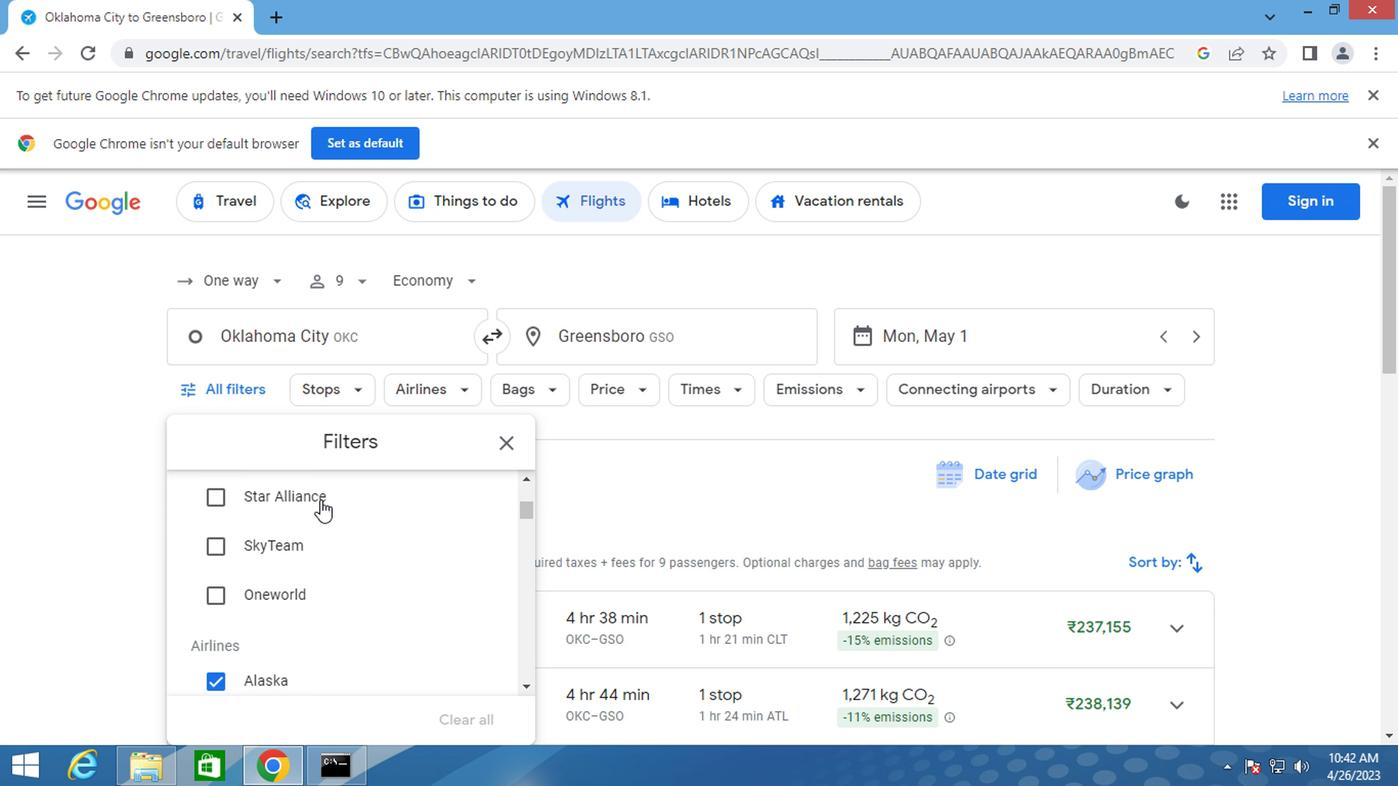 
Action: Mouse scrolled (320, 501) with delta (0, 0)
Screenshot: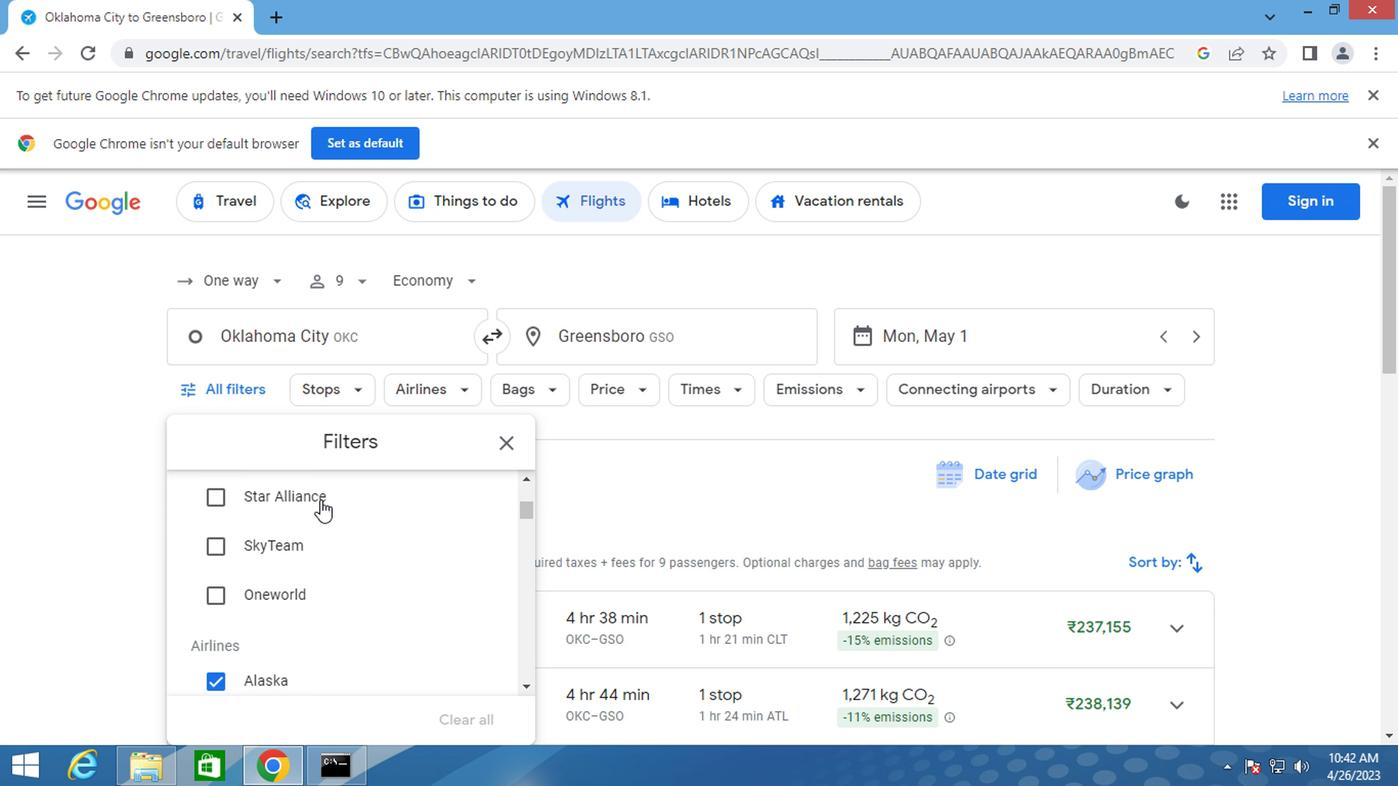 
Action: Mouse moved to (218, 627)
Screenshot: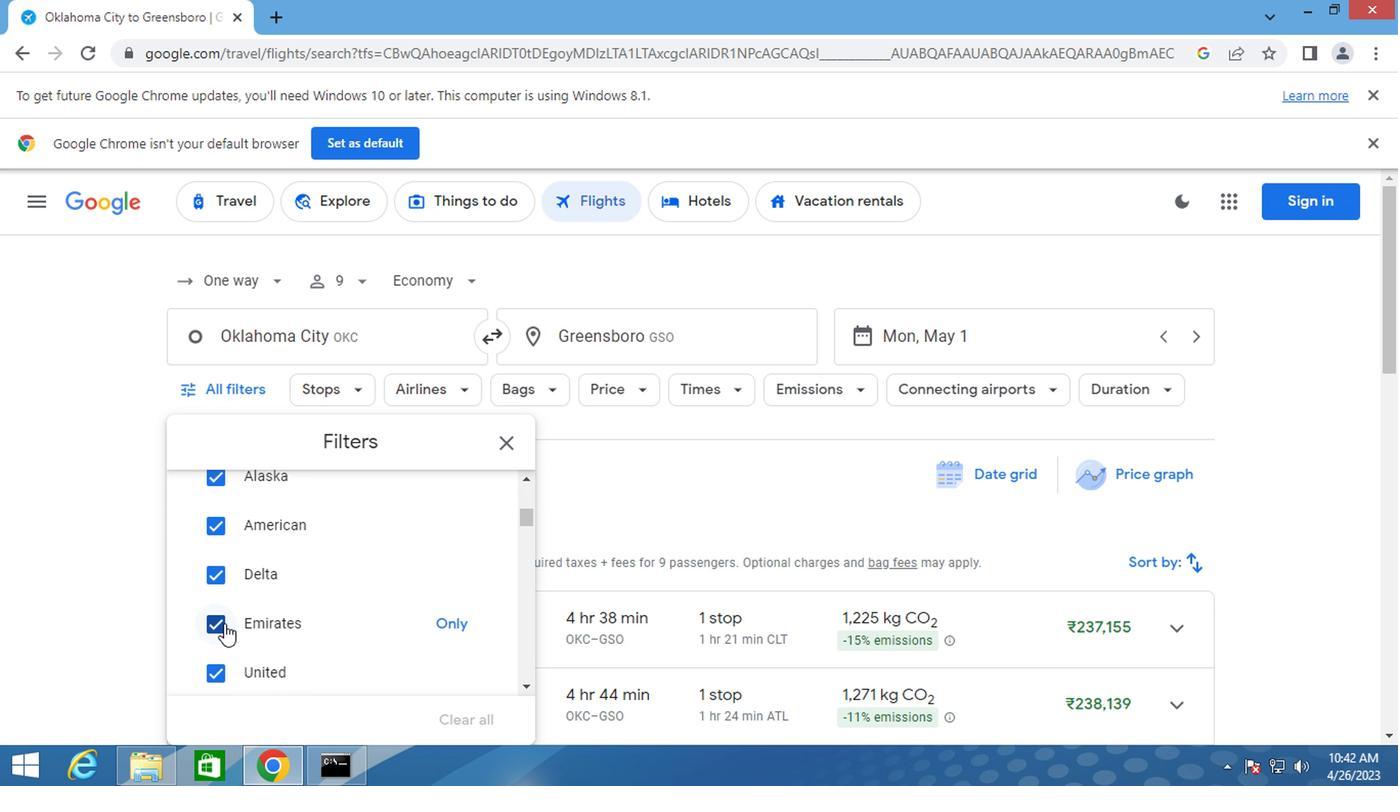 
Action: Mouse pressed left at (218, 627)
Screenshot: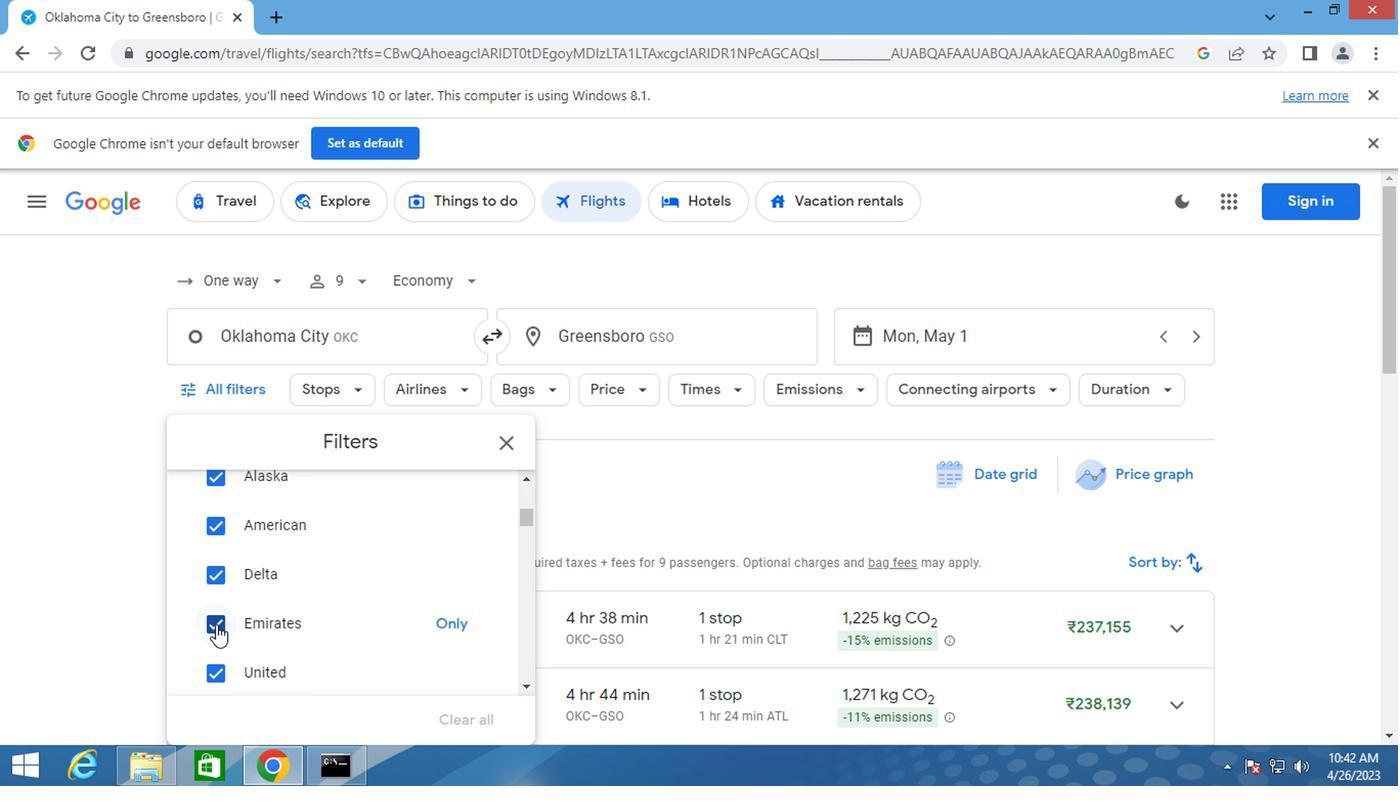 
Action: Mouse scrolled (218, 626) with delta (0, 0)
Screenshot: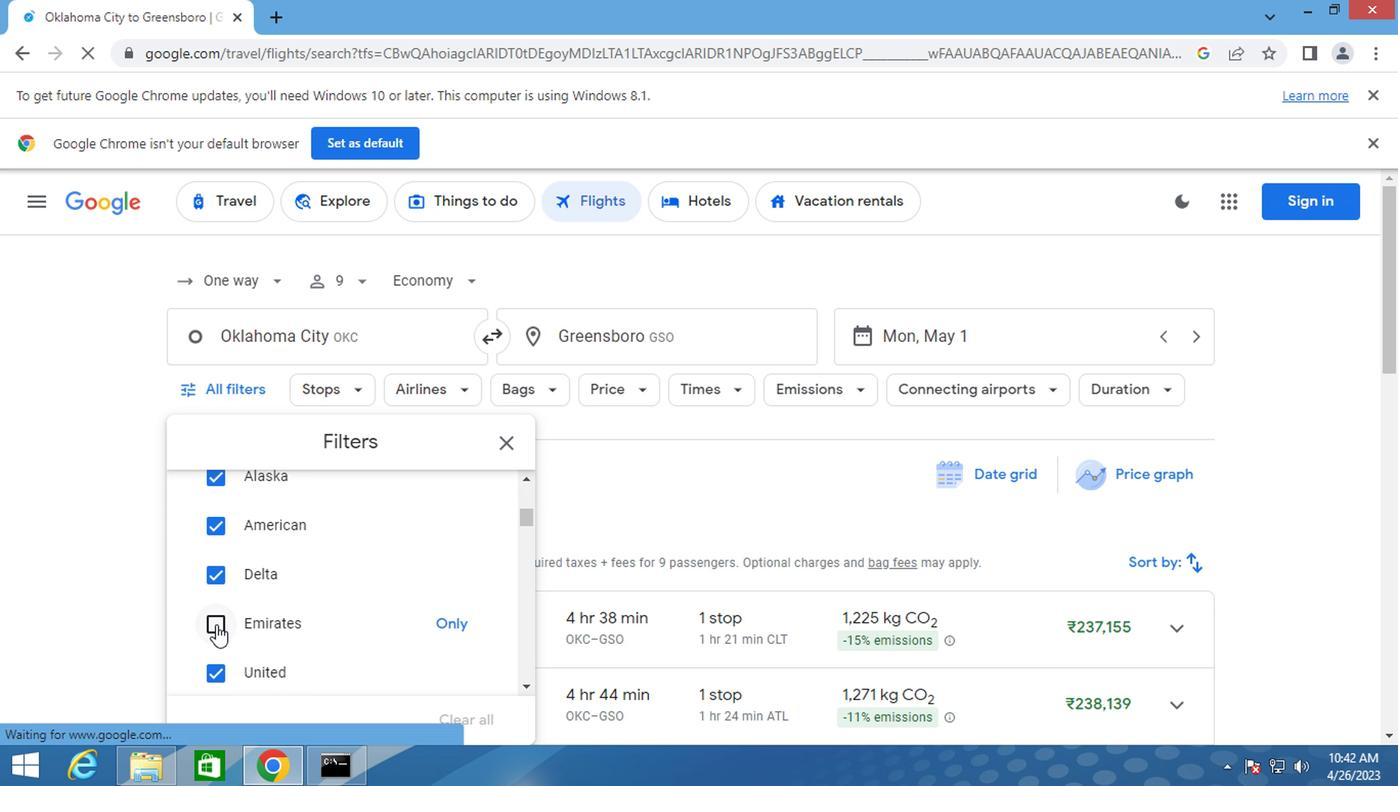 
Action: Mouse scrolled (218, 626) with delta (0, 0)
Screenshot: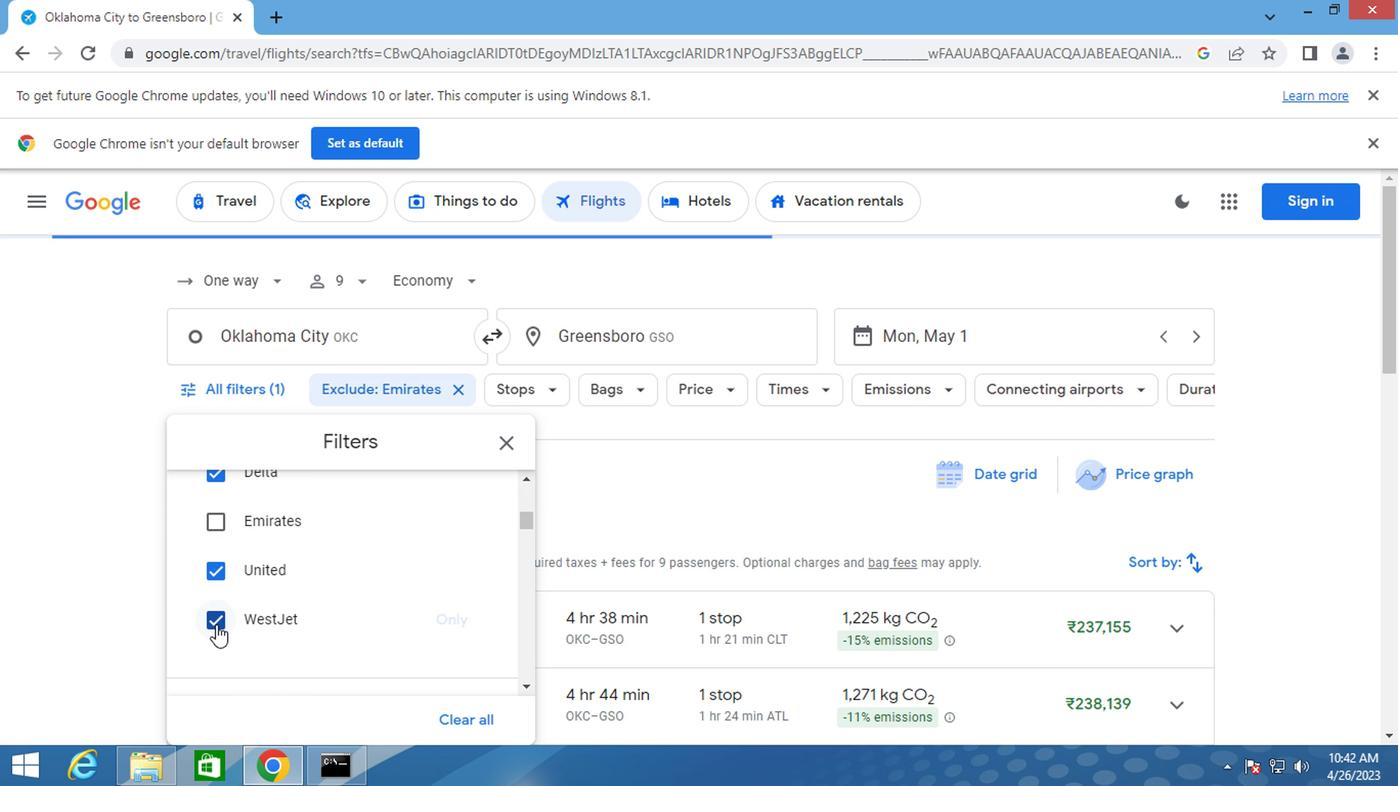 
Action: Mouse scrolled (218, 626) with delta (0, 0)
Screenshot: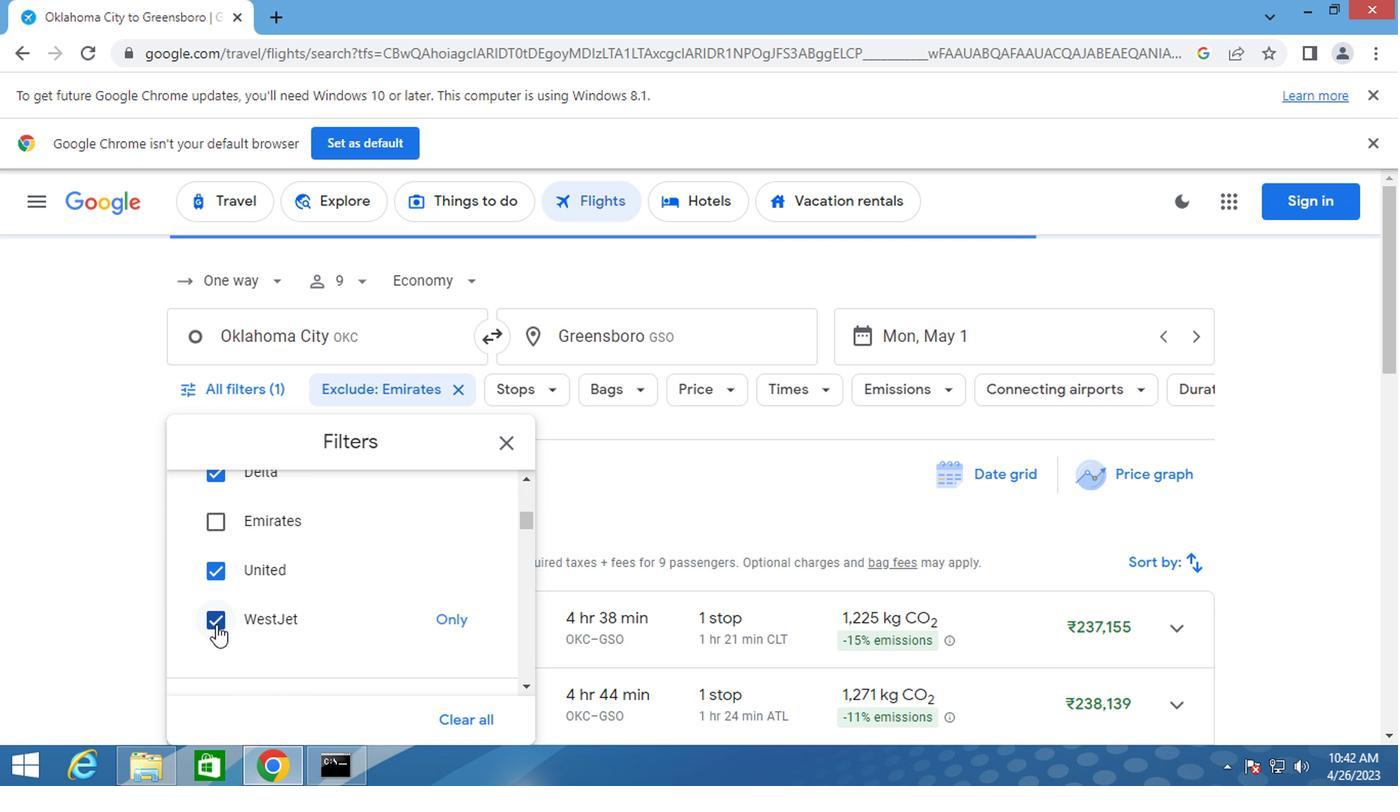 
Action: Mouse moved to (472, 565)
Screenshot: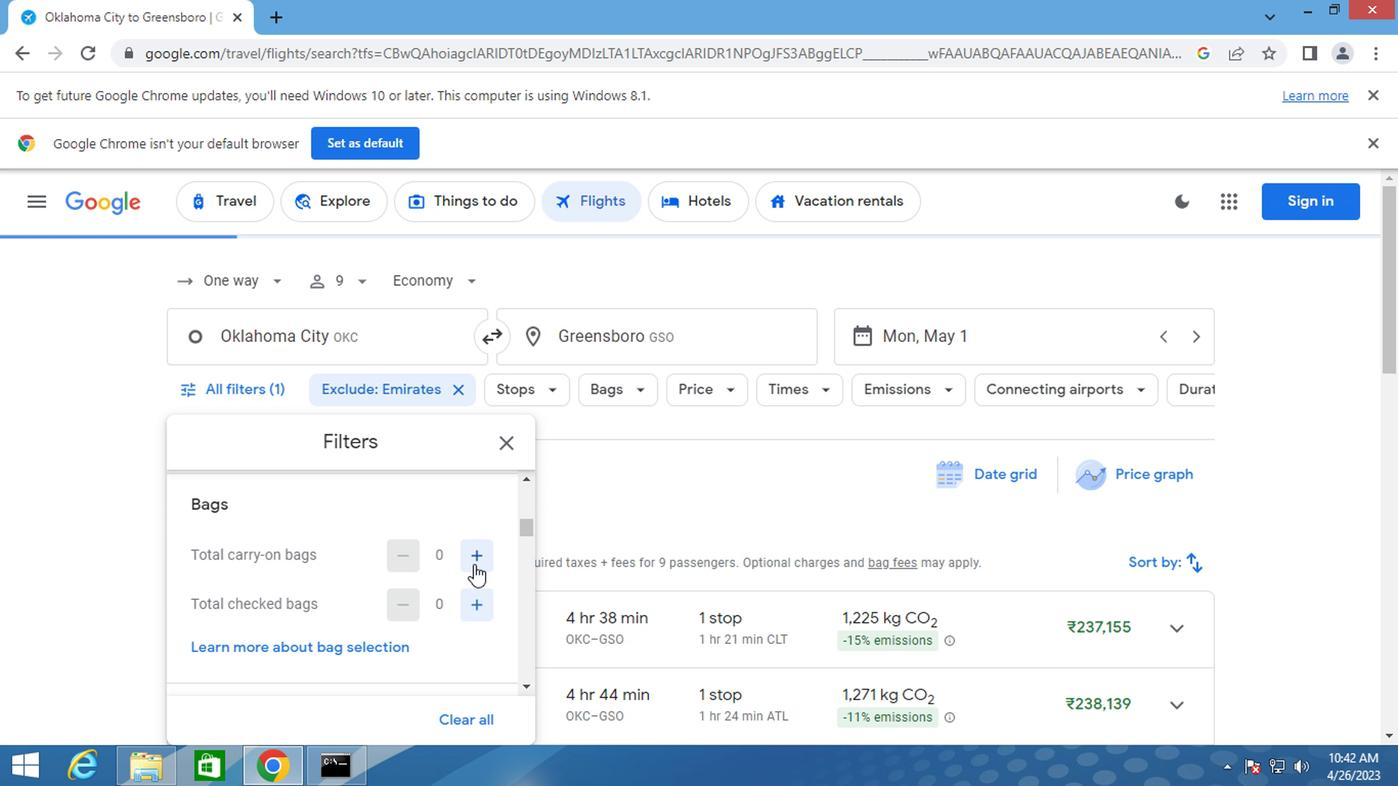 
Action: Mouse pressed left at (472, 565)
Screenshot: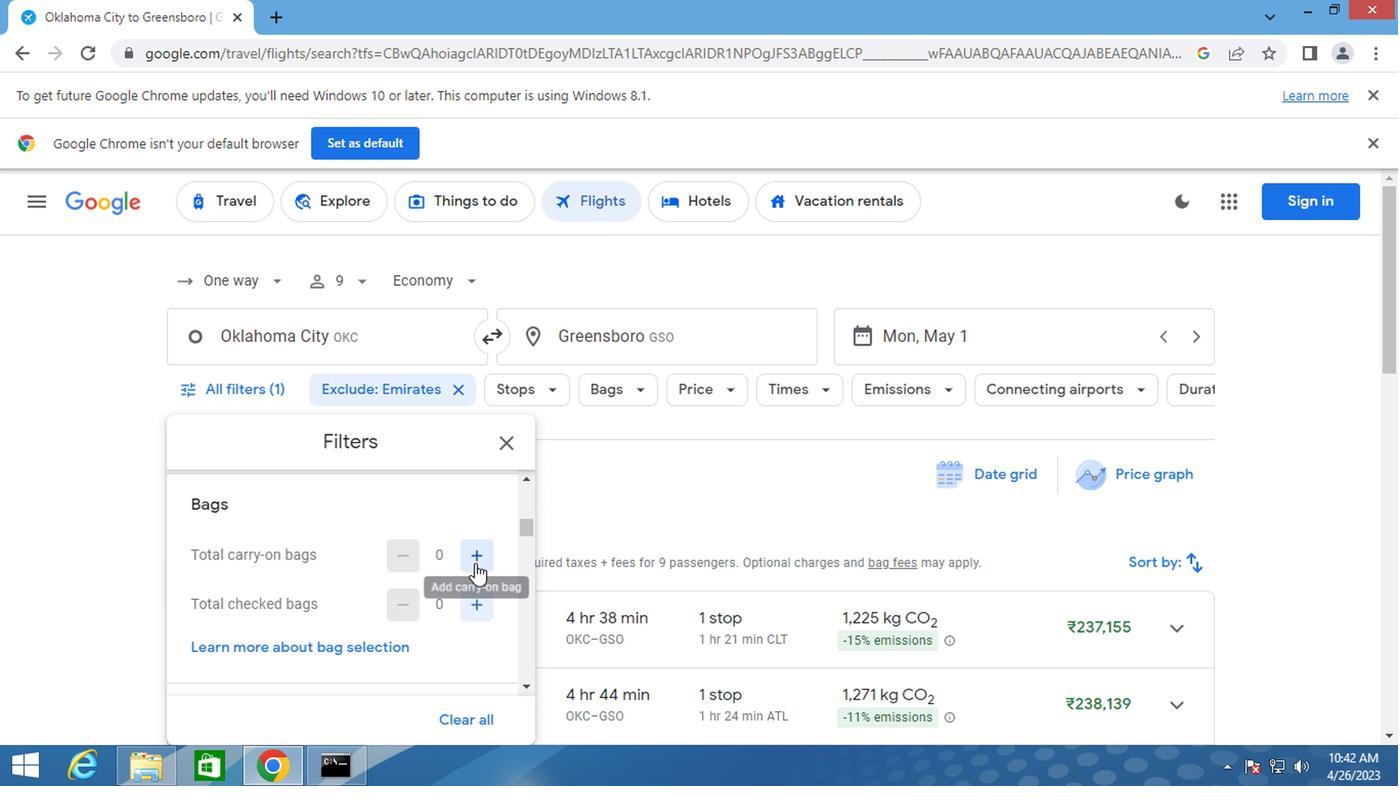 
Action: Mouse moved to (371, 548)
Screenshot: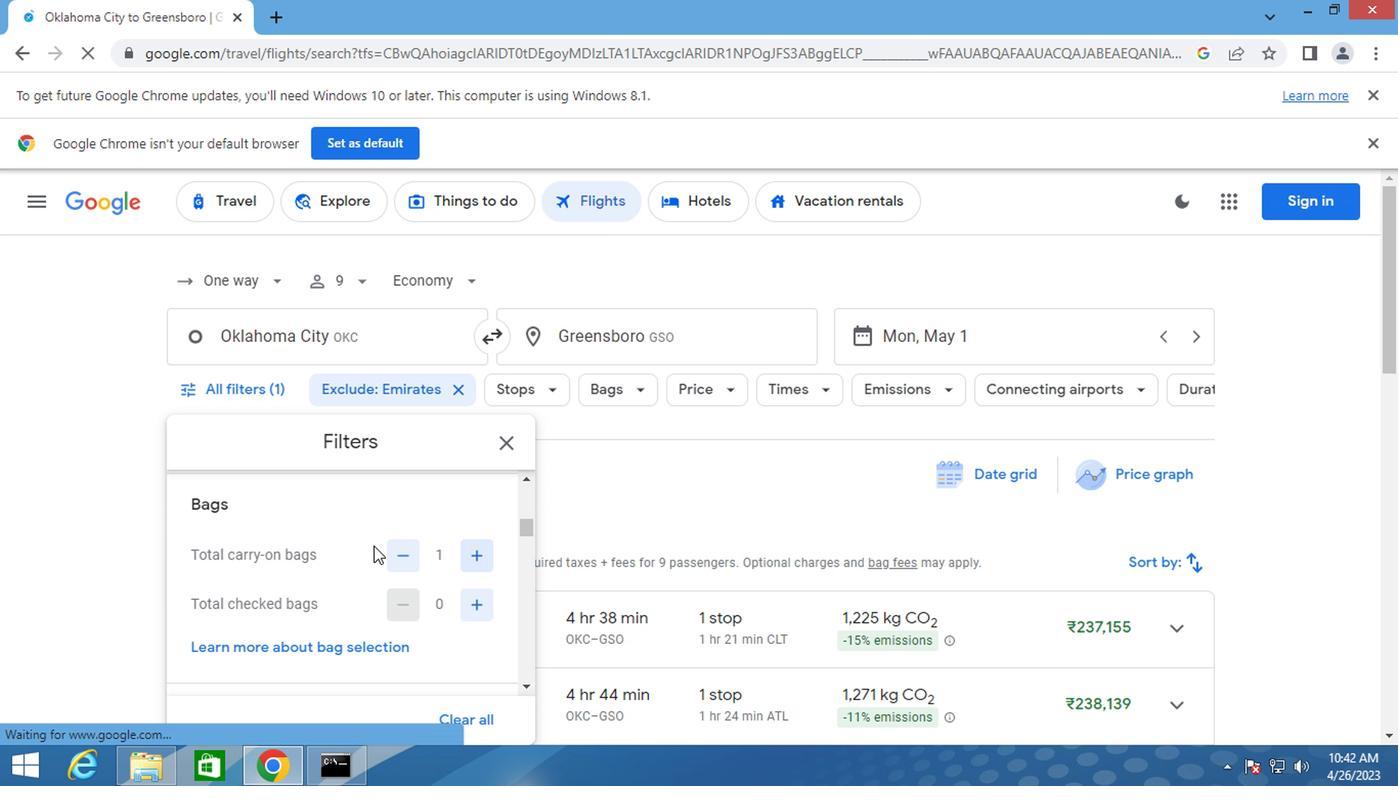 
Action: Mouse scrolled (371, 547) with delta (0, -1)
Screenshot: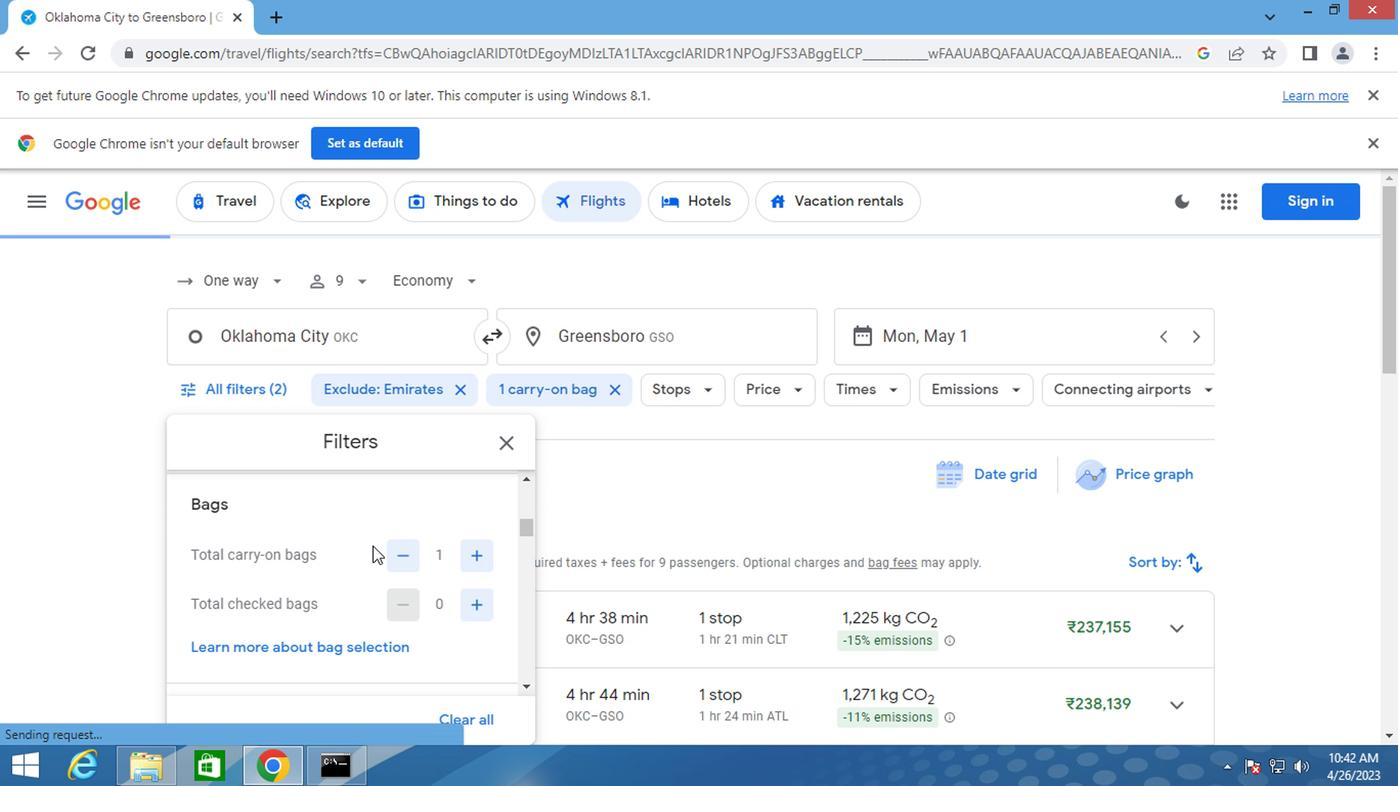 
Action: Mouse scrolled (371, 547) with delta (0, -1)
Screenshot: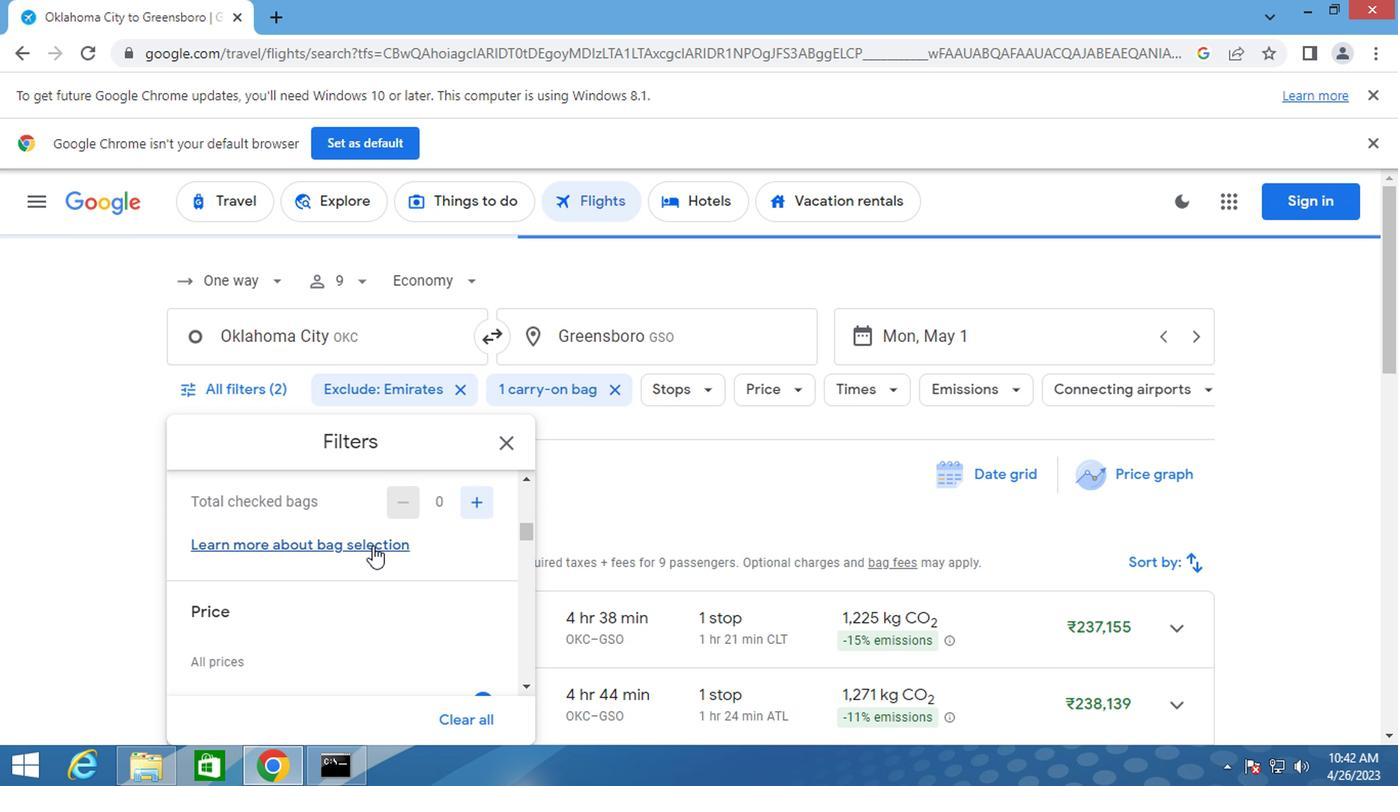 
Action: Mouse moved to (464, 606)
Screenshot: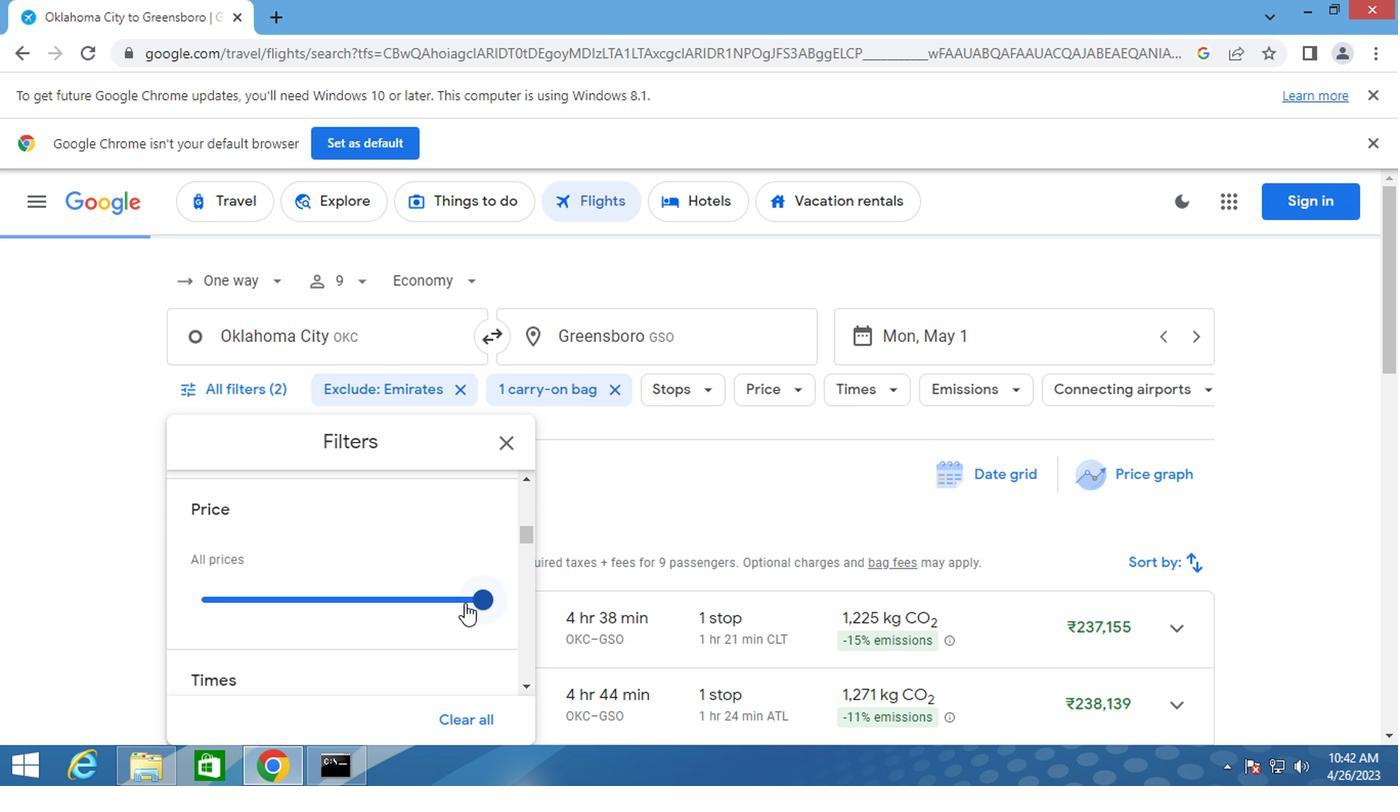 
Action: Mouse pressed left at (464, 606)
Screenshot: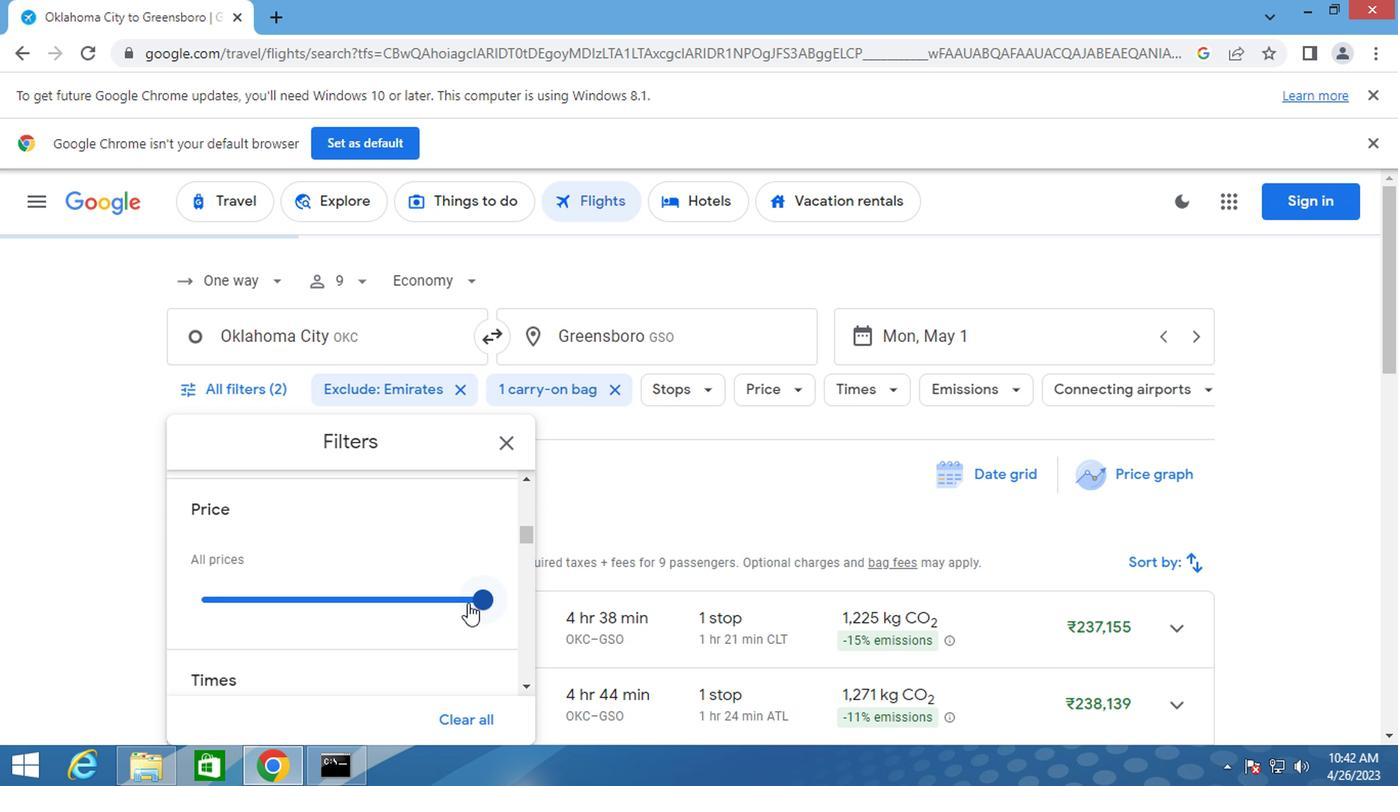 
Action: Mouse moved to (187, 599)
Screenshot: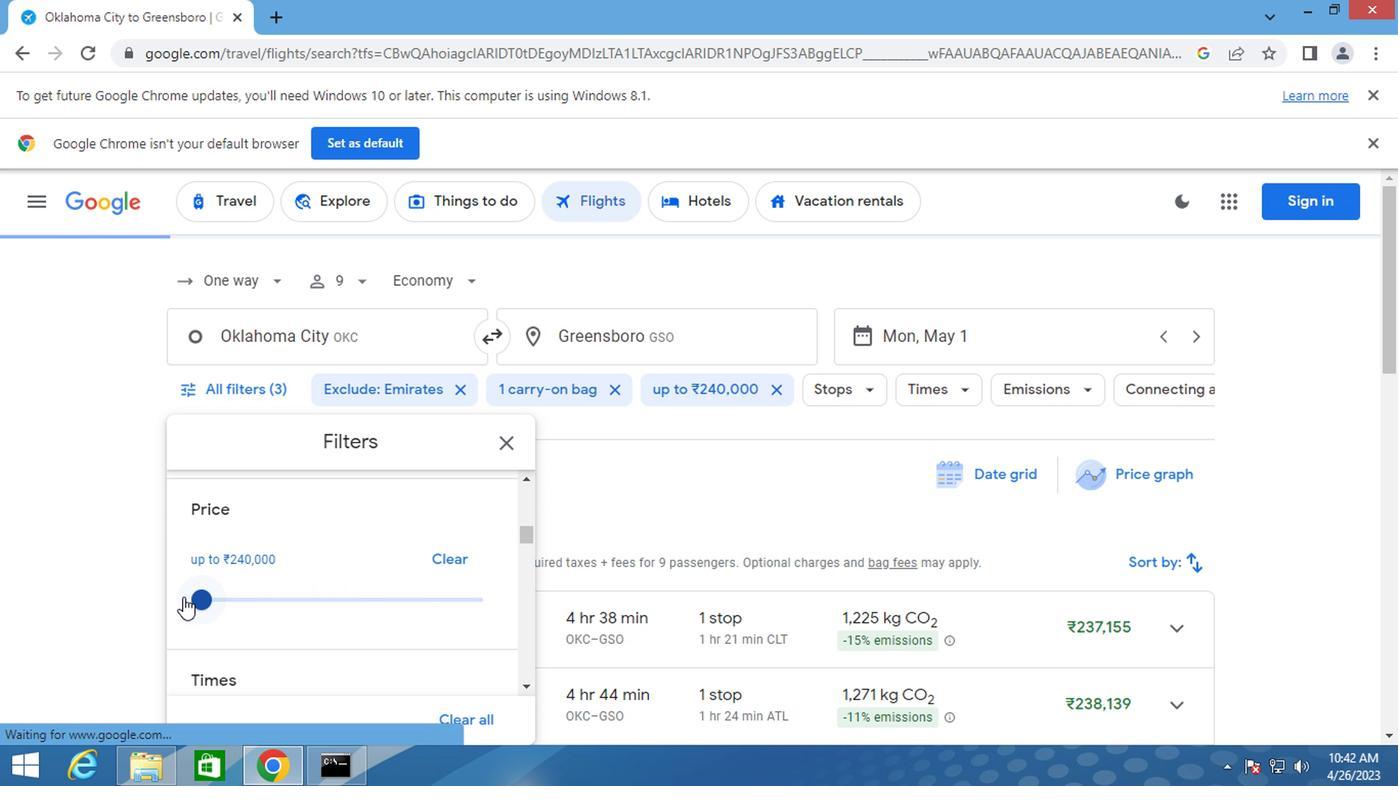 
Action: Mouse scrolled (187, 598) with delta (0, 0)
Screenshot: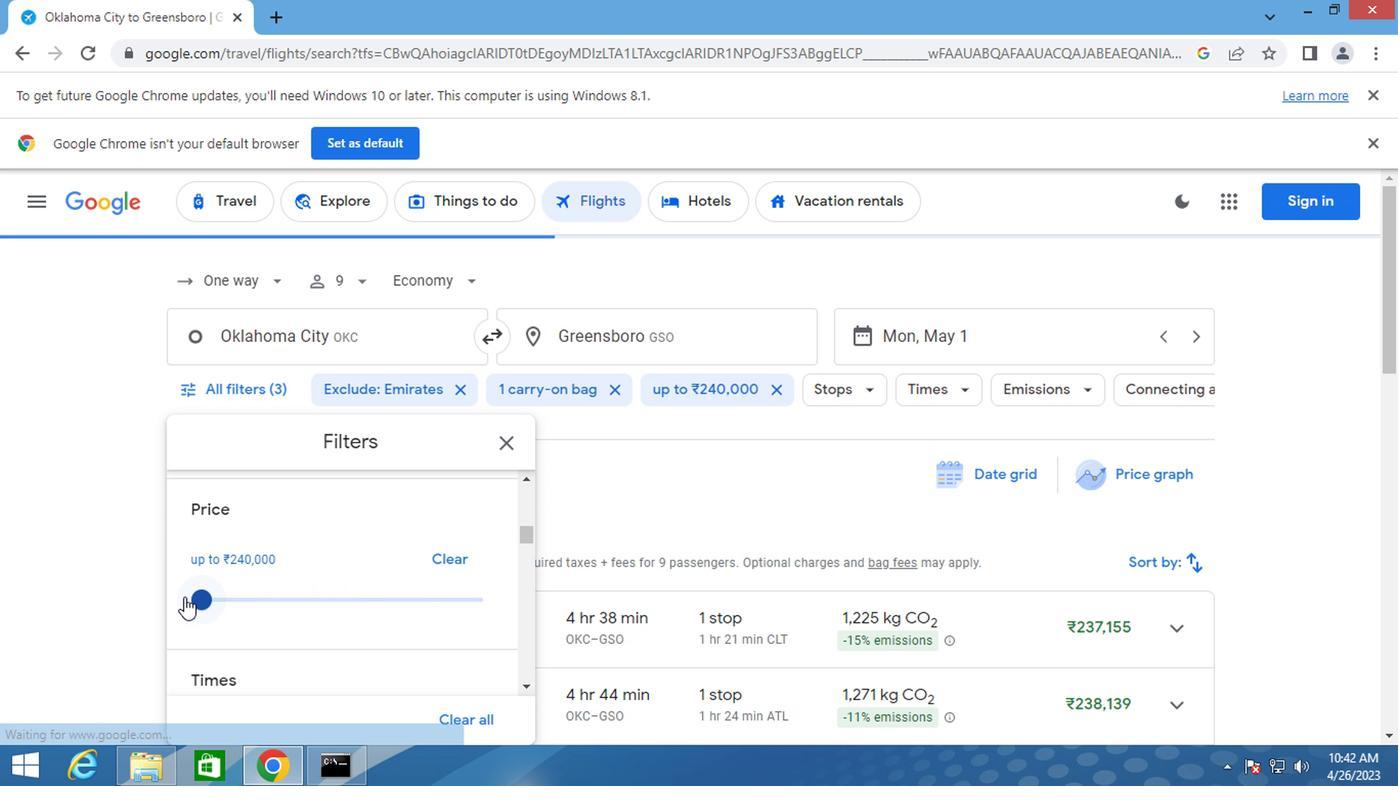 
Action: Mouse scrolled (187, 598) with delta (0, 0)
Screenshot: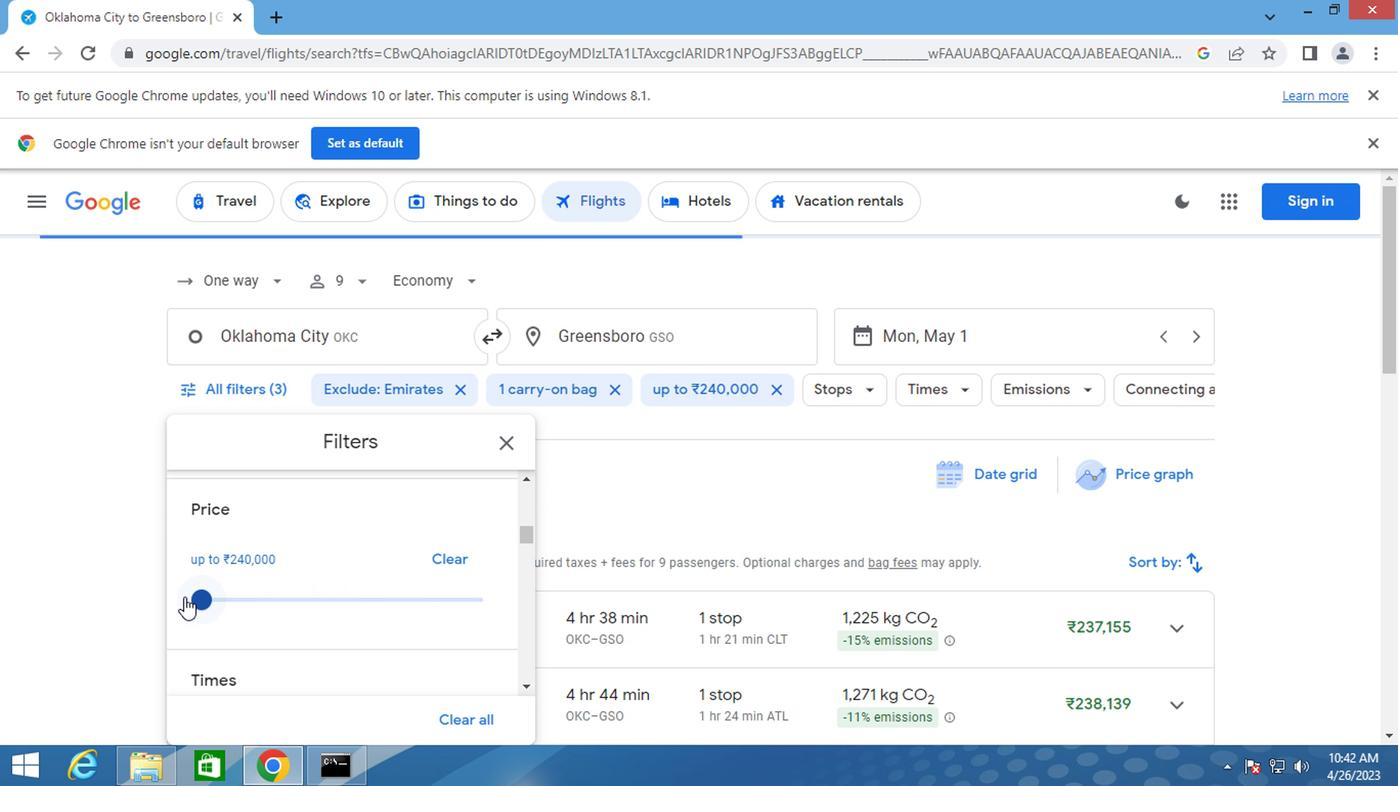 
Action: Mouse scrolled (187, 598) with delta (0, 0)
Screenshot: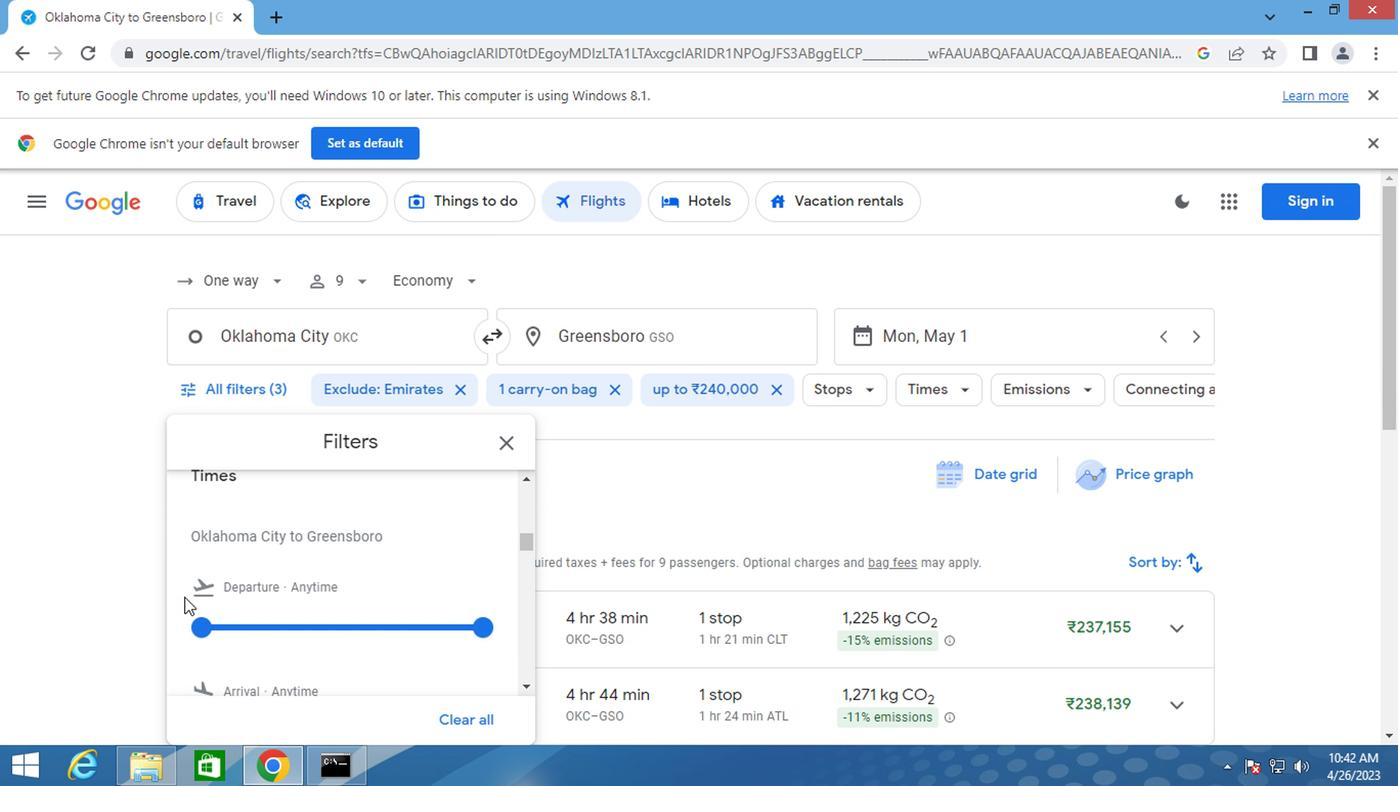 
Action: Mouse scrolled (187, 598) with delta (0, 0)
Screenshot: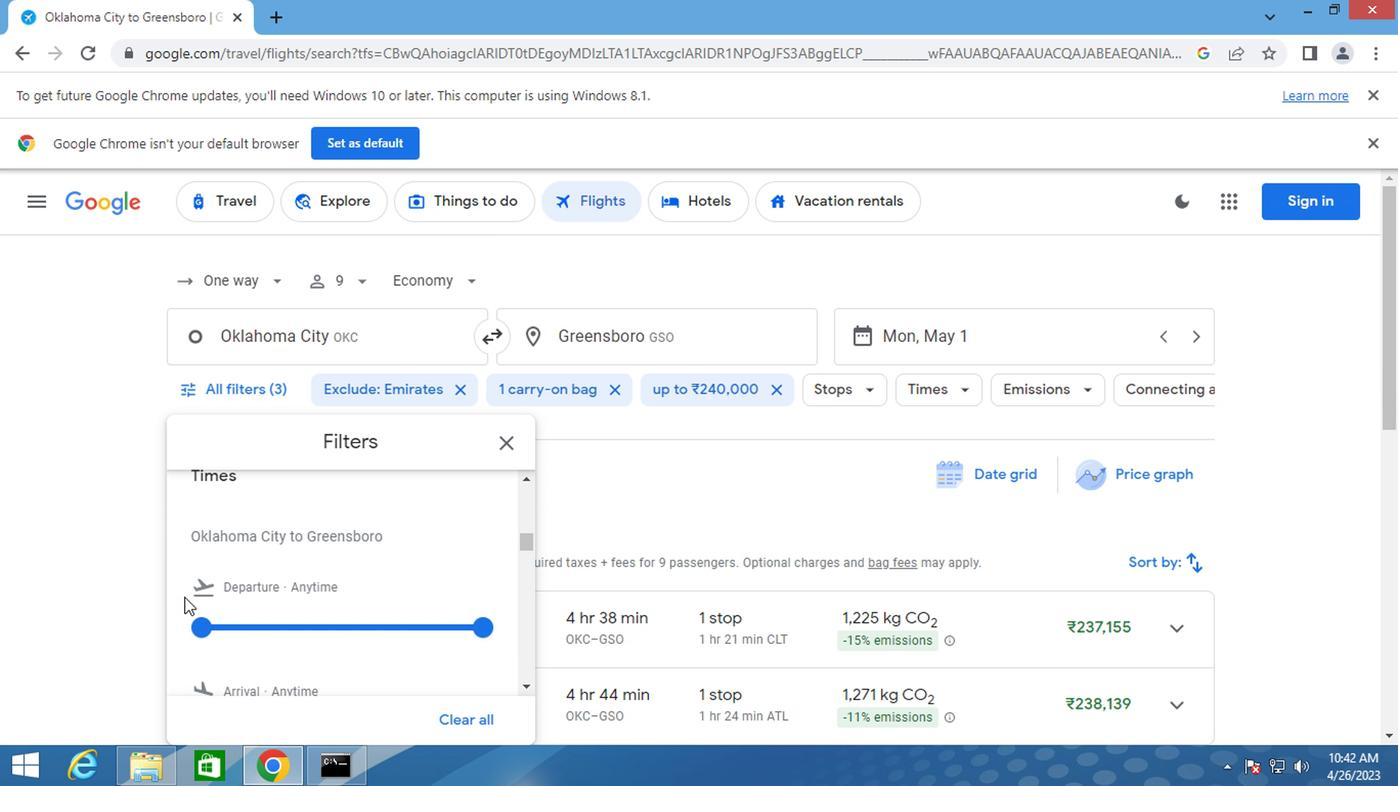 
Action: Mouse moved to (474, 528)
Screenshot: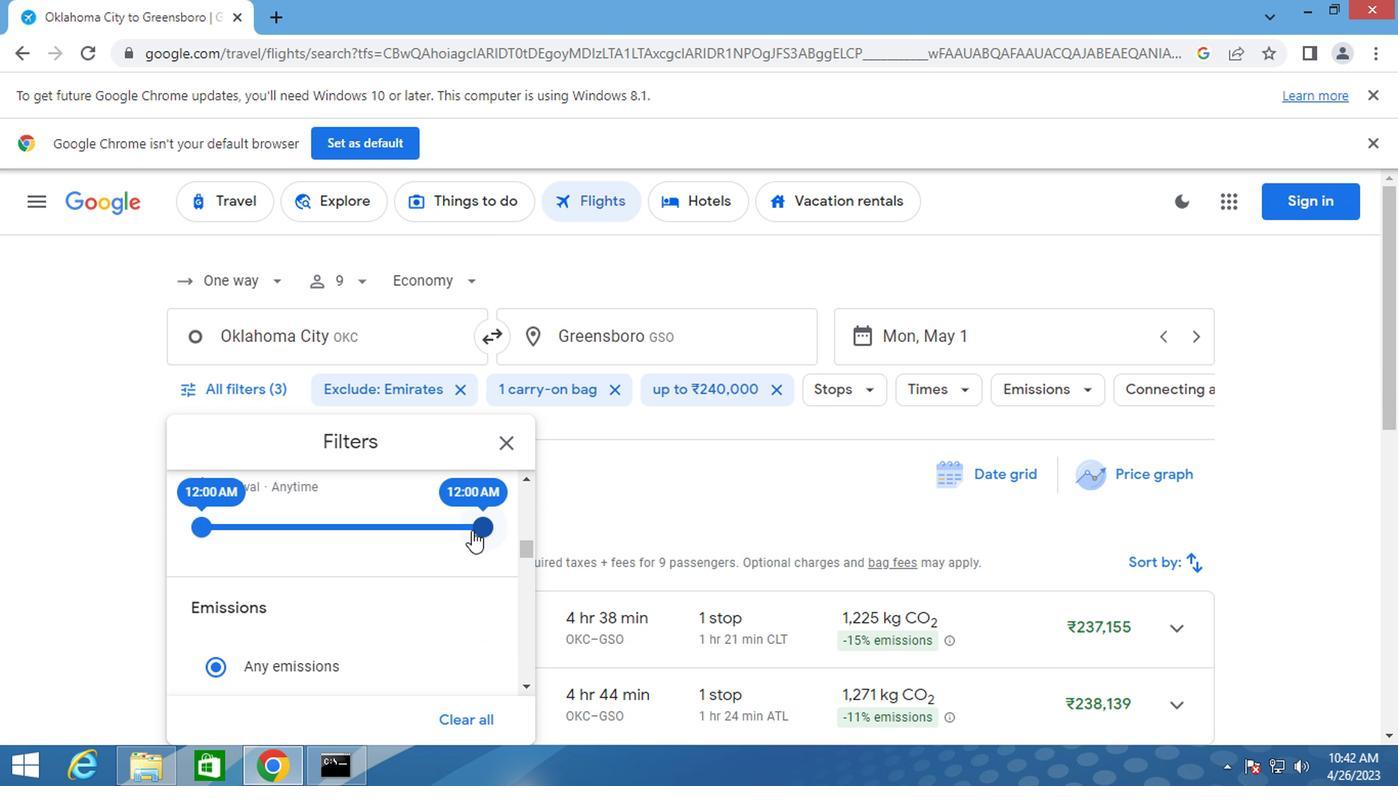 
Action: Mouse pressed left at (474, 528)
Screenshot: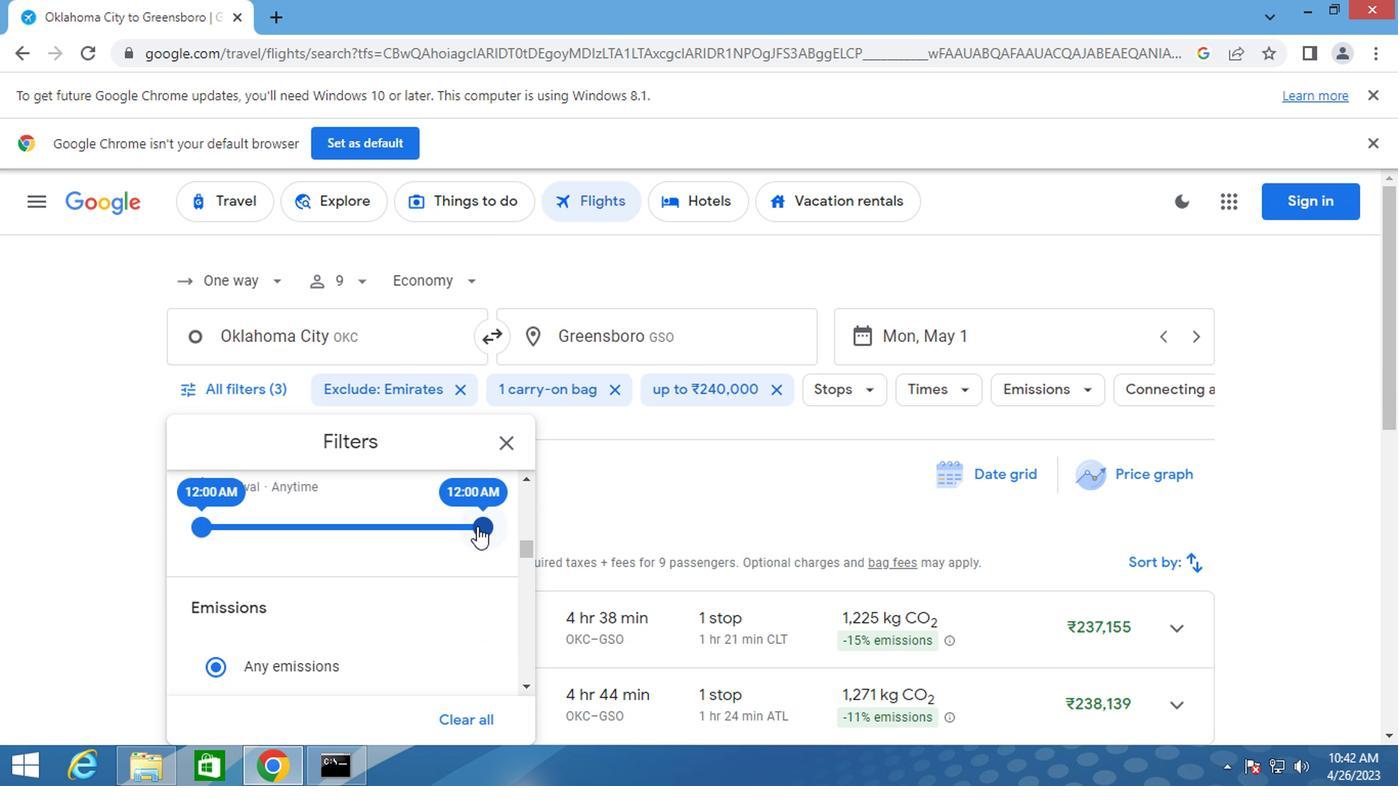 
Action: Mouse moved to (504, 436)
Screenshot: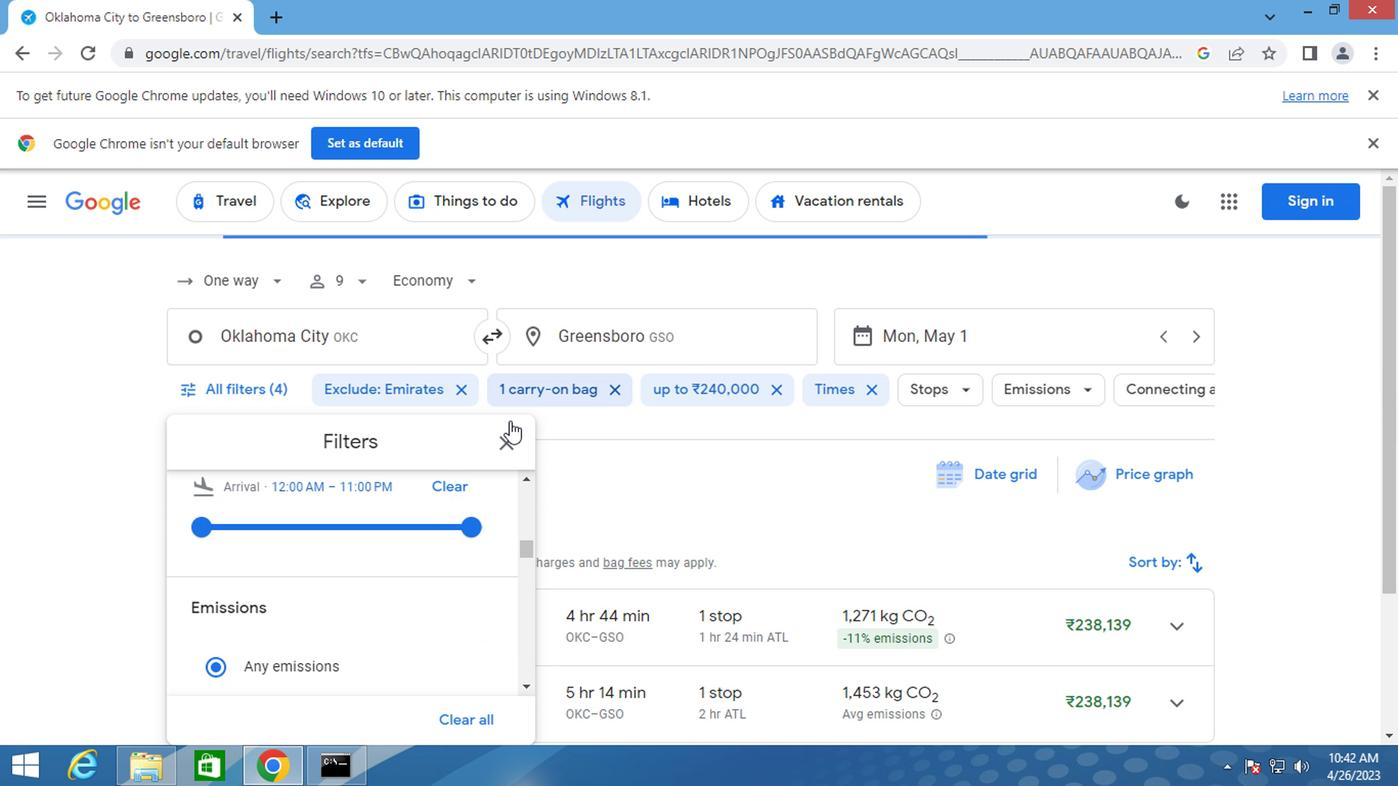 
Action: Mouse pressed left at (504, 436)
Screenshot: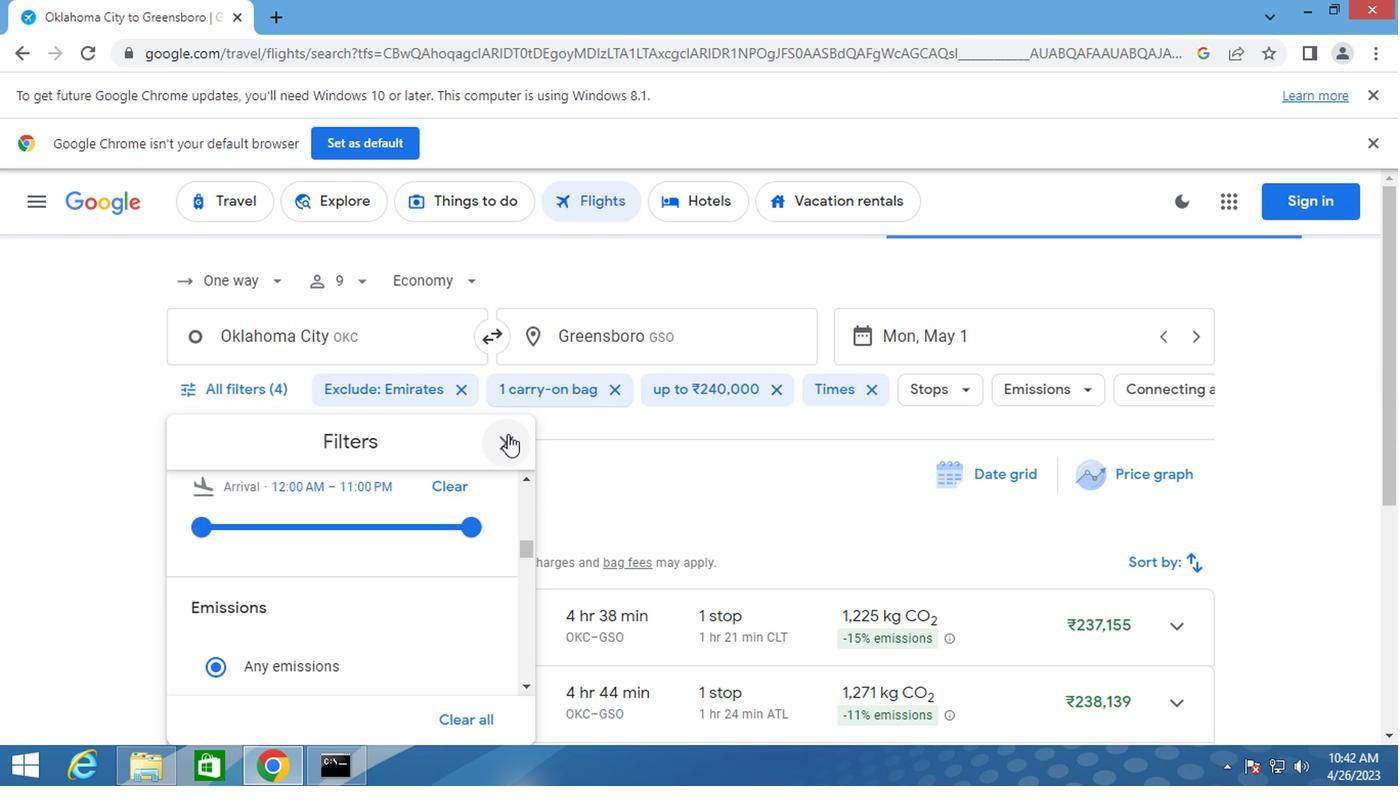 
Action: Key pressed <Key.f8>
Screenshot: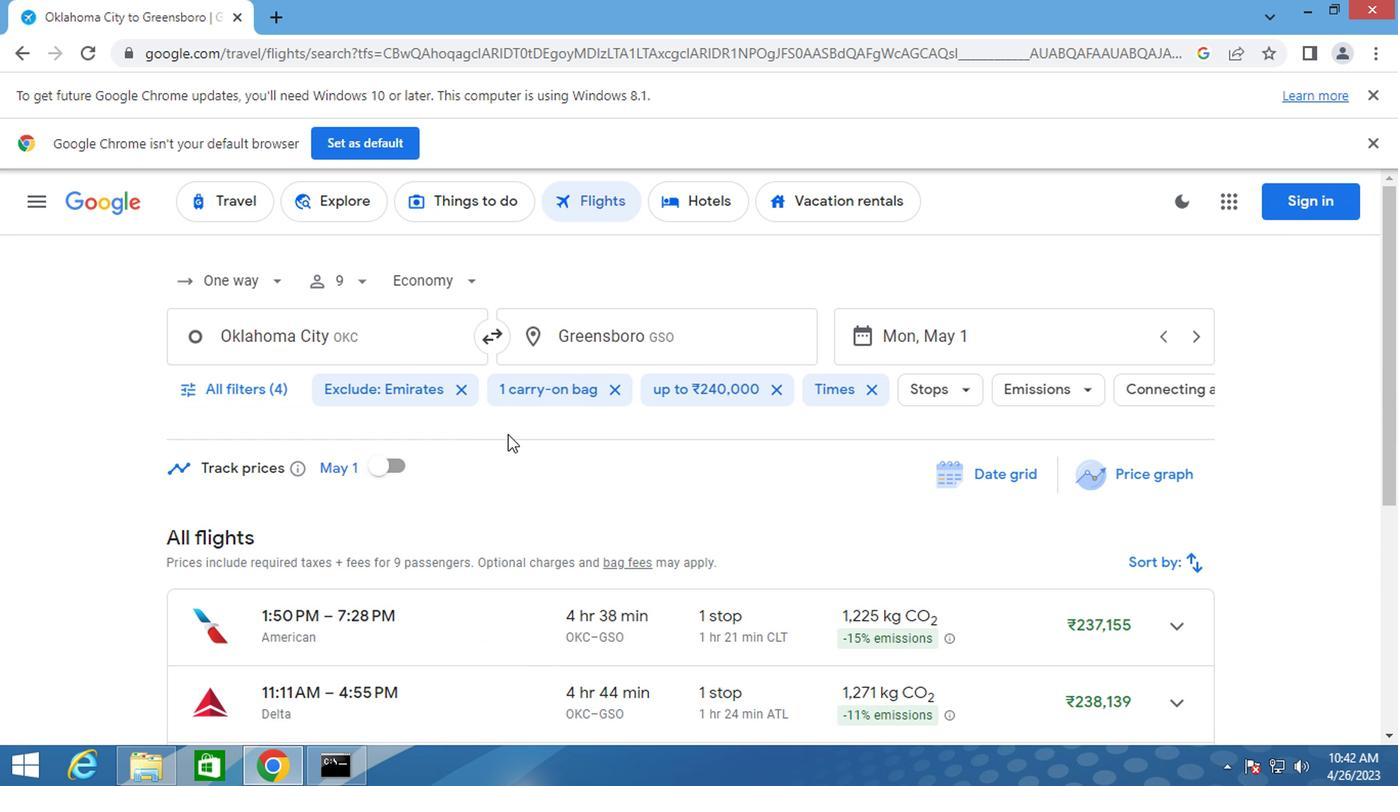
